 Task: Update the Trello board with detailed care instructions for each plant, including light, temperature, and fertilization requirements.
Action: Mouse moved to (302, 124)
Screenshot: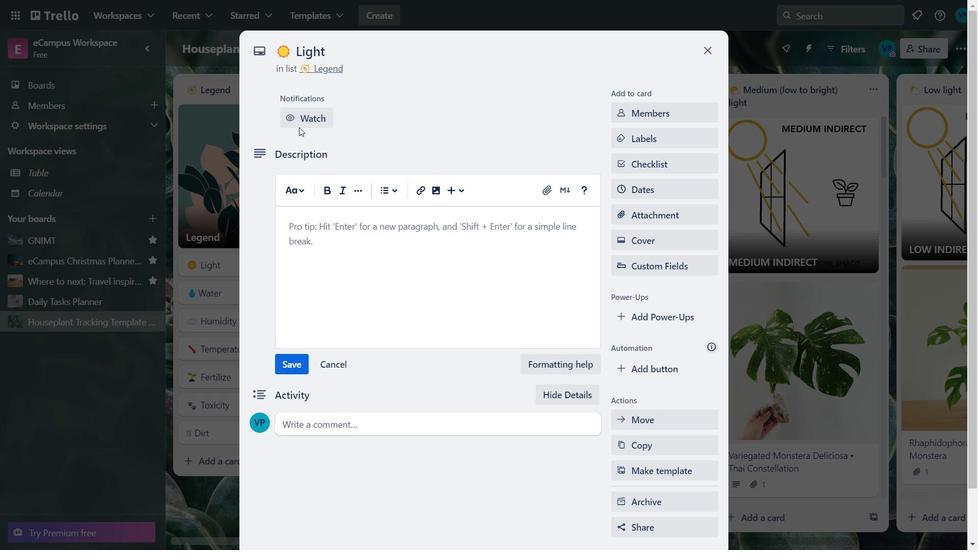 
Action: Mouse pressed left at (302, 124)
Screenshot: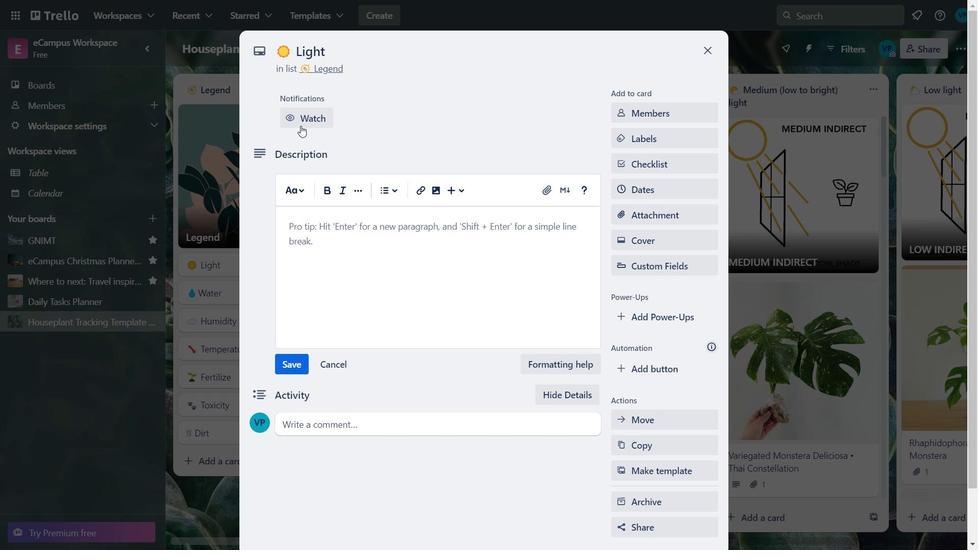 
Action: Mouse moved to (301, 124)
Screenshot: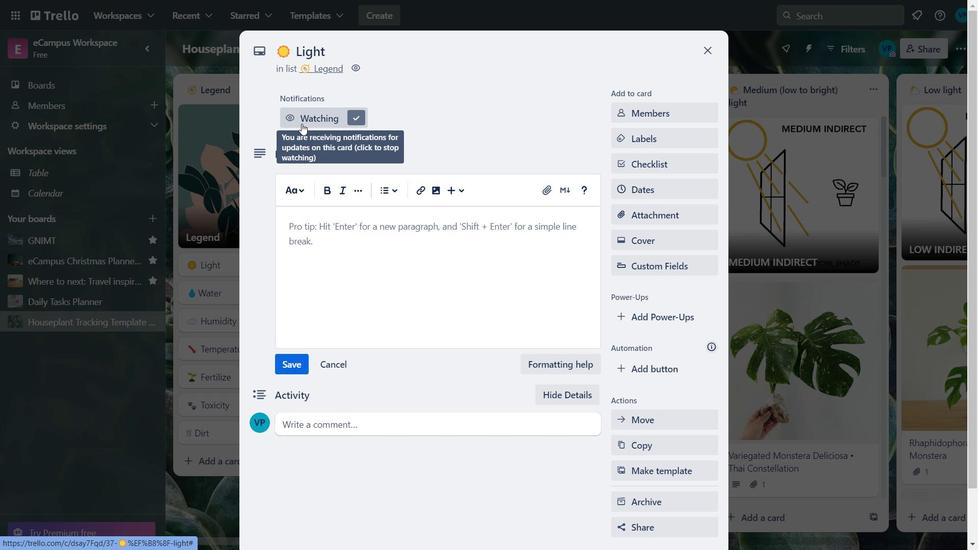 
Action: Mouse pressed left at (301, 124)
Screenshot: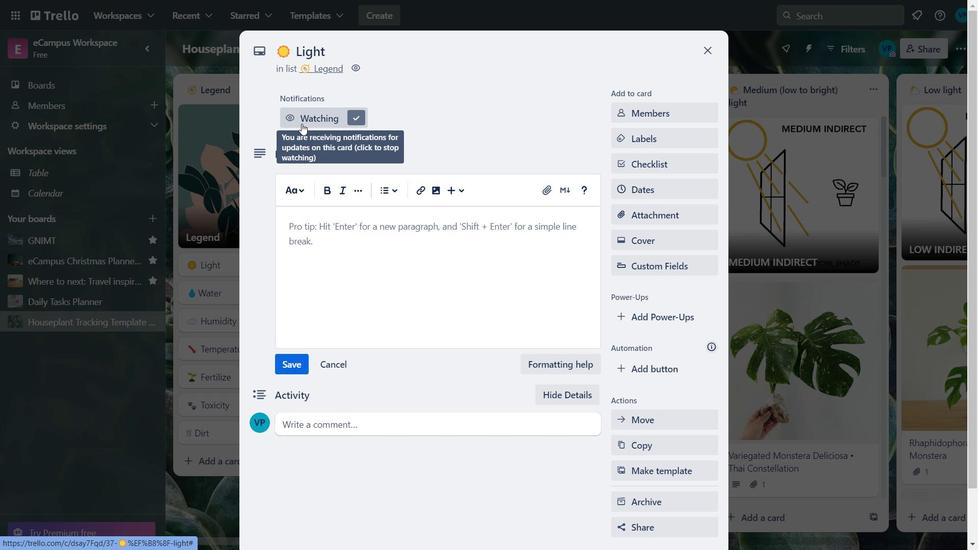 
Action: Mouse moved to (346, 243)
Screenshot: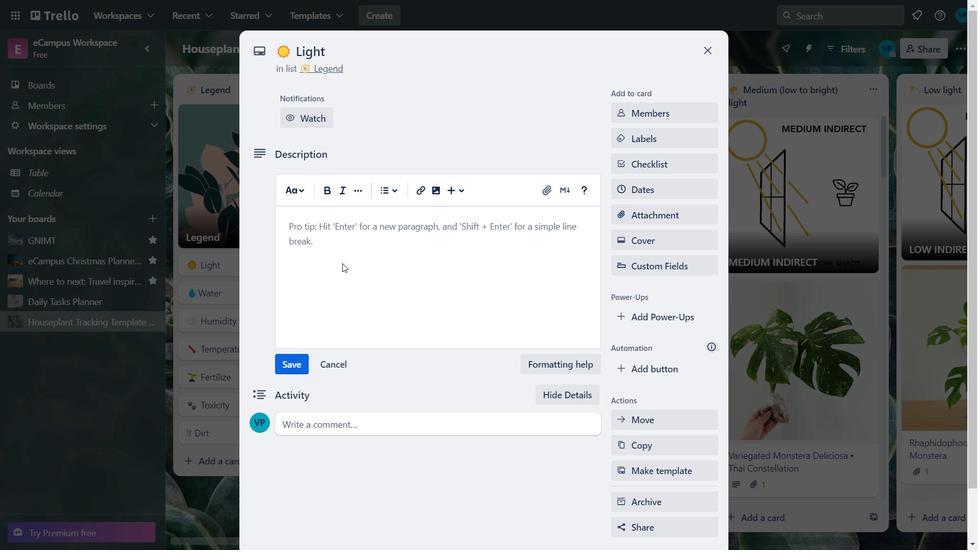 
Action: Mouse pressed left at (346, 243)
Screenshot: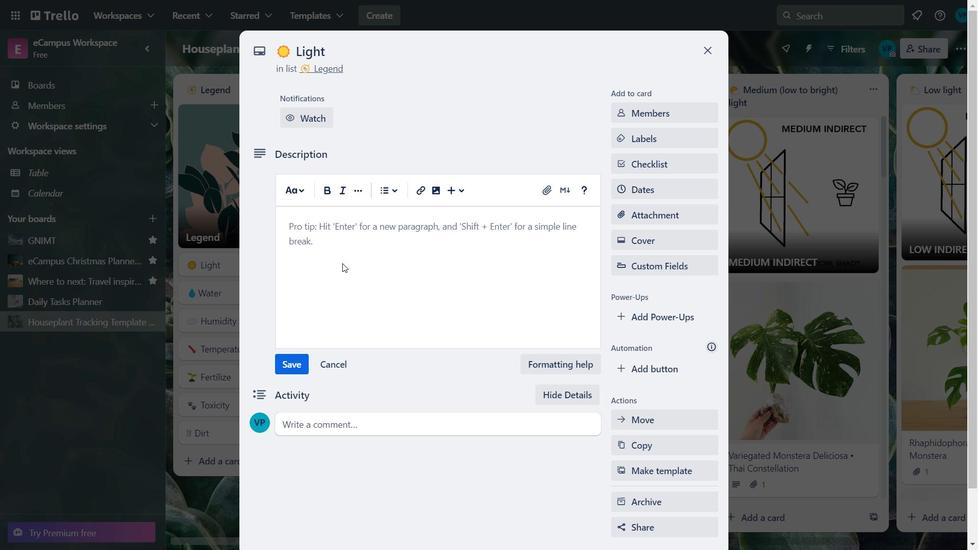 
Action: Mouse moved to (344, 242)
Screenshot: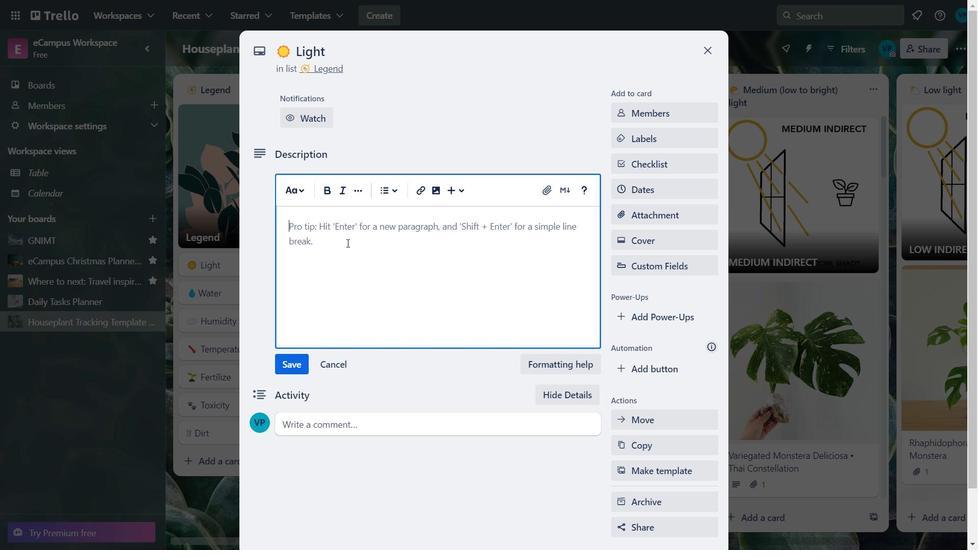 
Action: Key pressed <Key.caps_lock>P<Key.caps_lock>lants<Key.space>require<Key.space>some<Key.space>period<Key.space>of<Key.space>darkness<Key.enter>so<Key.space>should<Key.space>be<Key.space>exposed<Key.space>to<Key.space>light<Key.space>no<Key.space>more<Key.space>than<Key.space>16<Key.space>hours<Key.space>per<Key.space>day<Key.enter><Key.caps_lock>E<Key.caps_lock>xcessive<Key.space>light<Key.space>is<Key.space>harmful
Screenshot: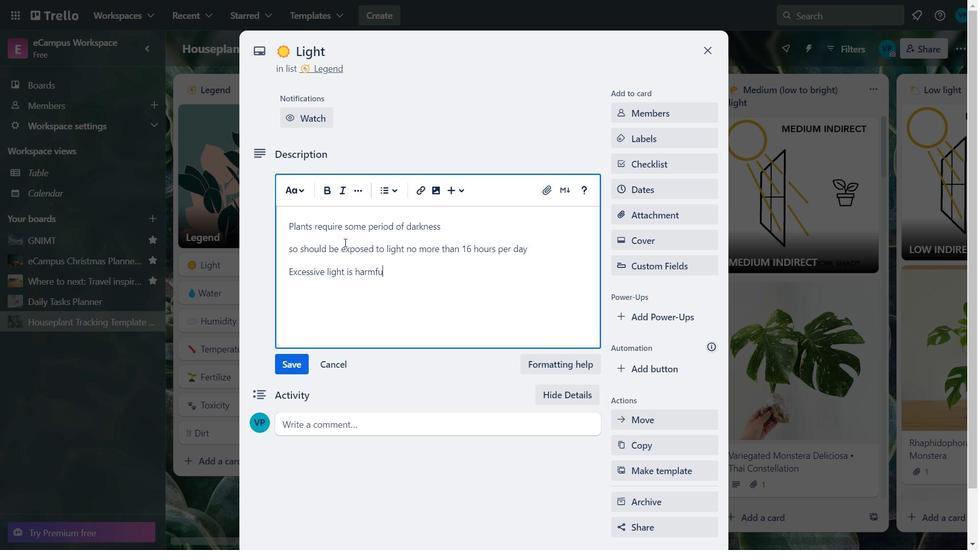
Action: Mouse moved to (335, 255)
Screenshot: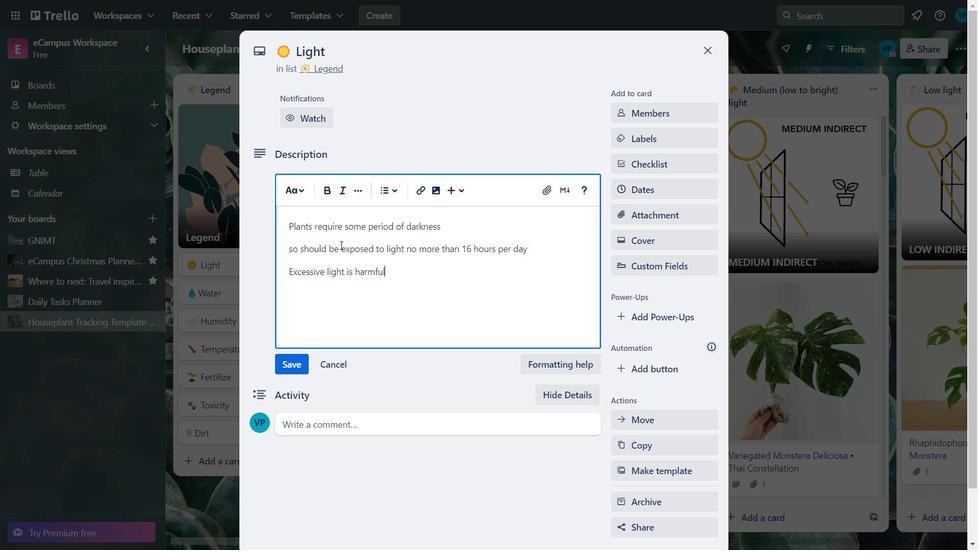 
Action: Mouse scrolled (335, 254) with delta (0, 0)
Screenshot: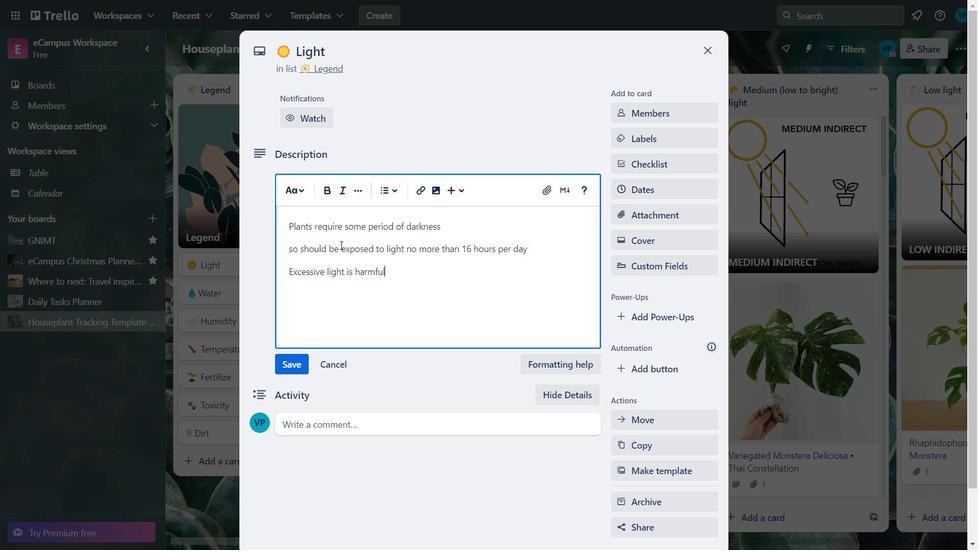 
Action: Mouse moved to (450, 251)
Screenshot: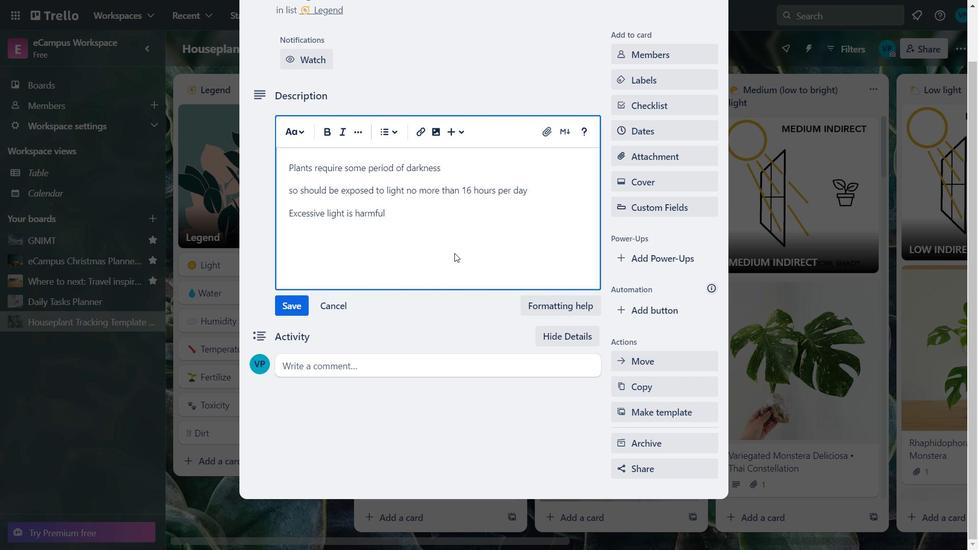 
Action: Key pressed <Key.enter><Key.caps_lock>W<Key.caps_lock>hen<Key.space>to<Key.space><Key.backspace><Key.backspace><Key.backspace>a<Key.space>pan<Key.space><Key.backspace>t<Key.space>gets<Key.space>a<Key.space>too<Key.space>much<Key.space>direct<Key.space>light<Key.space>.<Key.backspace>,<Key.space>the<Key.space>leaves<Key.space>become<Key.space>plane<Key.space><Key.backspace><Key.backspace><Key.backspace><Key.backspace><Key.backspace>ale<Key.space>,<Key.space>sometimes<Key.space>burn,<Key.space>turn<Key.space>brown<Key.space><Key.shift>&<Key.space>die<Key.enter><Key.backspace>.
Screenshot: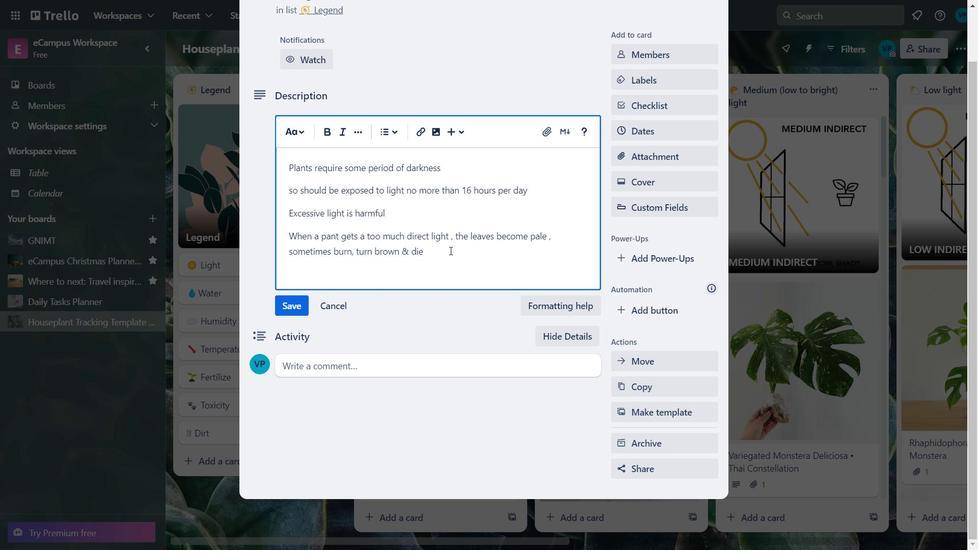
Action: Mouse moved to (390, 306)
Screenshot: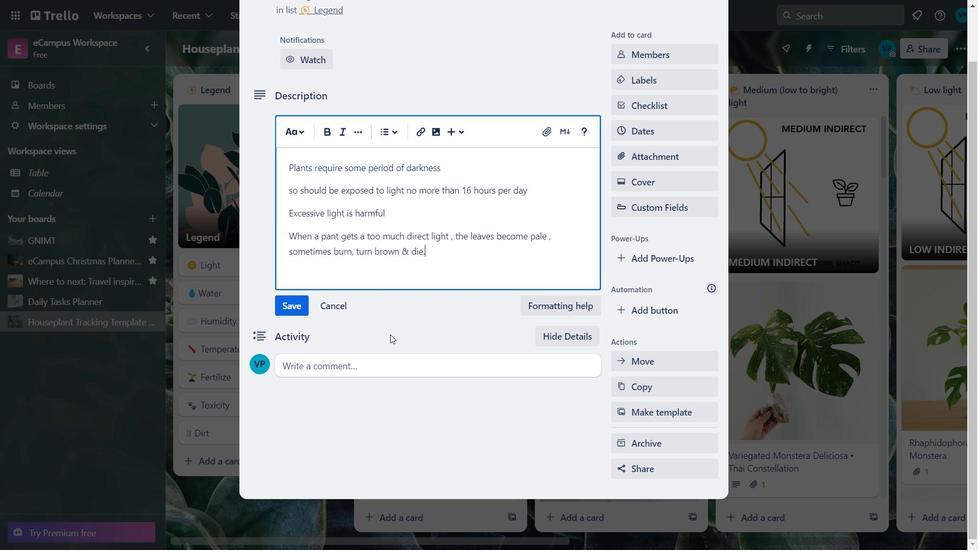 
Action: Mouse pressed left at (390, 306)
Screenshot: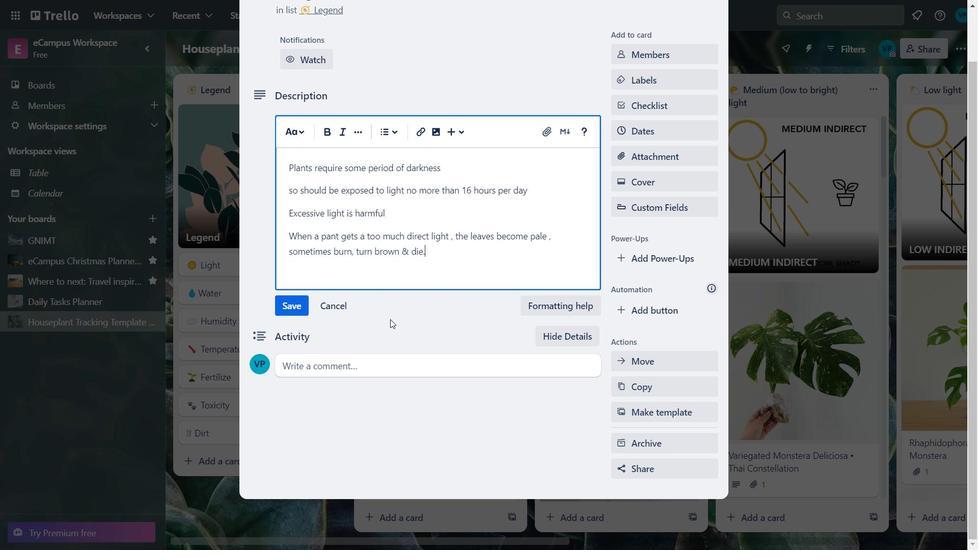 
Action: Mouse moved to (293, 311)
Screenshot: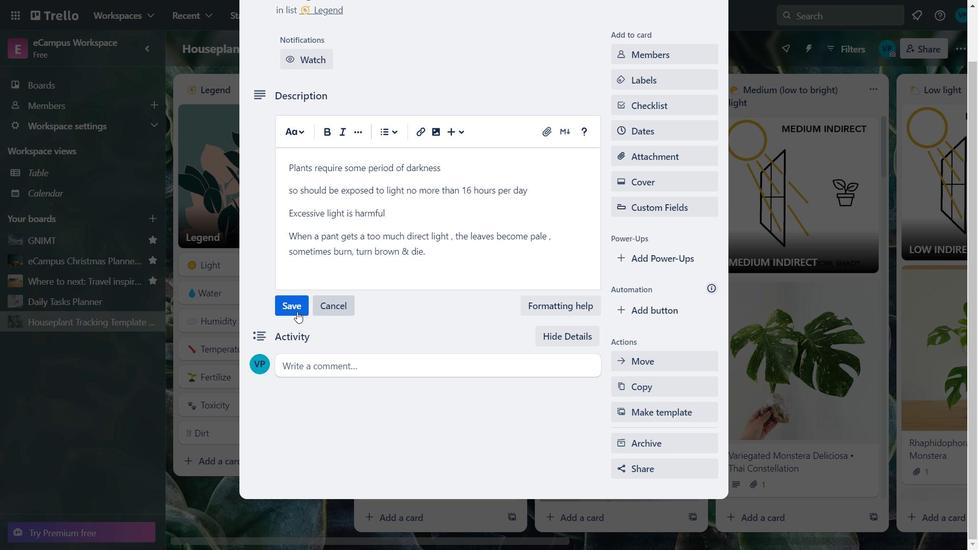
Action: Mouse pressed left at (293, 311)
Screenshot: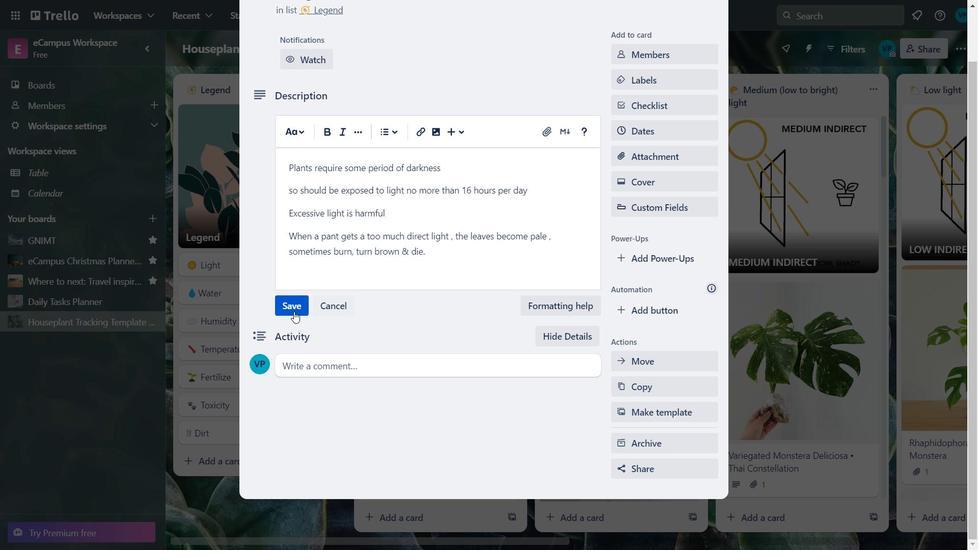 
Action: Mouse moved to (641, 101)
Screenshot: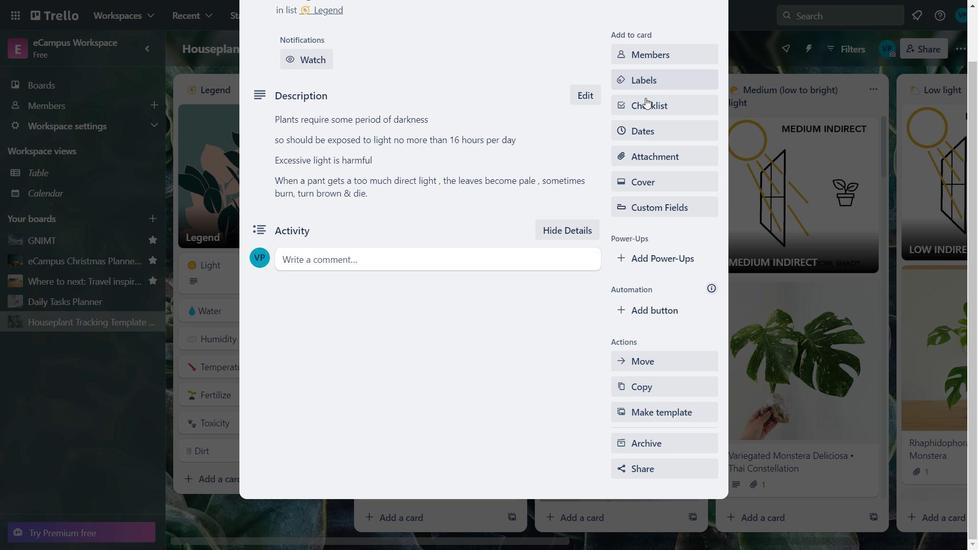 
Action: Mouse pressed left at (641, 101)
Screenshot: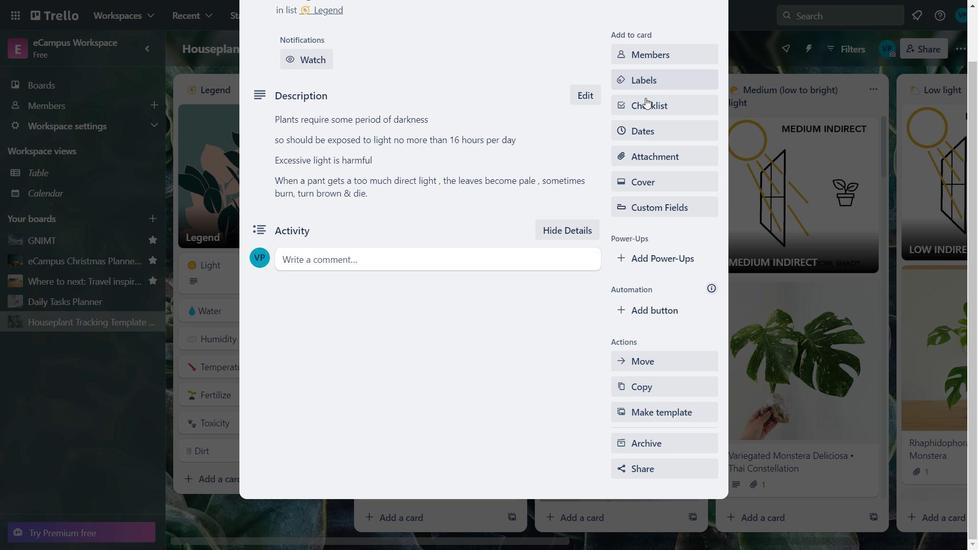 
Action: Mouse moved to (716, 173)
Screenshot: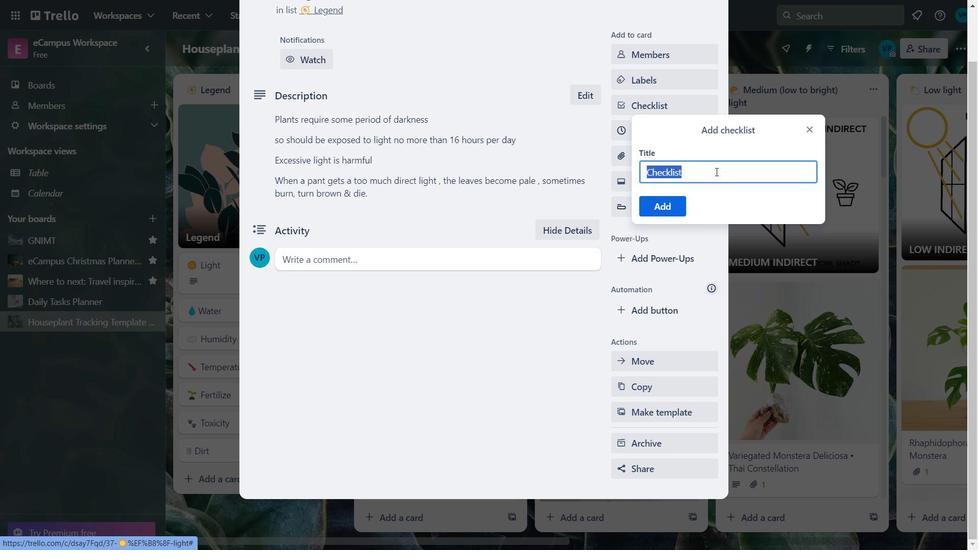 
Action: Mouse pressed left at (716, 173)
Screenshot: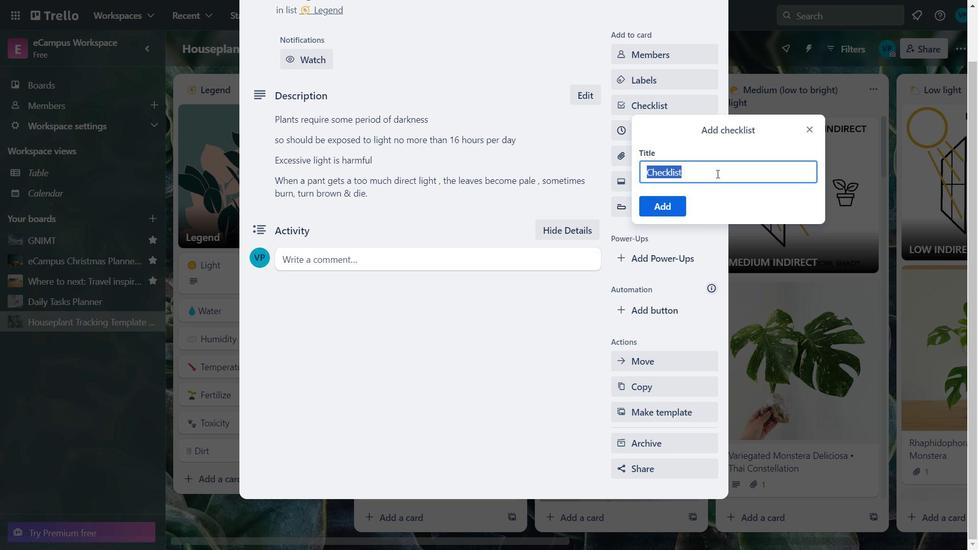 
Action: Mouse moved to (715, 172)
Screenshot: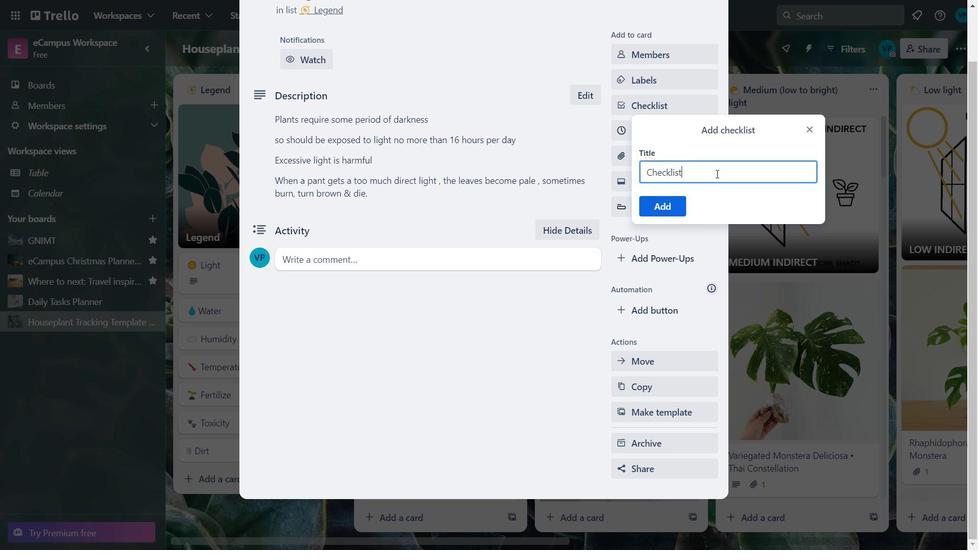 
Action: Key pressed <Key.backspace>
Screenshot: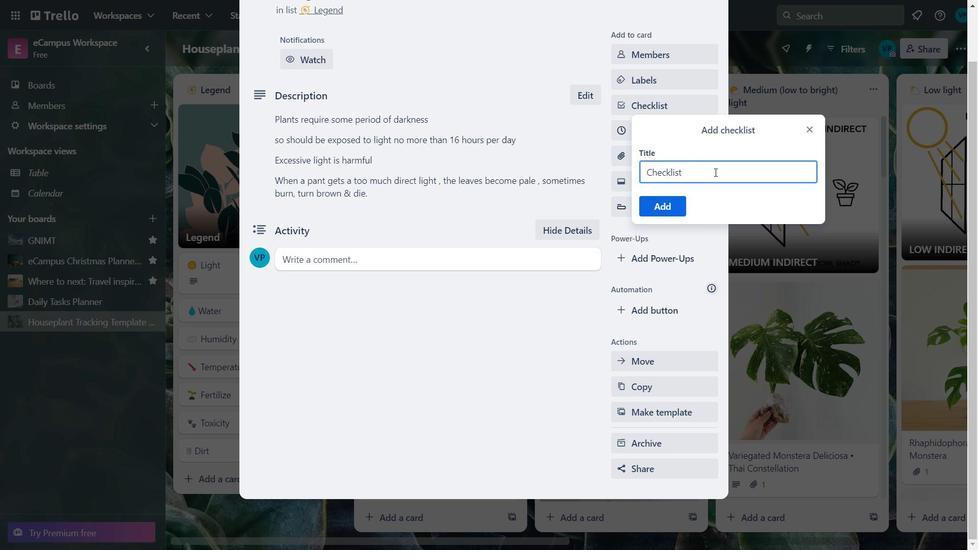 
Action: Mouse moved to (713, 171)
Screenshot: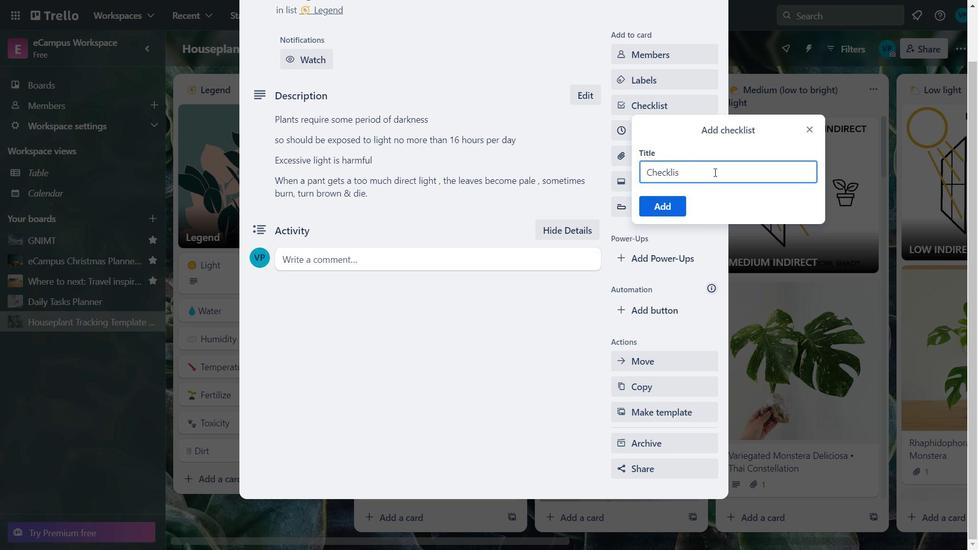 
Action: Key pressed <Key.backspace><Key.backspace><Key.backspace><Key.backspace><Key.backspace><Key.backspace><Key.backspace><Key.backspace><Key.backspace><Key.backspace><Key.backspace><Key.backspace><Key.backspace><Key.backspace><Key.backspace><Key.backspace><Key.backspace><Key.caps_lock>L<Key.caps_lock>ight<Key.space>need<Key.enter>
Screenshot: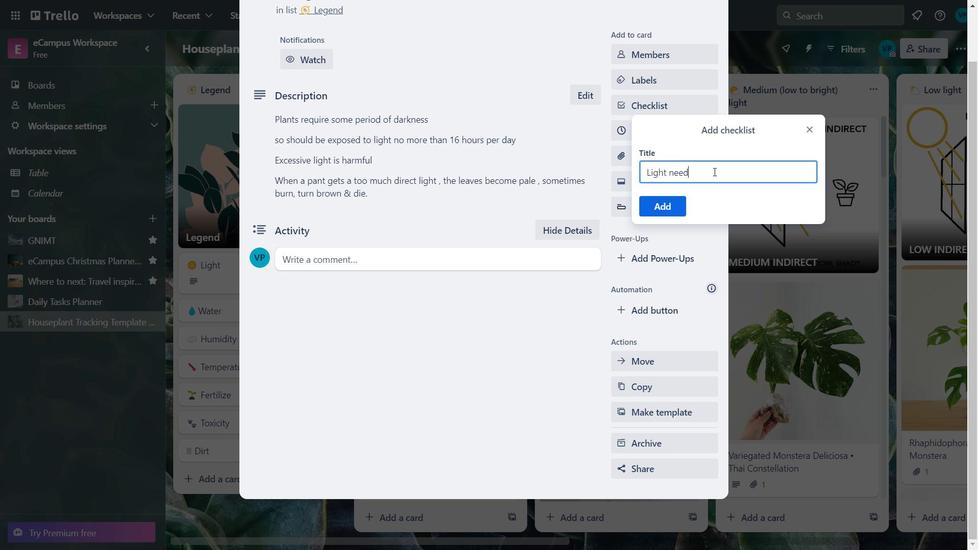
Action: Mouse moved to (381, 263)
Screenshot: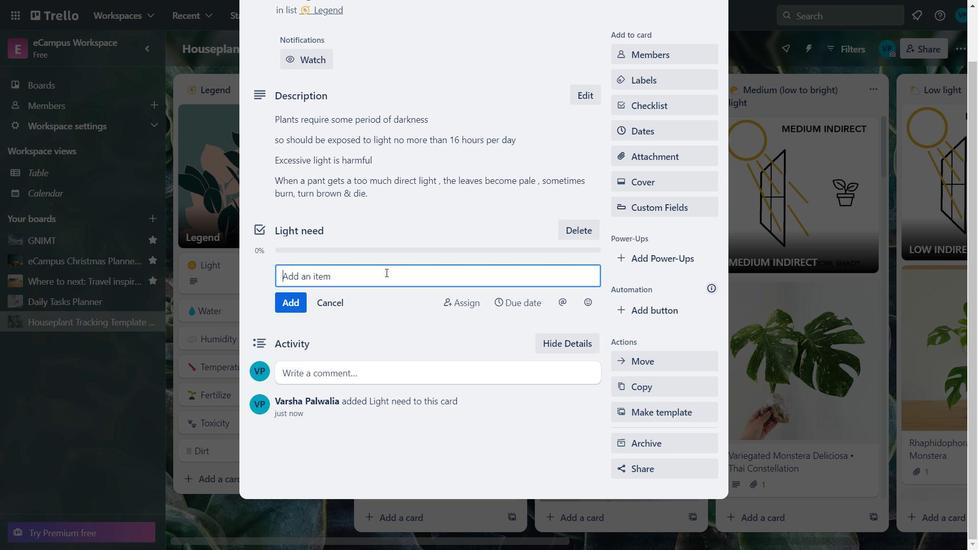 
Action: Key pressed <Key.caps_lock>N<Key.caps_lock>o<Key.space>more<Key.space>than<Key.space>16<Key.space>hours<Key.space>per<Key.space>day
Screenshot: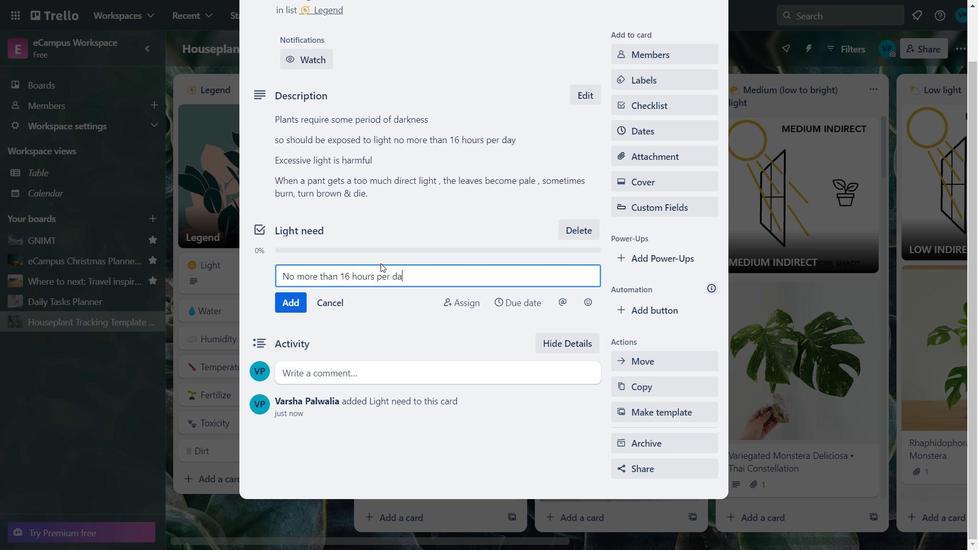 
Action: Mouse moved to (288, 297)
Screenshot: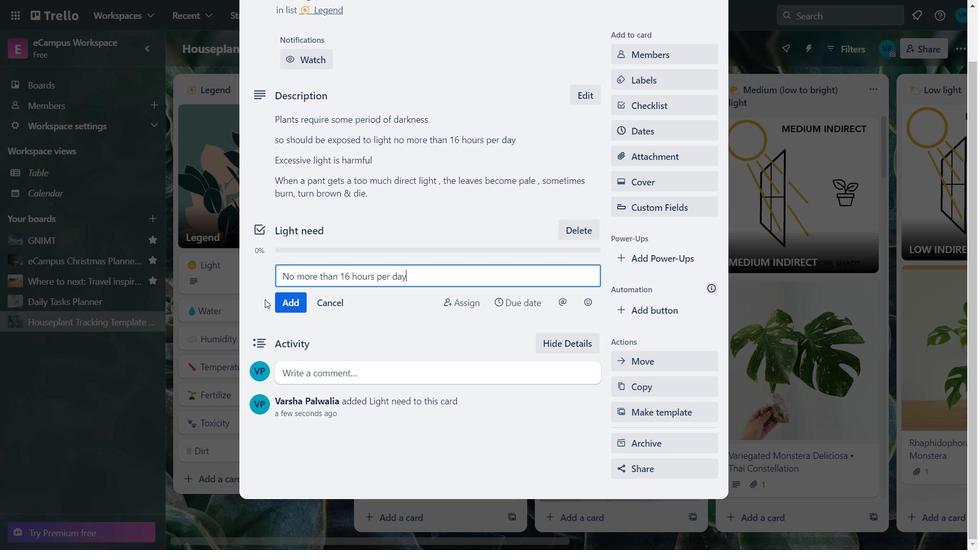 
Action: Mouse pressed left at (288, 297)
Screenshot: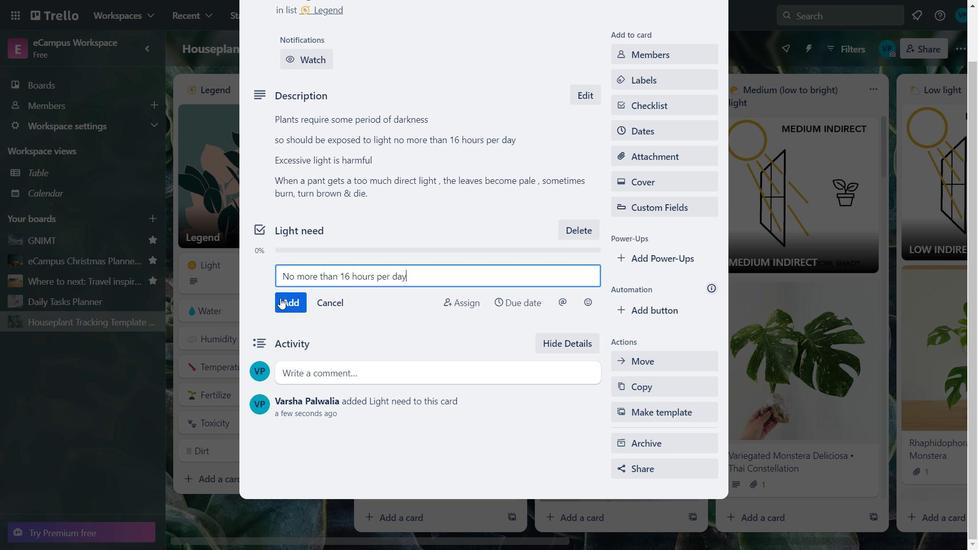 
Action: Mouse moved to (749, 0)
Screenshot: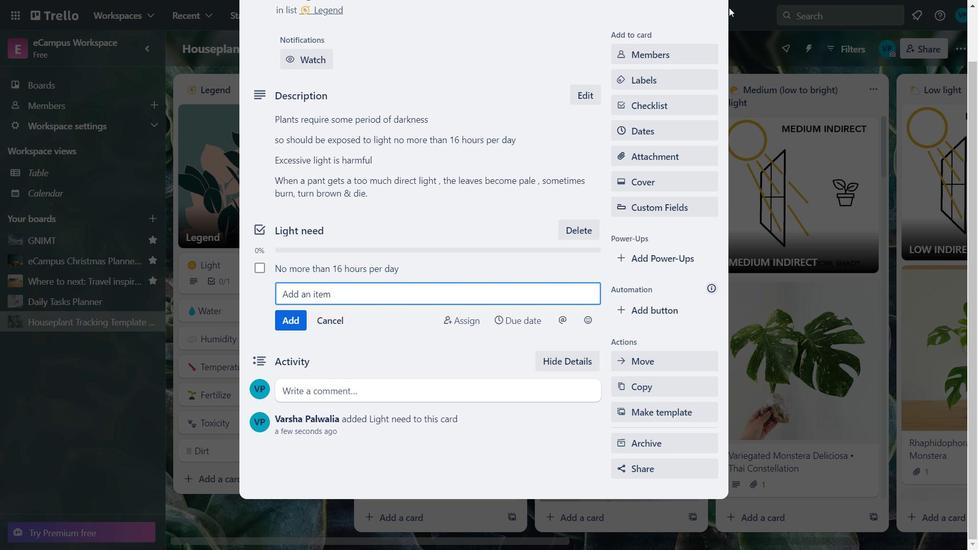 
Action: Mouse pressed left at (749, 0)
Screenshot: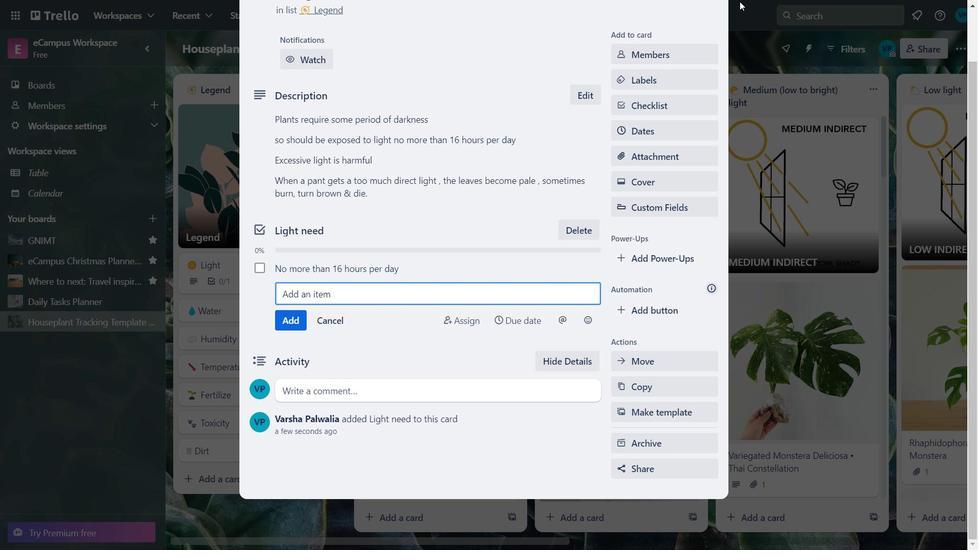 
Action: Mouse moved to (808, 16)
Screenshot: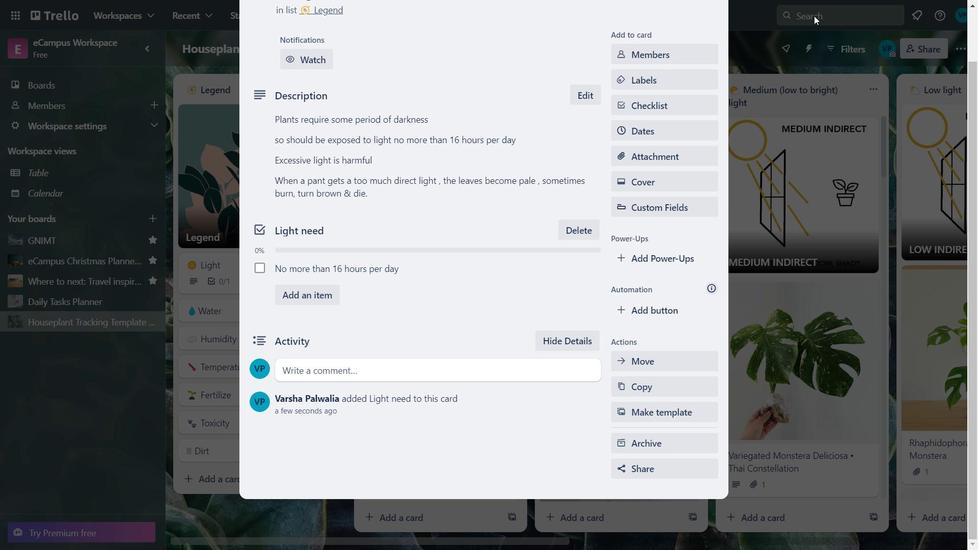 
Action: Mouse pressed left at (808, 16)
Screenshot: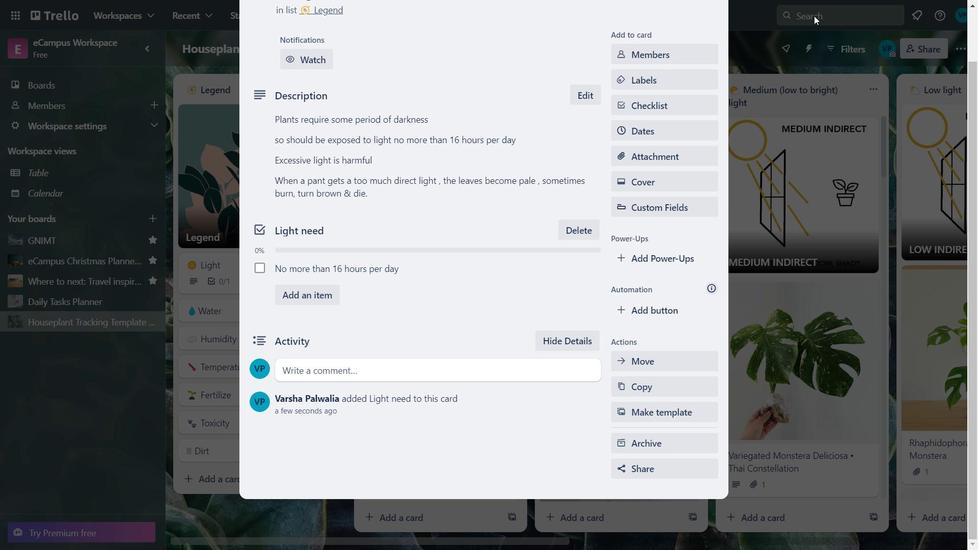 
Action: Mouse moved to (259, 313)
Screenshot: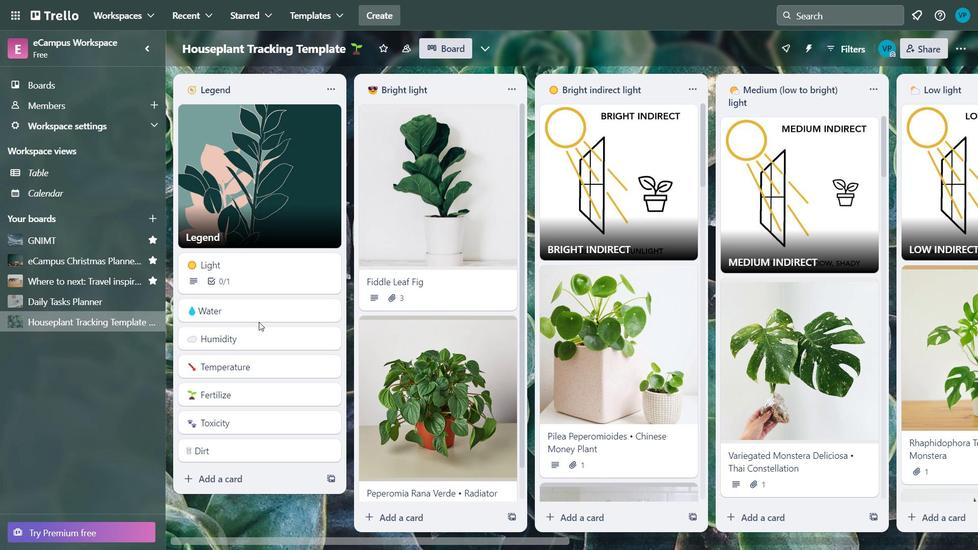 
Action: Mouse pressed left at (259, 313)
Screenshot: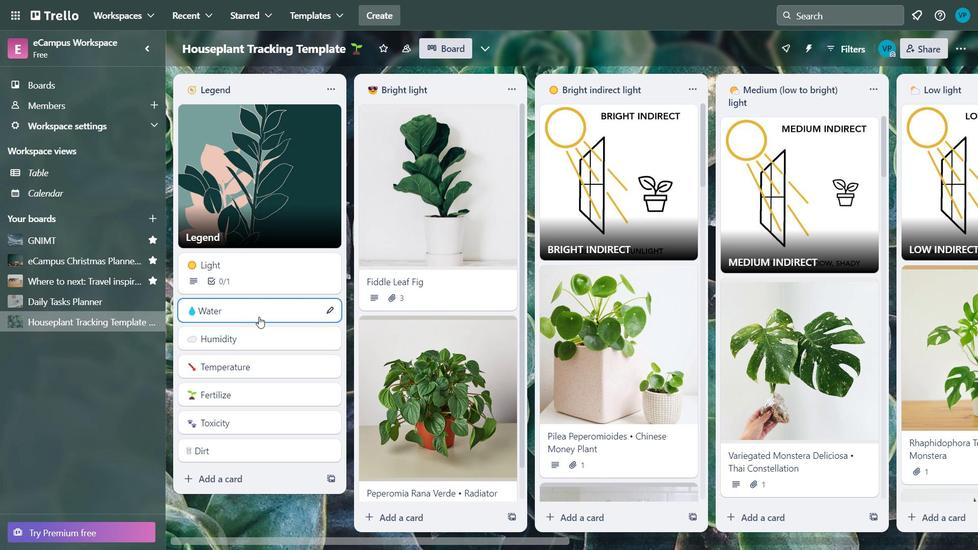 
Action: Mouse moved to (335, 189)
Screenshot: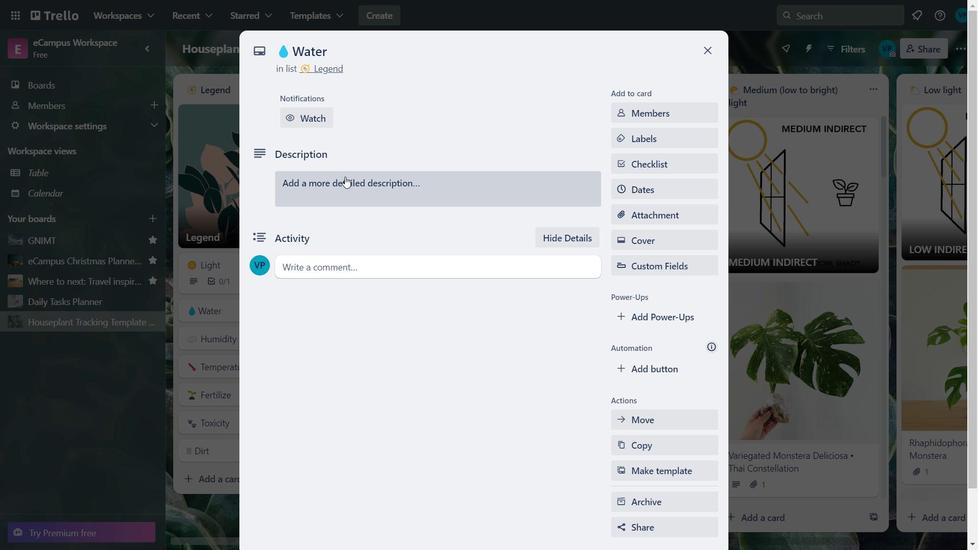 
Action: Mouse pressed left at (335, 189)
Screenshot: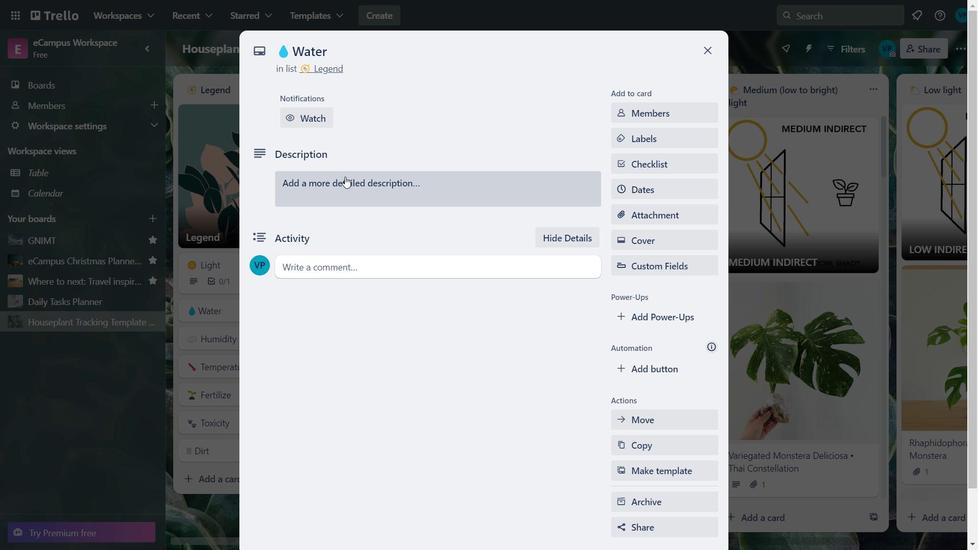 
Action: Mouse moved to (327, 236)
Screenshot: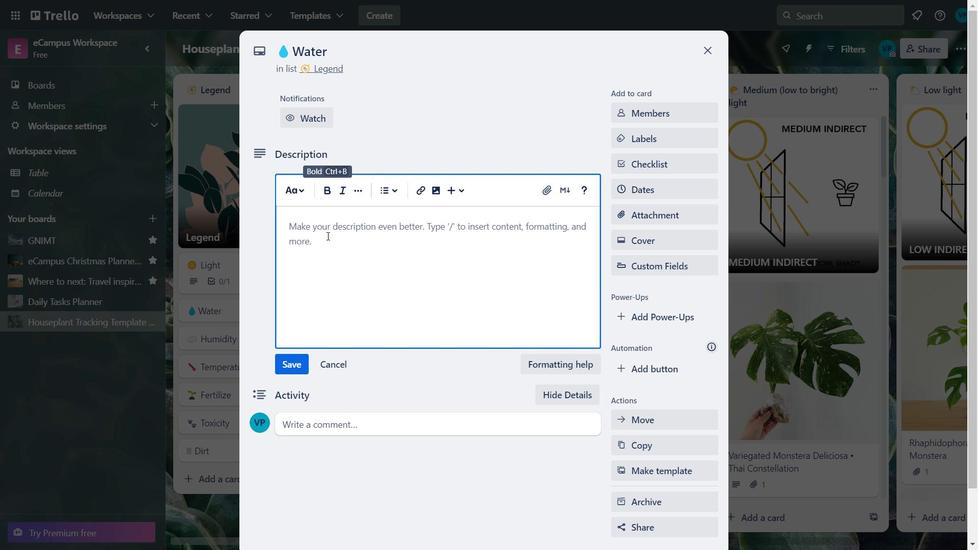 
Action: Key pressed <Key.caps_lock>P<Key.caps_lock>lan<Key.space>needs<Key.space>eb<Key.backspace>nought<Key.space>water<Key.space>
Screenshot: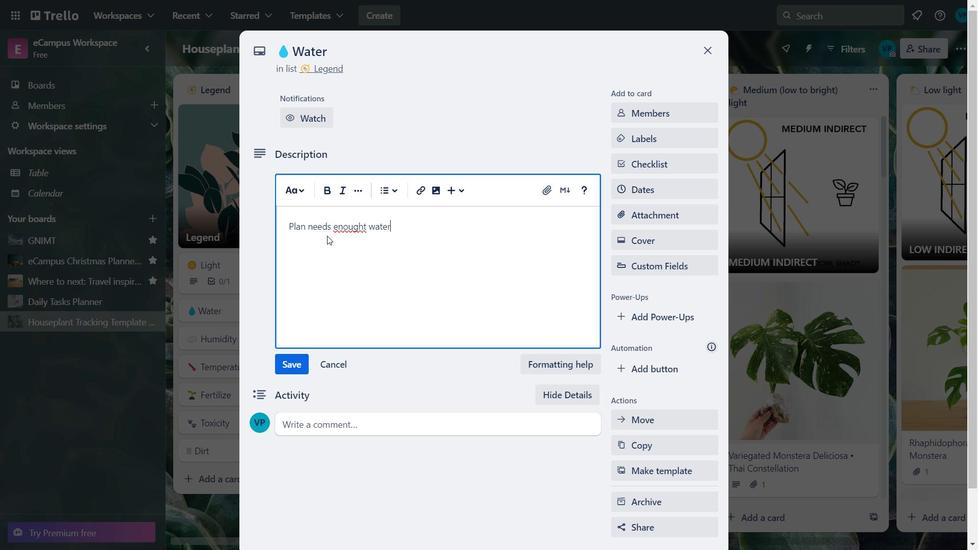 
Action: Mouse moved to (366, 226)
Screenshot: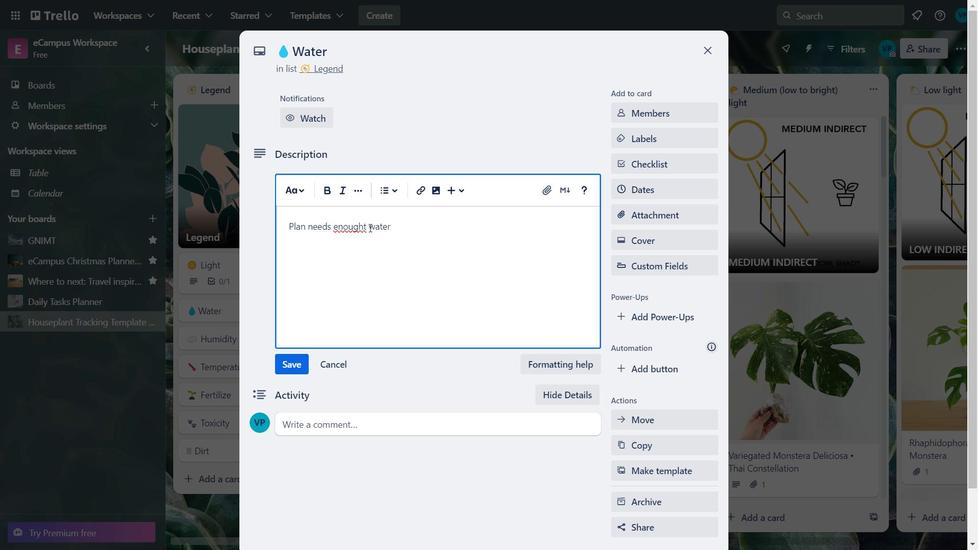 
Action: Mouse pressed left at (366, 226)
Screenshot: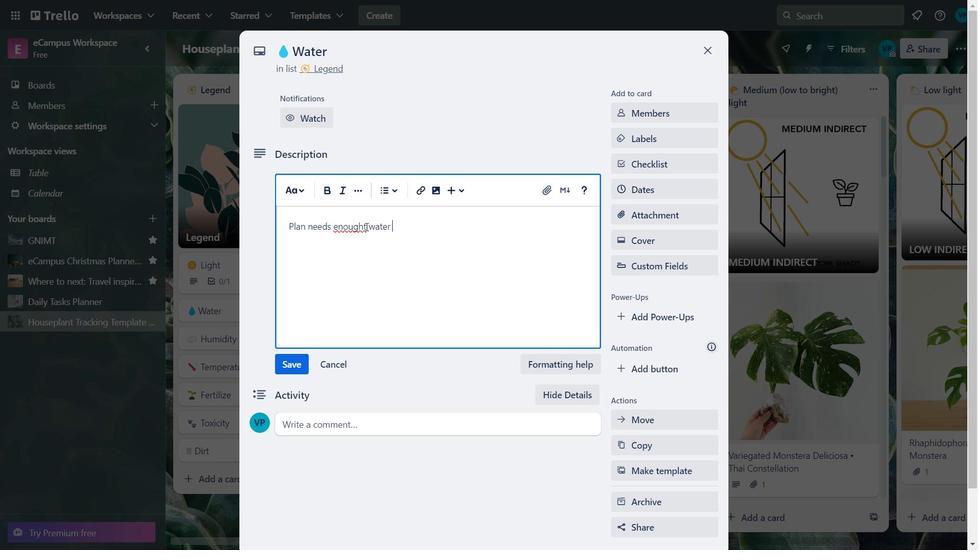 
Action: Key pressed <Key.backspace>
Screenshot: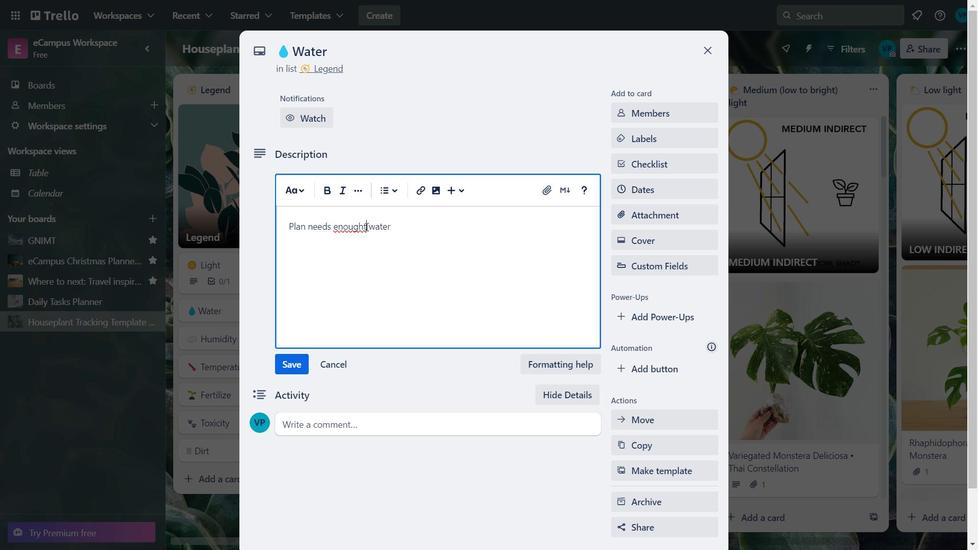 
Action: Mouse moved to (404, 226)
Screenshot: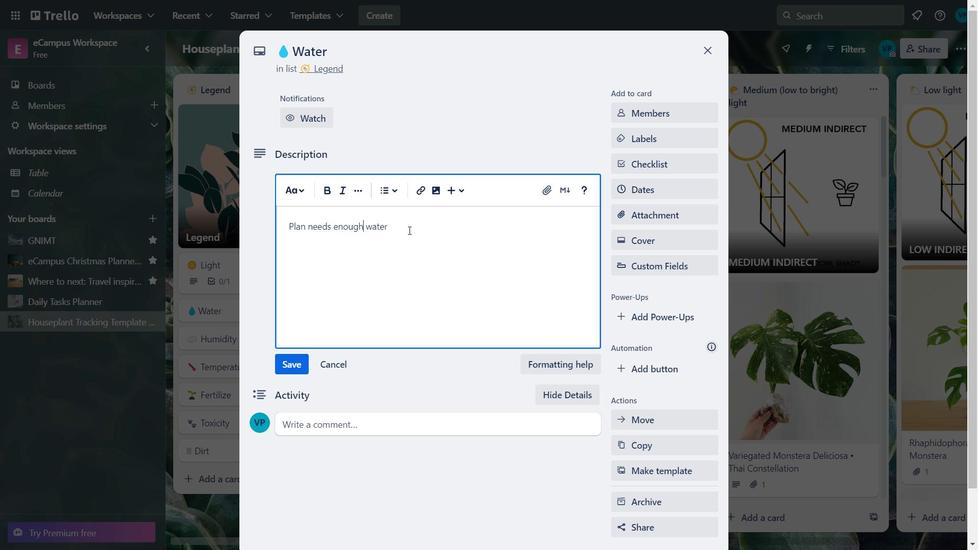 
Action: Mouse pressed left at (404, 226)
Screenshot: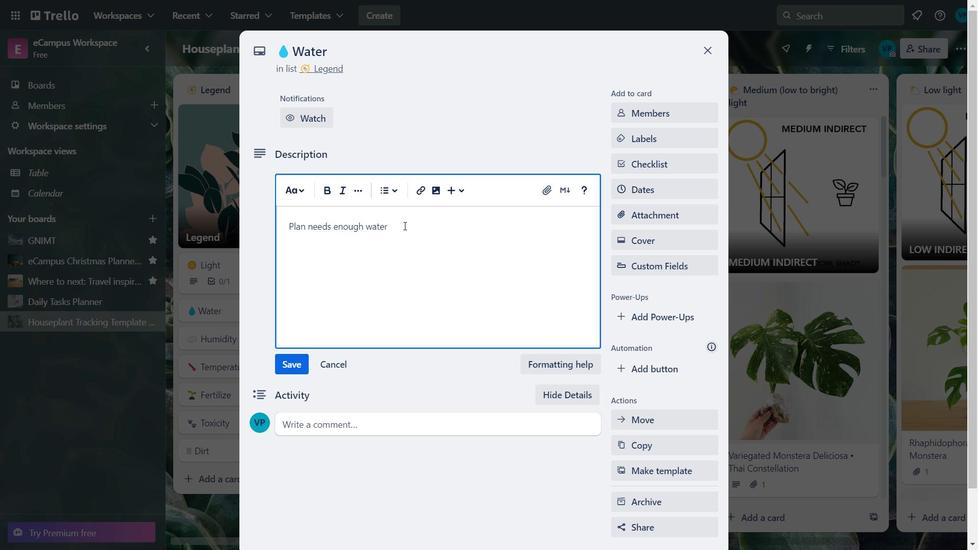 
Action: Key pressed <Key.space>to<Key.space>keep<Key.space>the<Key.space>soil<Key.space>moist<Key.enter>
Screenshot: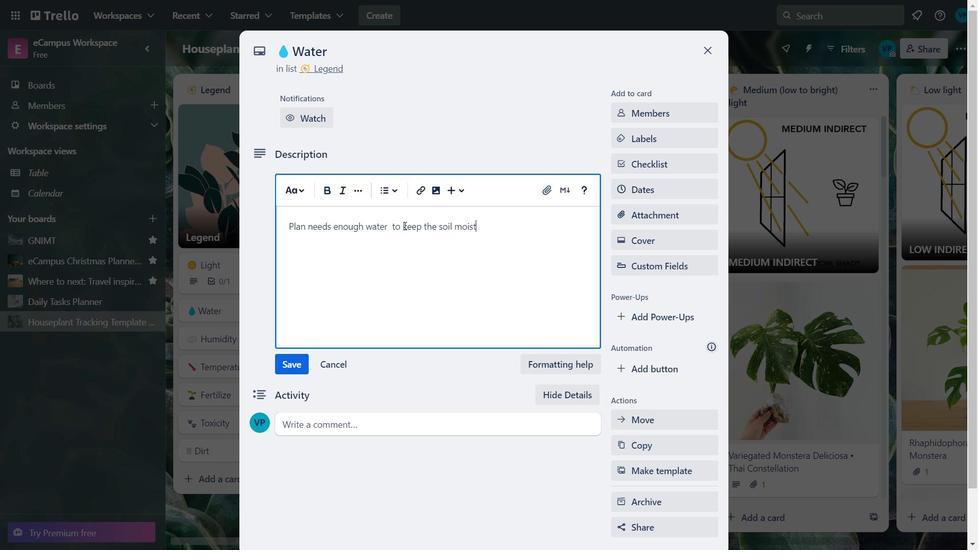 
Action: Mouse moved to (648, 153)
Screenshot: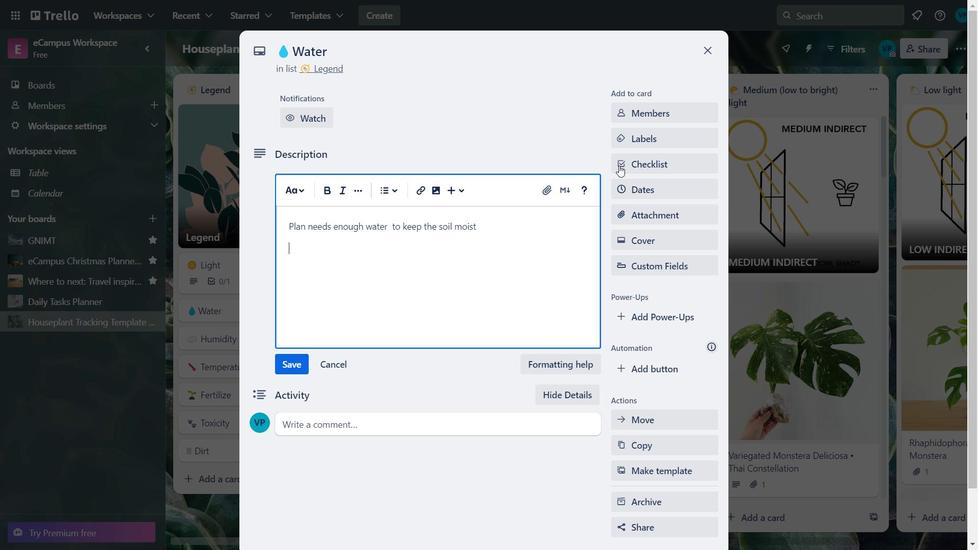 
Action: Mouse pressed left at (648, 153)
Screenshot: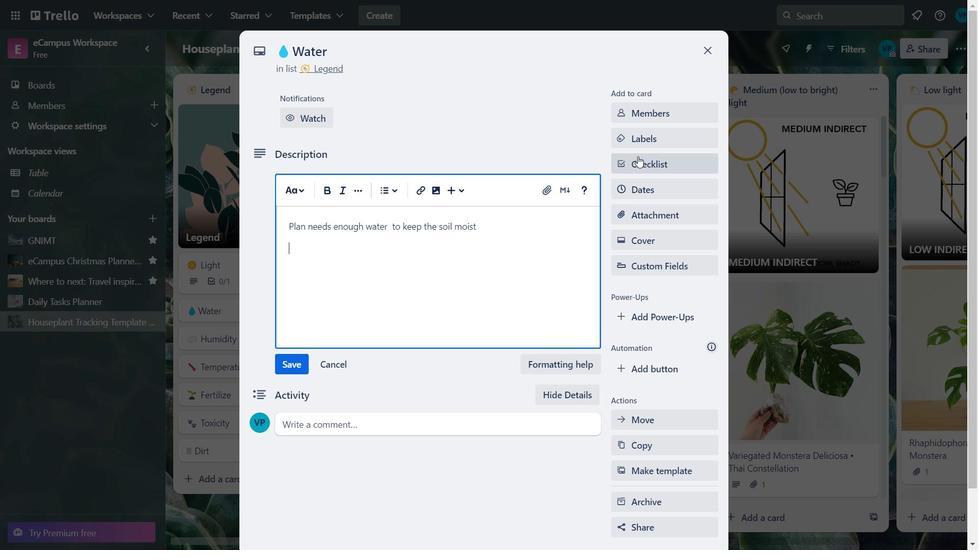 
Action: Mouse moved to (653, 214)
Screenshot: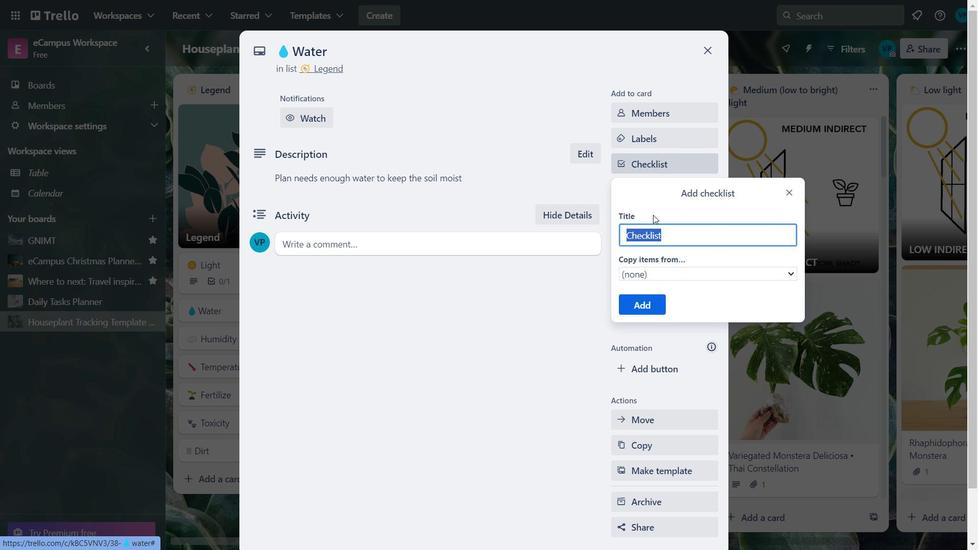 
Action: Key pressed <Key.backspace><Key.backspace><Key.backspace><Key.backspace><Key.backspace><Key.backspace><Key.backspace><Key.backspace><Key.backspace><Key.backspace><Key.backspace><Key.backspace><Key.backspace><Key.backspace><Key.backspace><Key.backspace><Key.backspace>
Screenshot: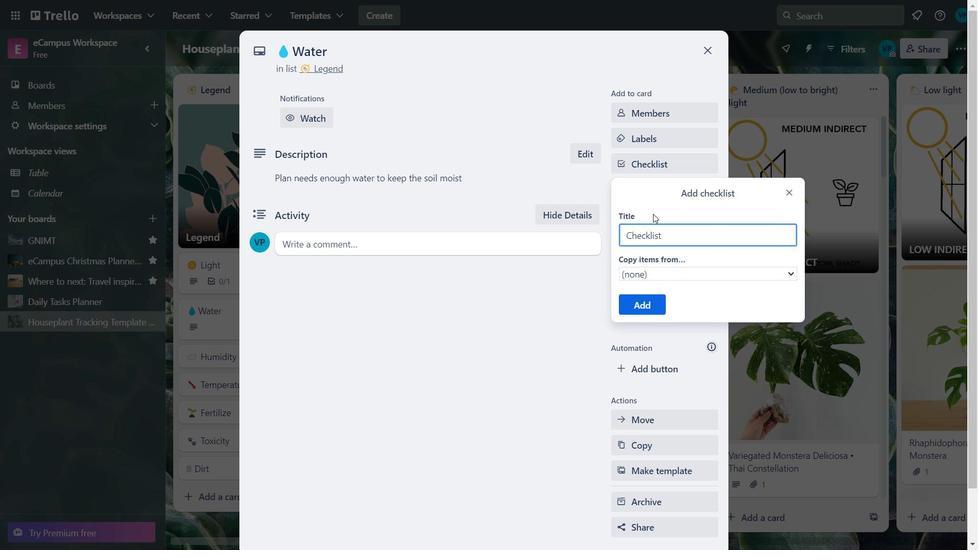 
Action: Mouse moved to (663, 246)
Screenshot: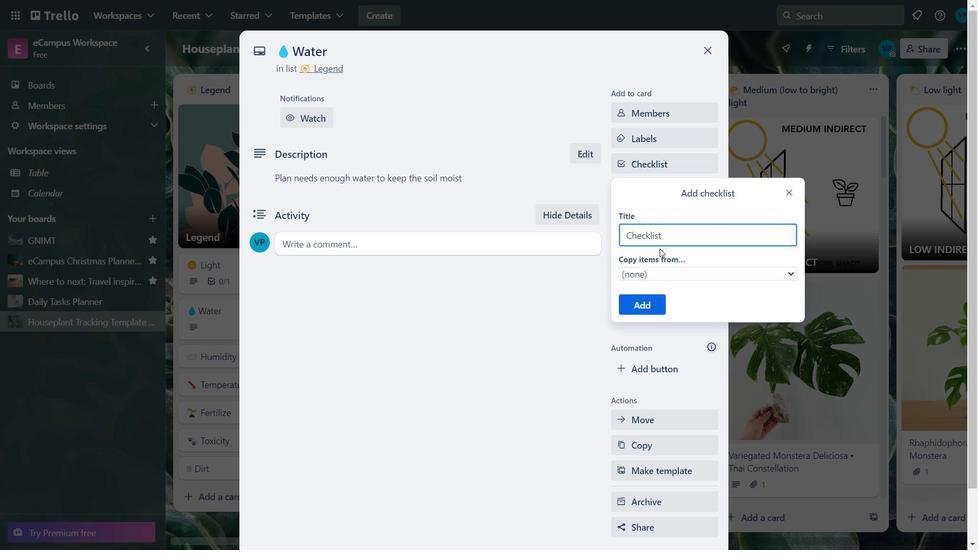 
Action: Mouse pressed left at (663, 246)
Screenshot: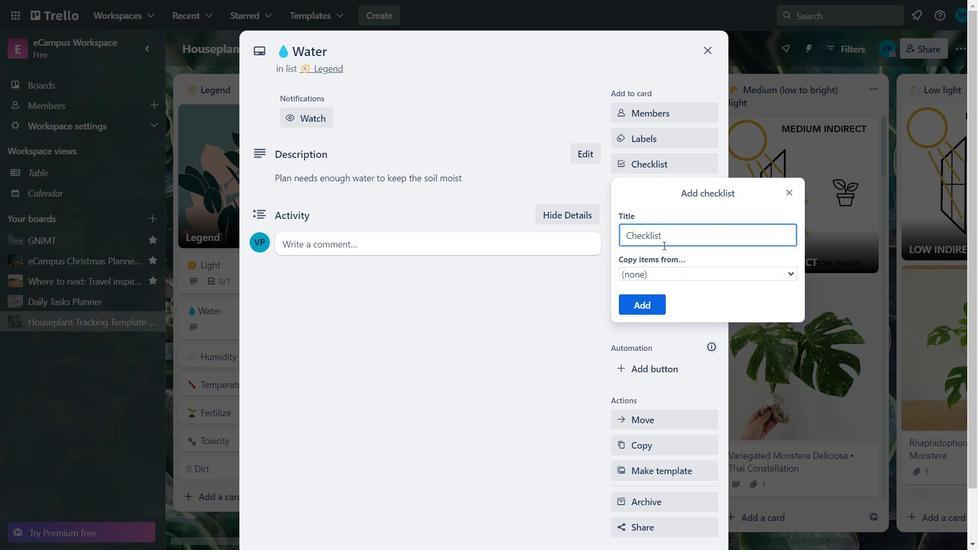 
Action: Key pressed <Key.backspace><Key.backspace><Key.backspace><Key.backspace><Key.backspace><Key.backspace><Key.backspace><Key.backspace><Key.backspace><Key.backspace><Key.backspace><Key.backspace><Key.backspace><Key.backspace><Key.backspace><Key.backspace><Key.backspace><Key.caps_lock>W<Key.caps_lock>ater<Key.space>per<Key.space>day<Key.enter>
Screenshot: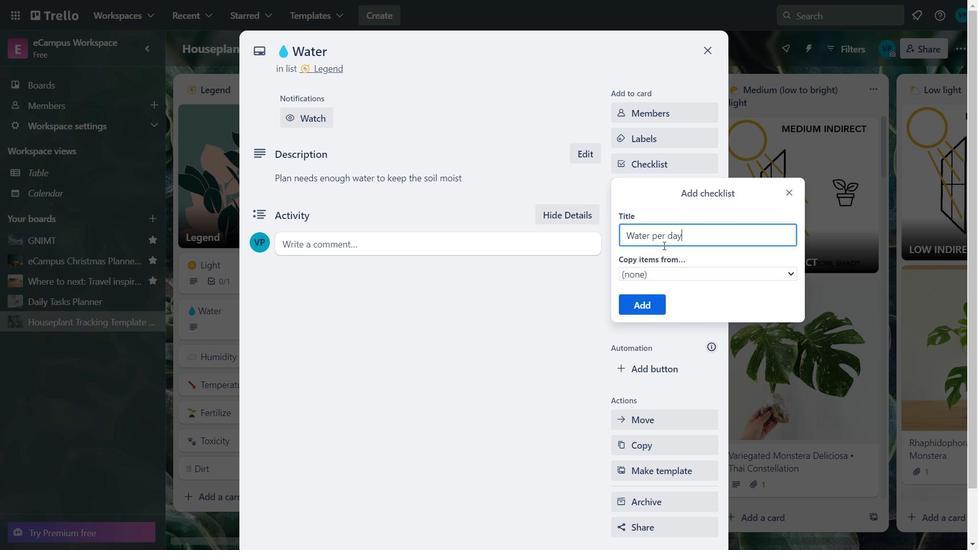 
Action: Mouse moved to (660, 245)
Screenshot: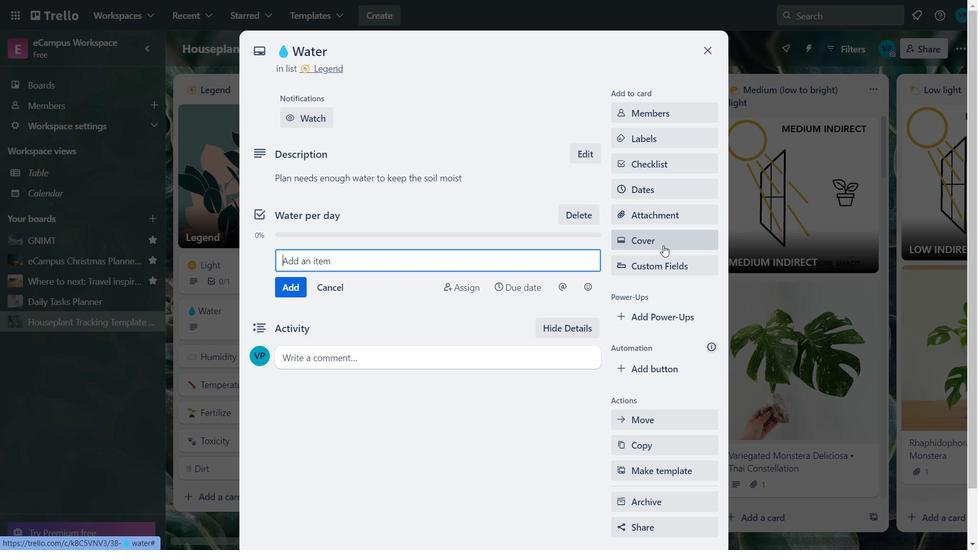 
Action: Key pressed <Key.caps_lock>A<Key.caps_lock>bout<Key.space>3<Key.space>ours<Key.space><Key.backspace><Key.backspace><Key.backspace><Key.backspace><Key.backspace>or<Key.space>4<Key.space>inches<Key.space>deep<Key.space>around<Key.space>the<Key.space>plant<Key.space>stem.<Key.enter>
Screenshot: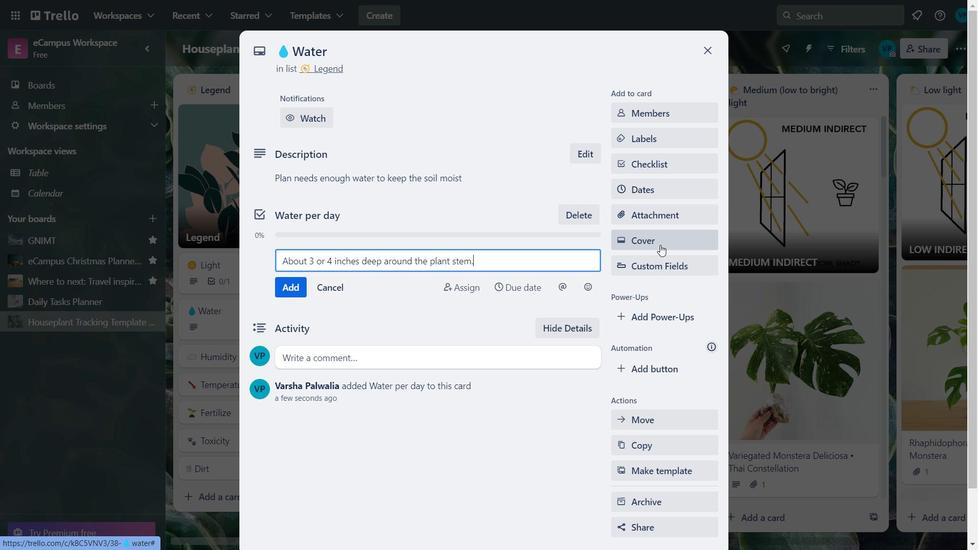 
Action: Mouse moved to (712, 56)
Screenshot: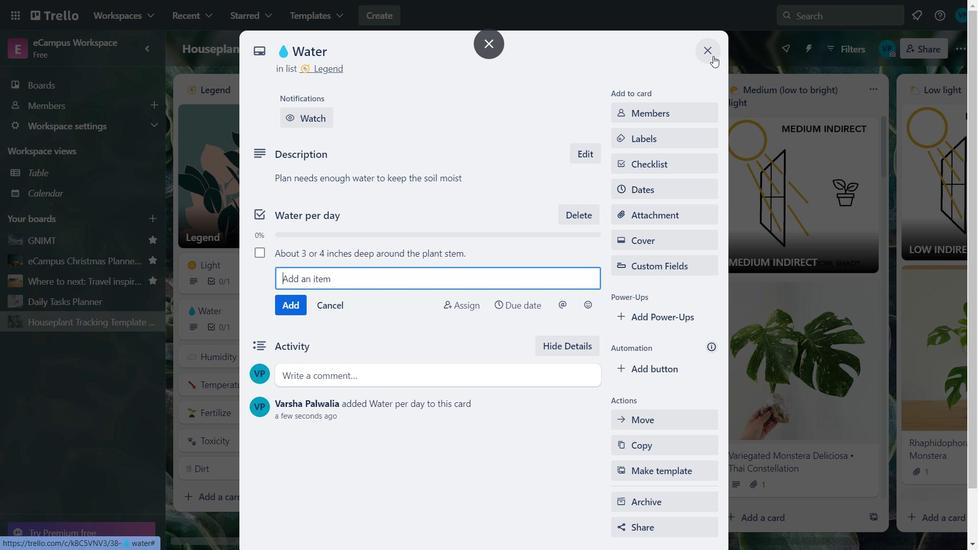 
Action: Mouse pressed left at (712, 56)
Screenshot: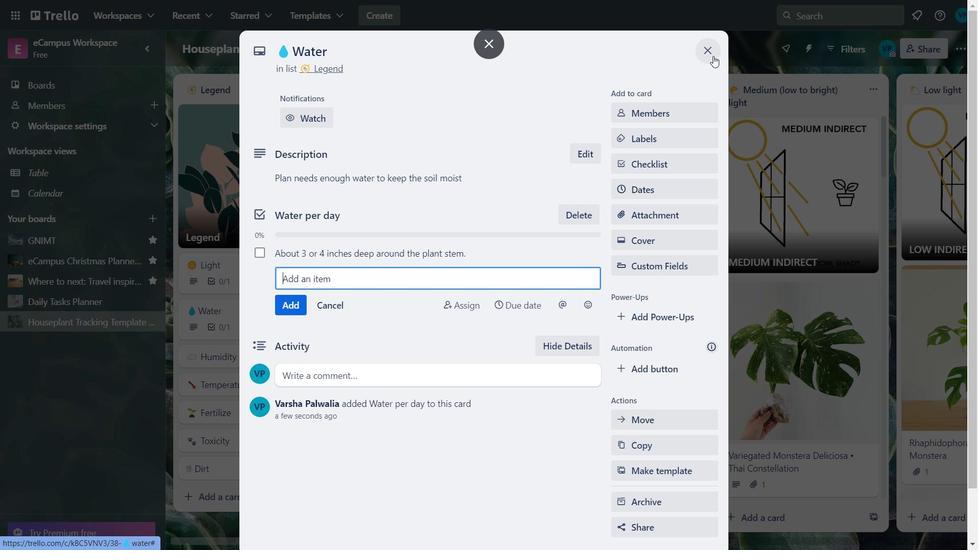 
Action: Mouse moved to (248, 275)
Screenshot: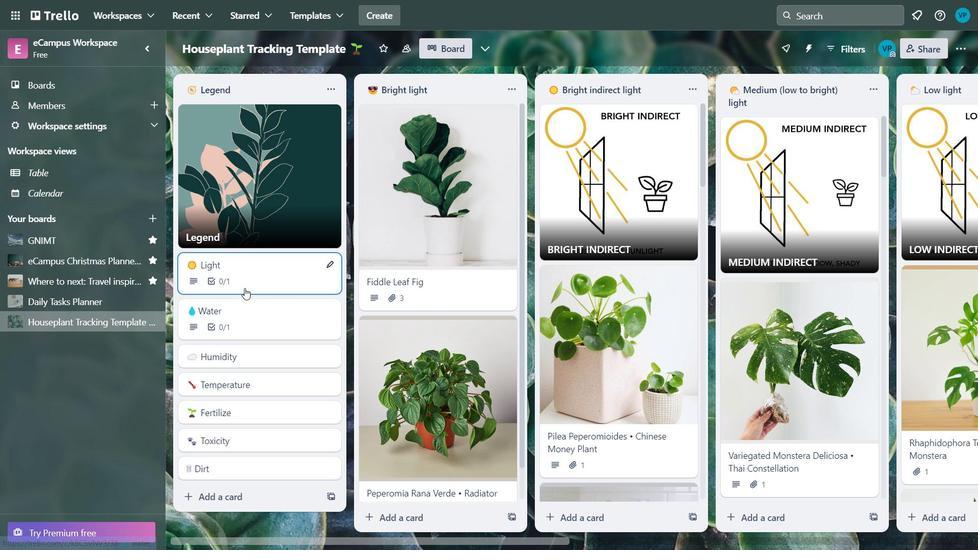 
Action: Mouse pressed left at (248, 275)
Screenshot: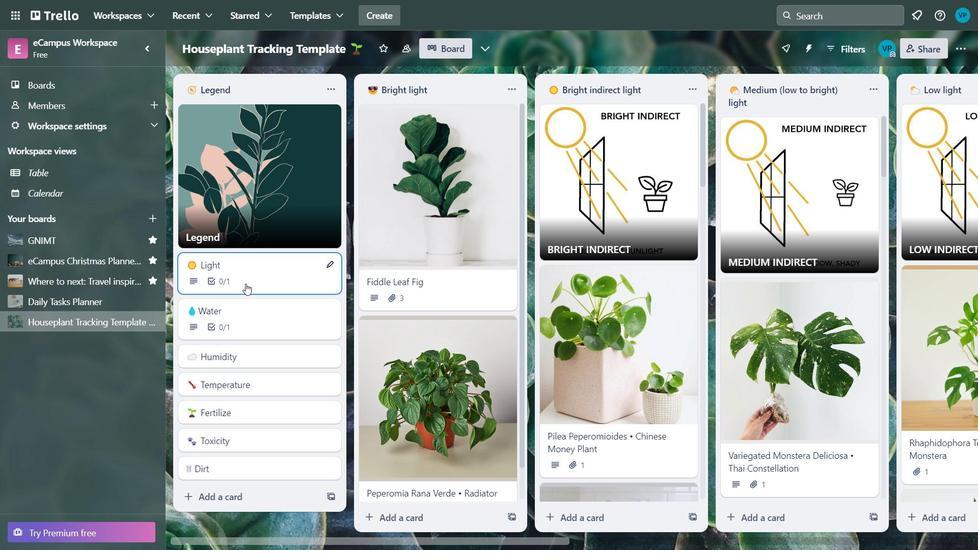 
Action: Mouse moved to (655, 237)
Screenshot: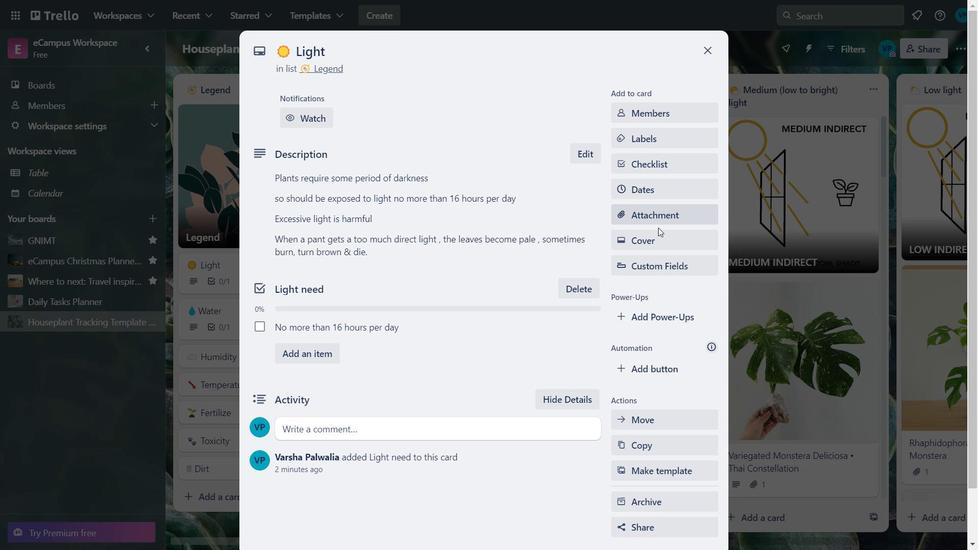 
Action: Mouse pressed left at (655, 237)
Screenshot: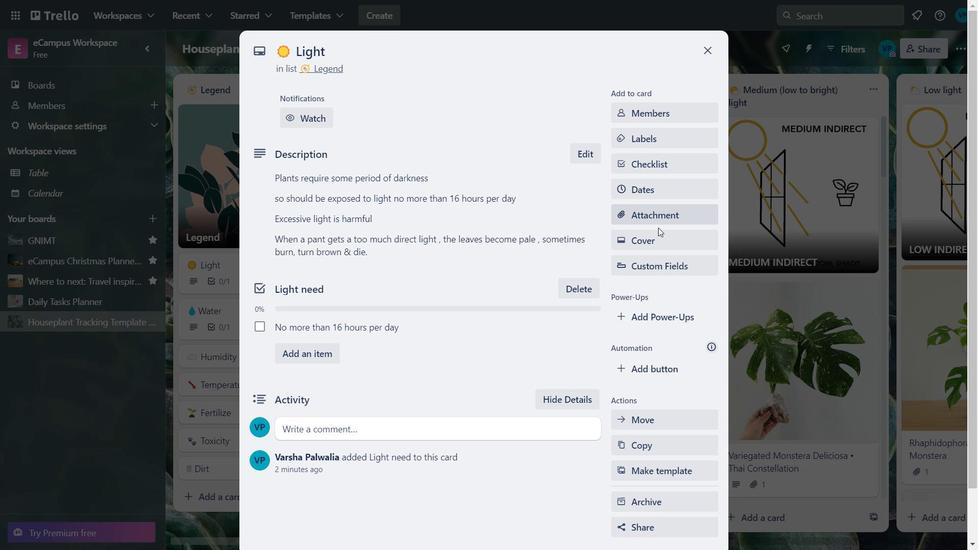 
Action: Mouse moved to (732, 509)
Screenshot: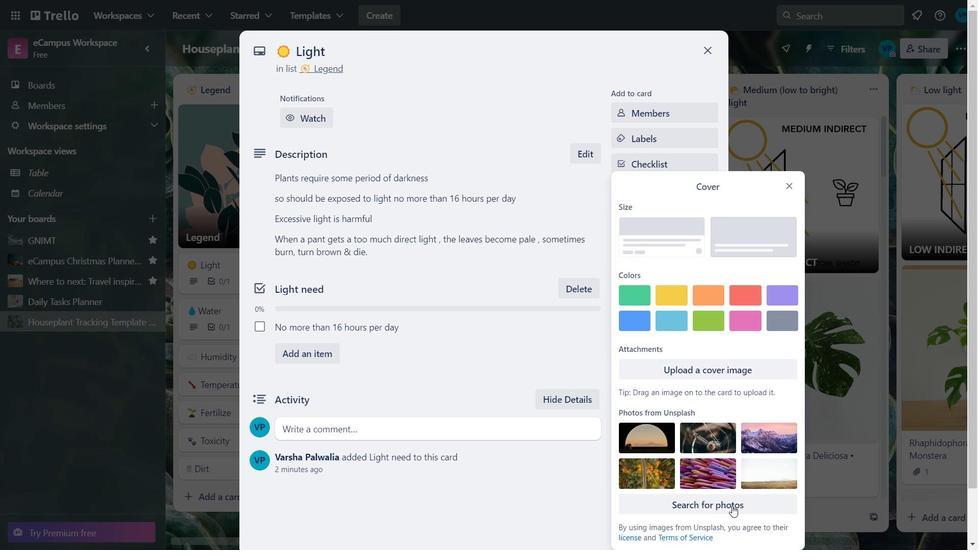 
Action: Mouse pressed left at (732, 509)
Screenshot: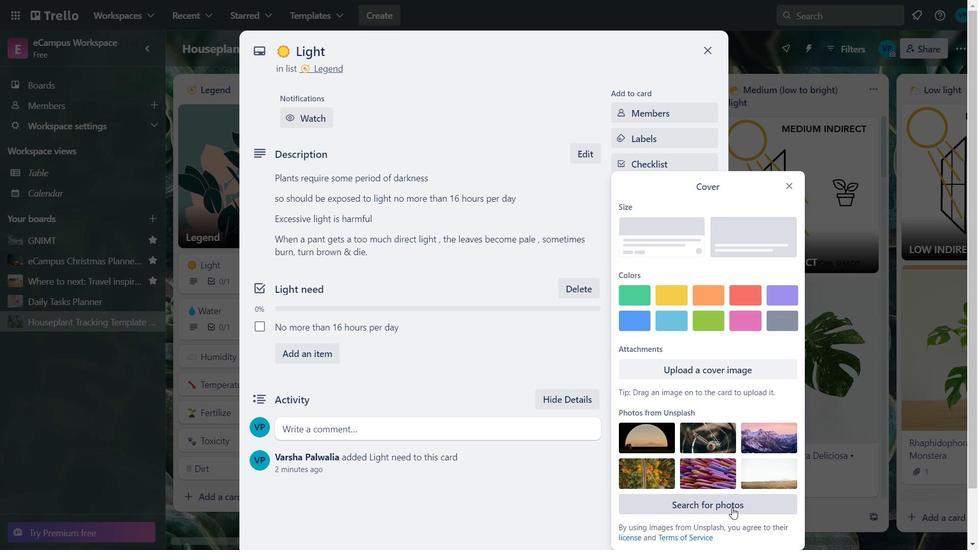 
Action: Mouse moved to (643, 217)
Screenshot: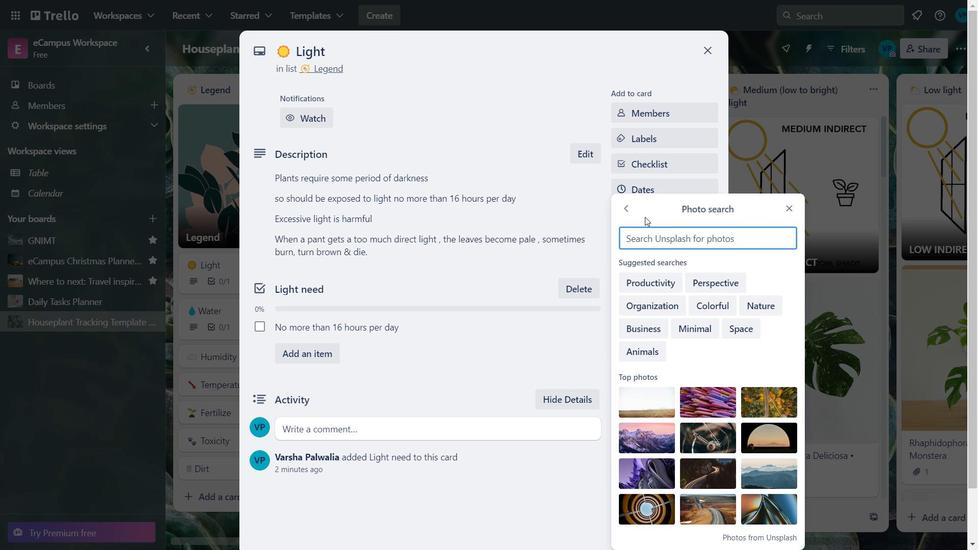 
Action: Key pressed sun
Screenshot: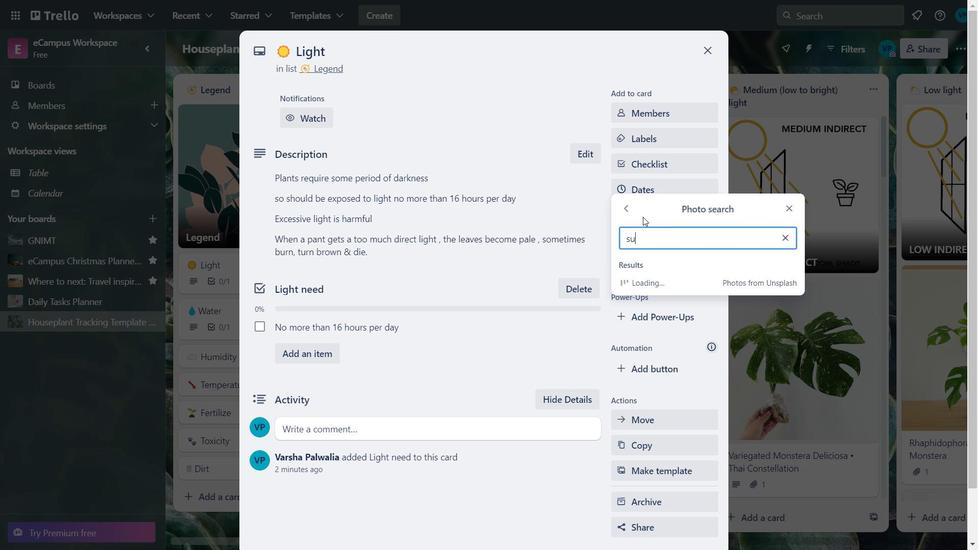 
Action: Mouse moved to (643, 216)
Screenshot: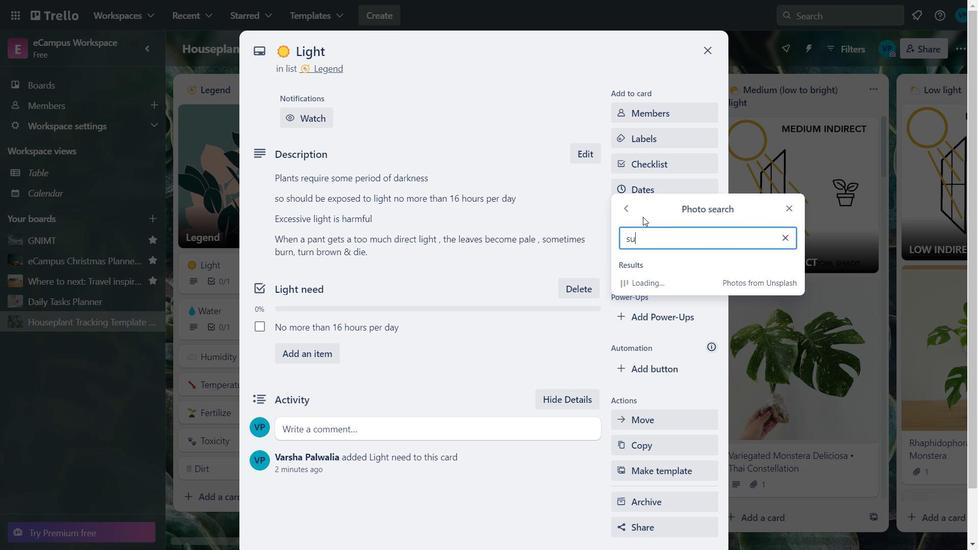 
Action: Key pressed <Key.enter>
Screenshot: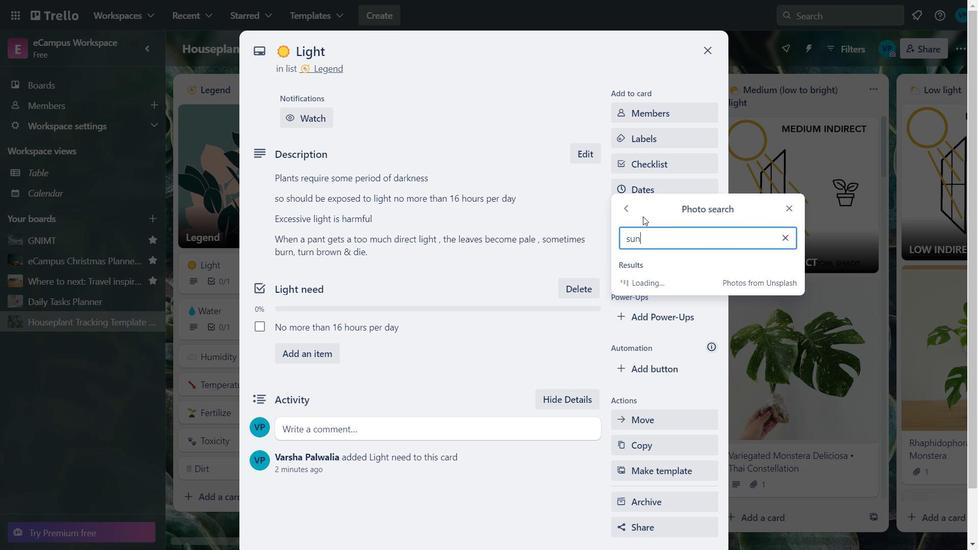 
Action: Mouse moved to (765, 232)
Screenshot: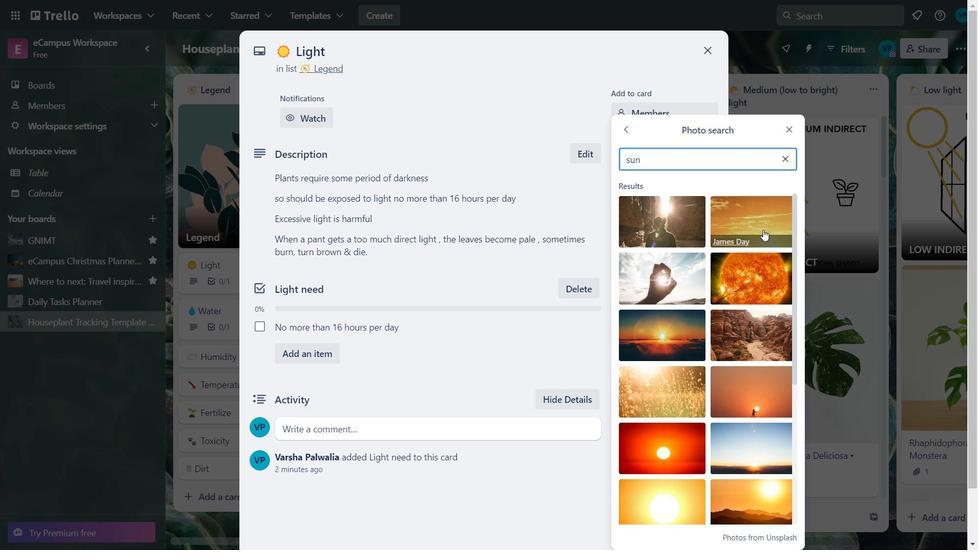 
Action: Mouse scrolled (765, 231) with delta (0, 0)
Screenshot: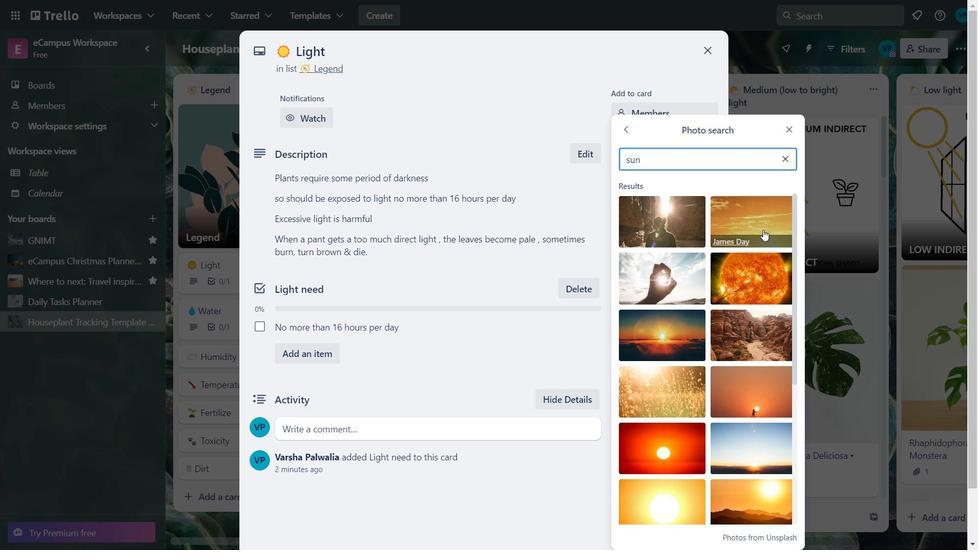 
Action: Mouse moved to (766, 234)
Screenshot: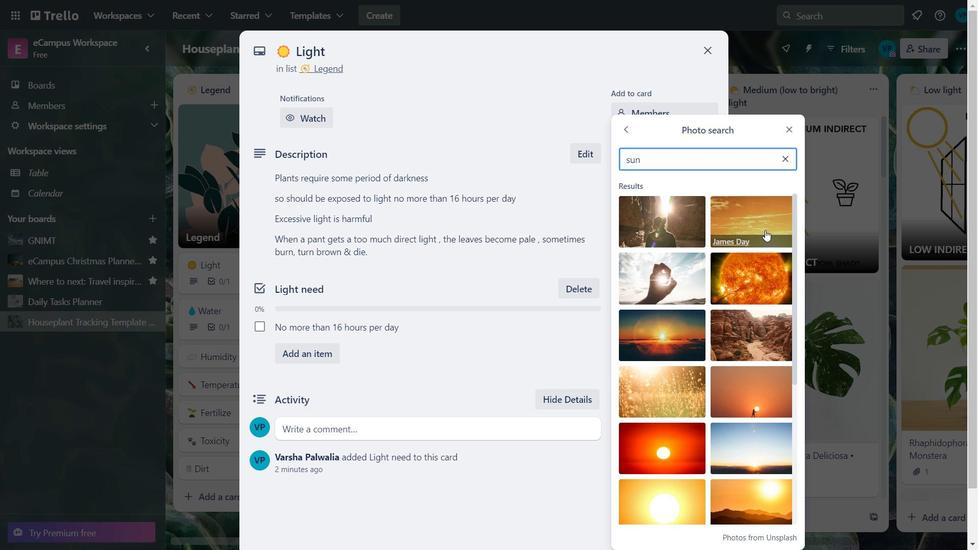 
Action: Mouse scrolled (766, 233) with delta (0, 0)
Screenshot: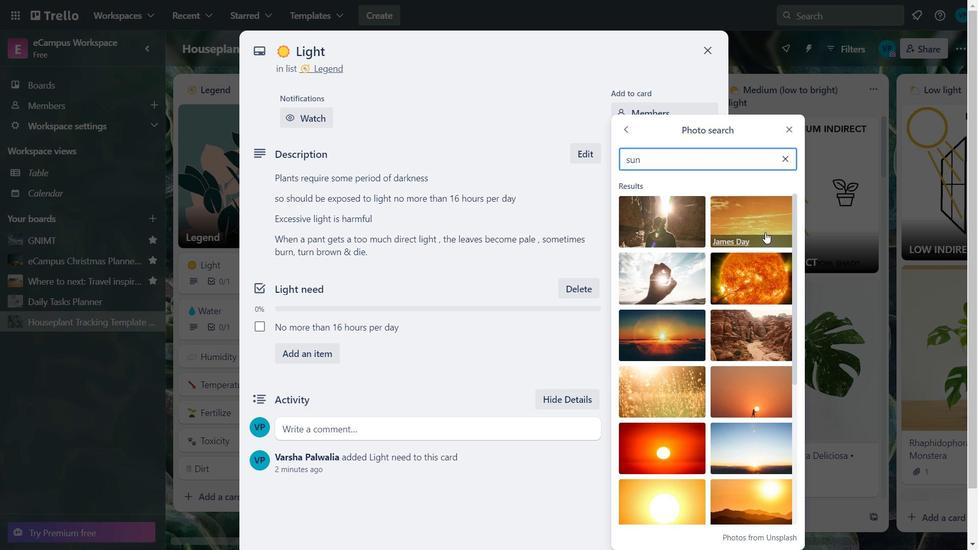 
Action: Mouse moved to (692, 389)
Screenshot: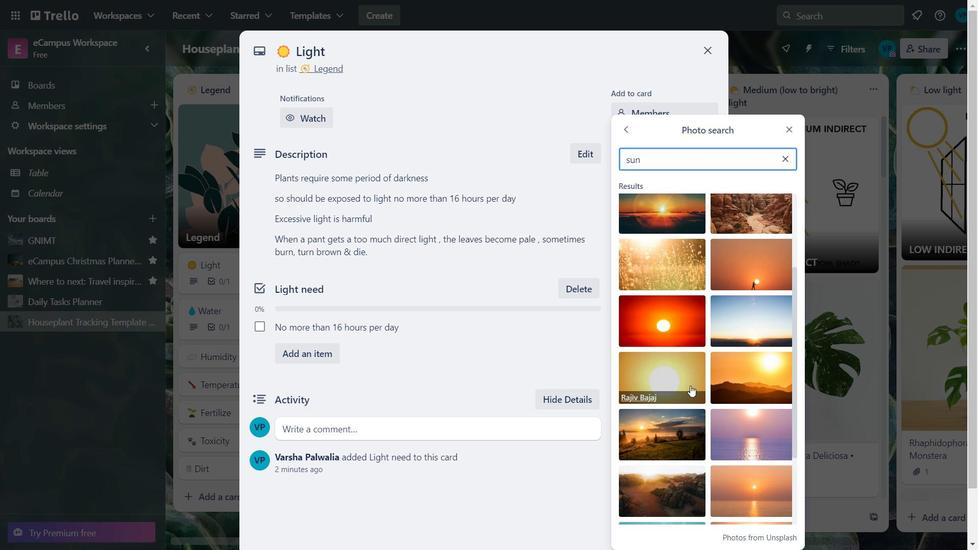 
Action: Mouse scrolled (692, 389) with delta (0, 0)
Screenshot: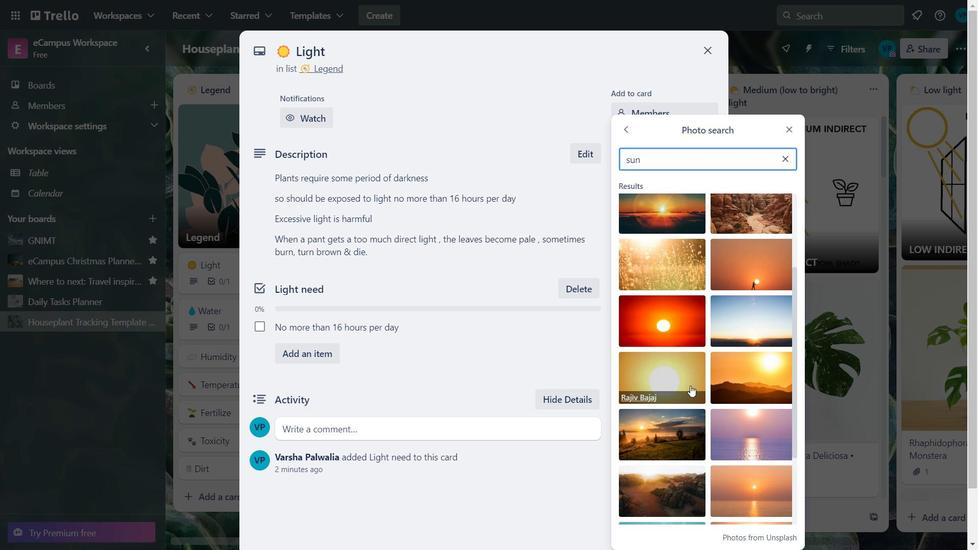
Action: Mouse moved to (725, 403)
Screenshot: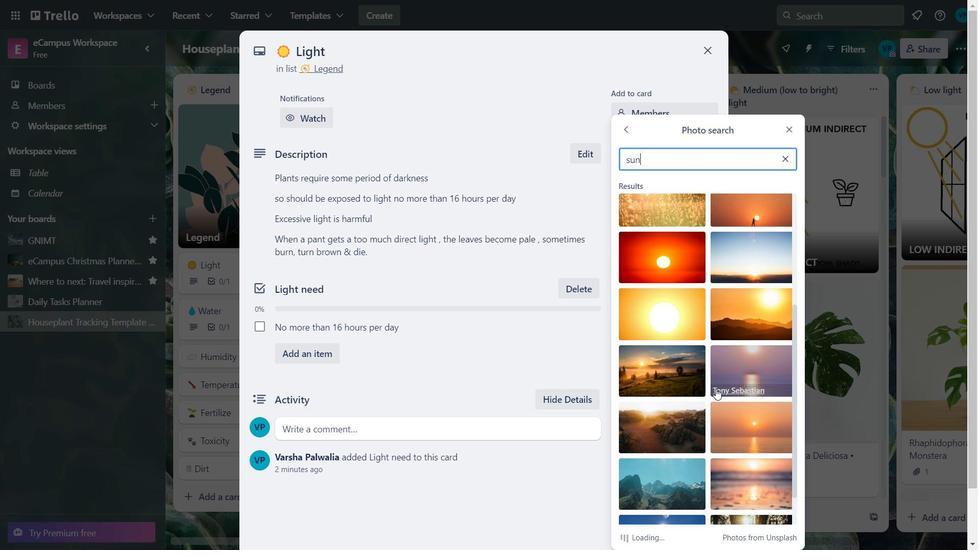 
Action: Mouse scrolled (725, 403) with delta (0, 0)
Screenshot: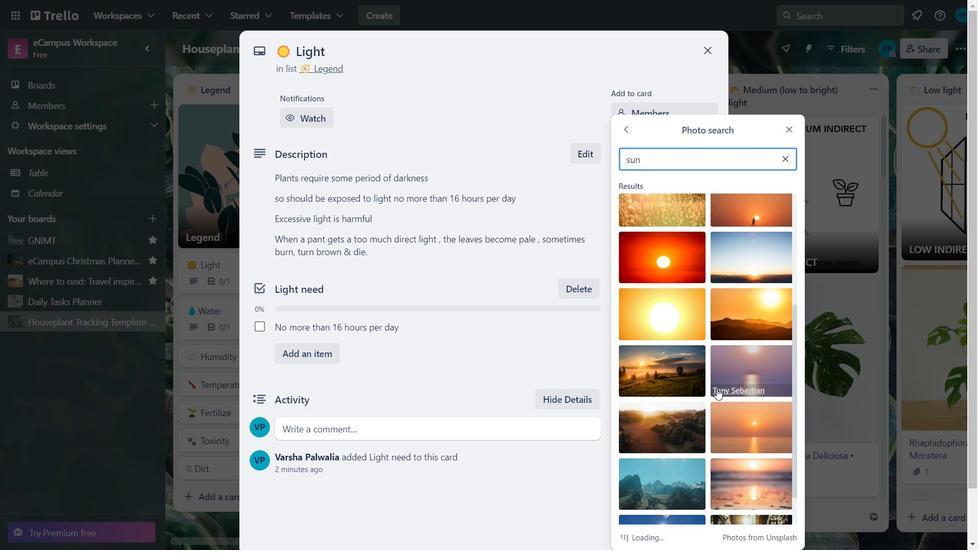 
Action: Mouse moved to (716, 377)
Screenshot: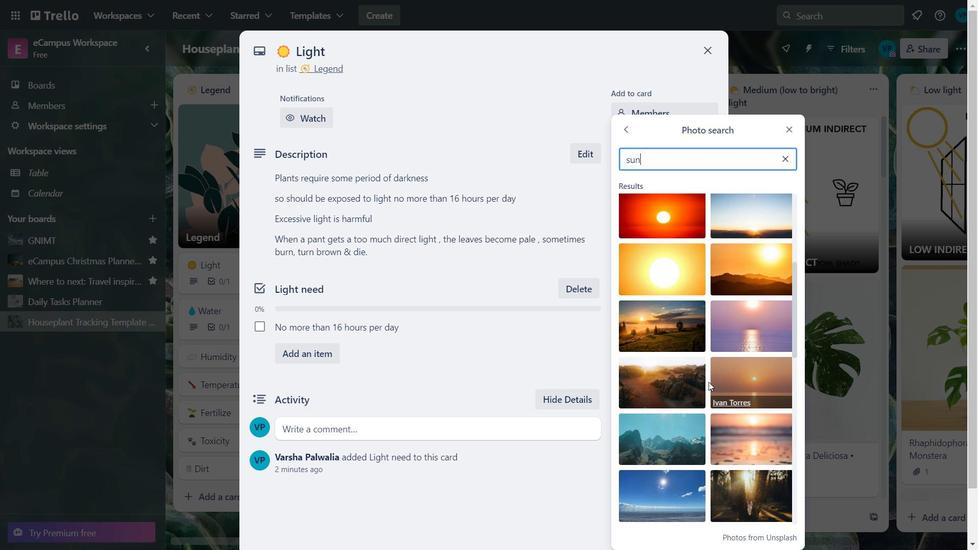 
Action: Mouse scrolled (716, 377) with delta (0, 0)
Screenshot: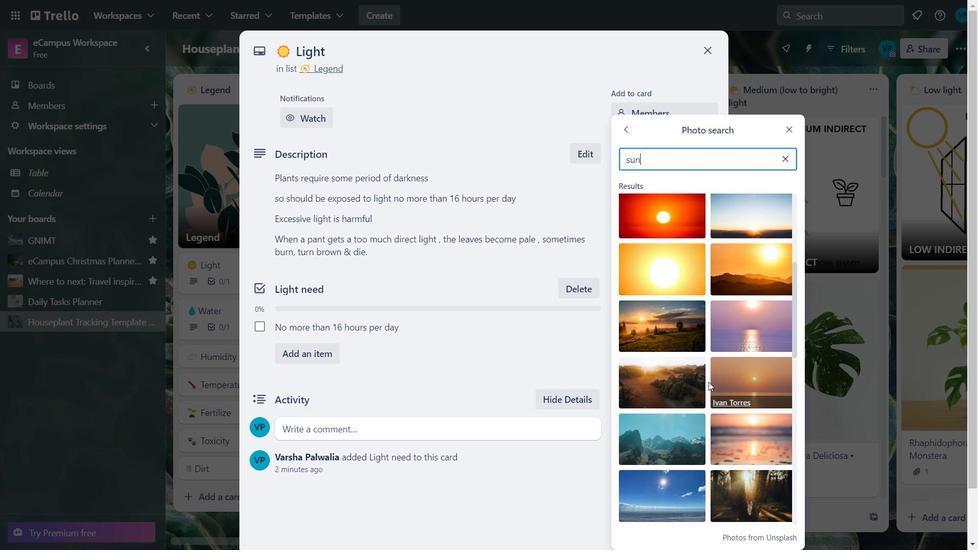 
Action: Mouse moved to (718, 382)
Screenshot: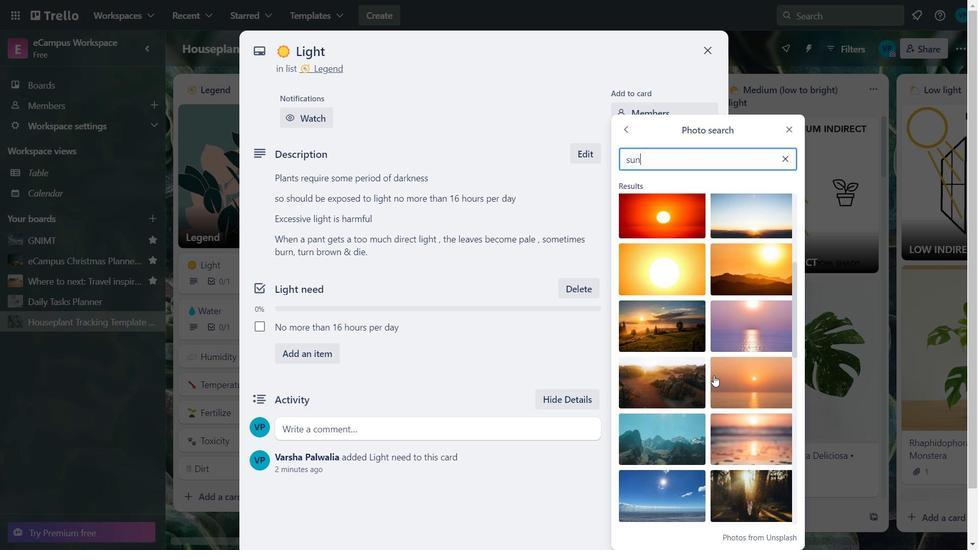 
Action: Mouse scrolled (718, 382) with delta (0, 0)
Screenshot: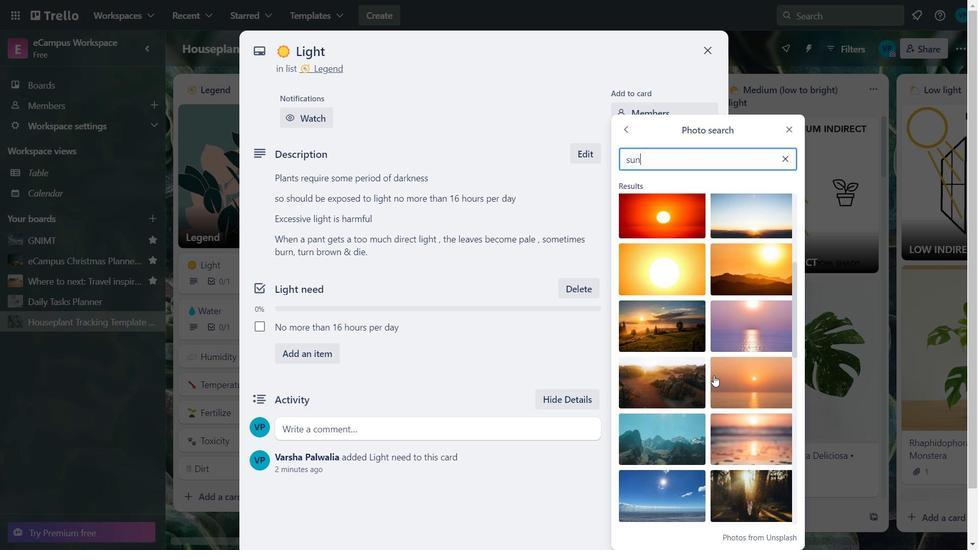 
Action: Mouse moved to (719, 384)
Screenshot: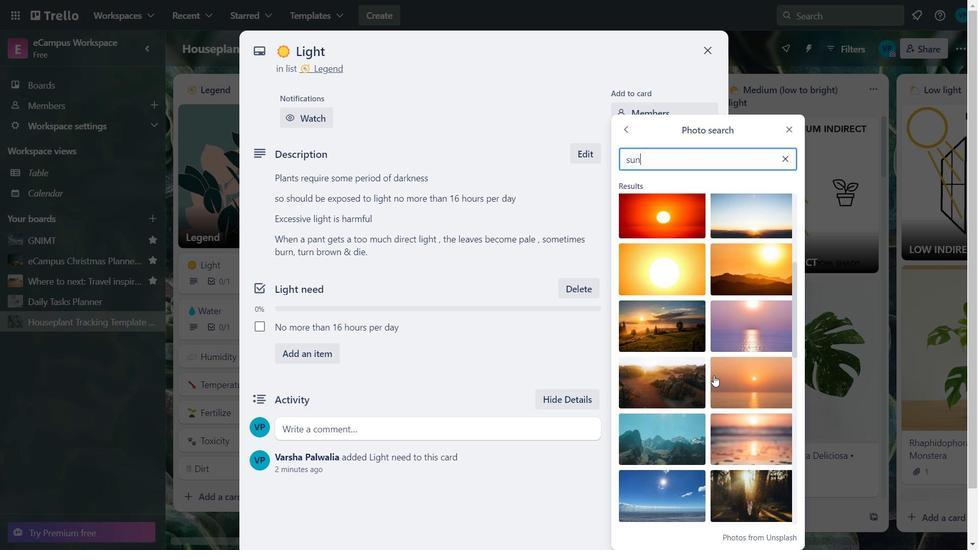
Action: Mouse scrolled (719, 383) with delta (0, 0)
Screenshot: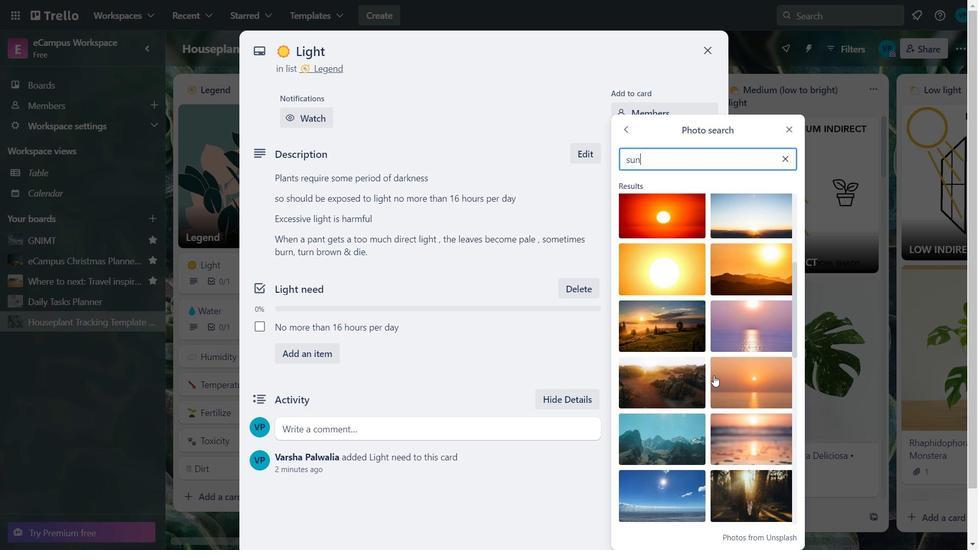 
Action: Mouse moved to (705, 395)
Screenshot: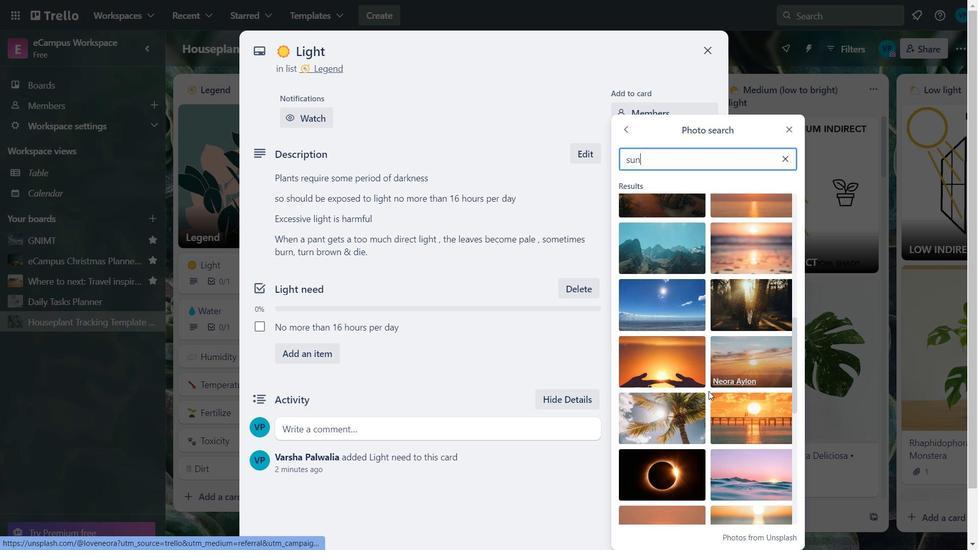 
Action: Mouse scrolled (705, 395) with delta (0, 0)
Screenshot: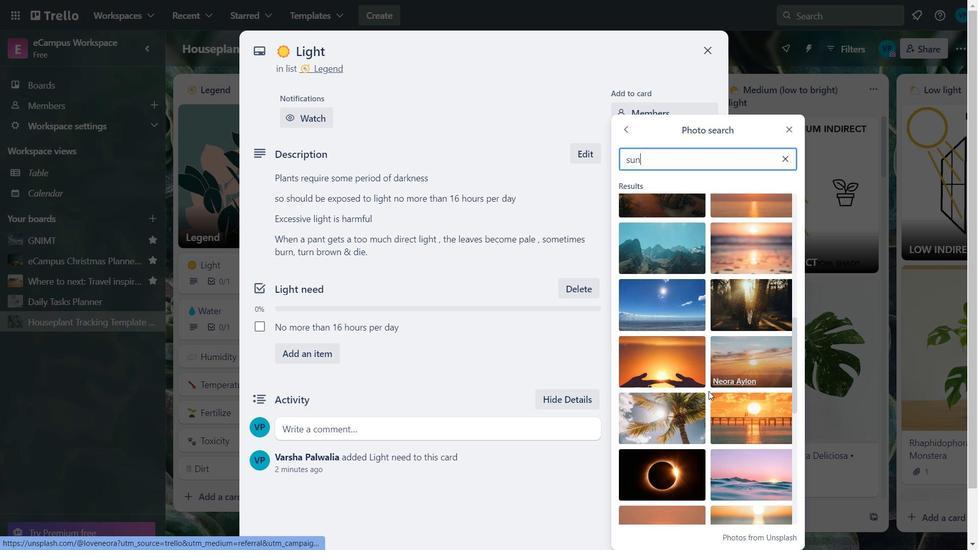 
Action: Mouse moved to (705, 397)
Screenshot: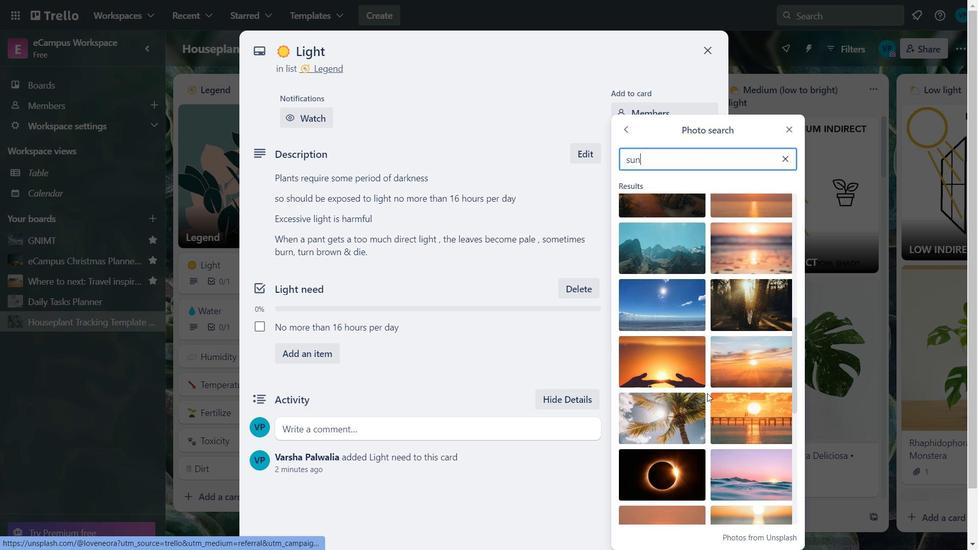 
Action: Mouse scrolled (705, 396) with delta (0, 0)
Screenshot: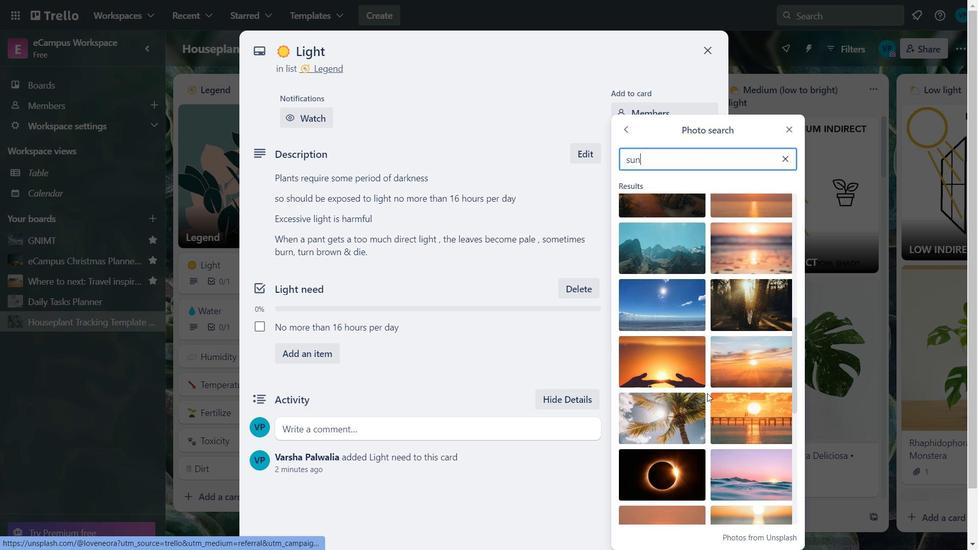 
Action: Mouse scrolled (705, 396) with delta (0, 0)
Screenshot: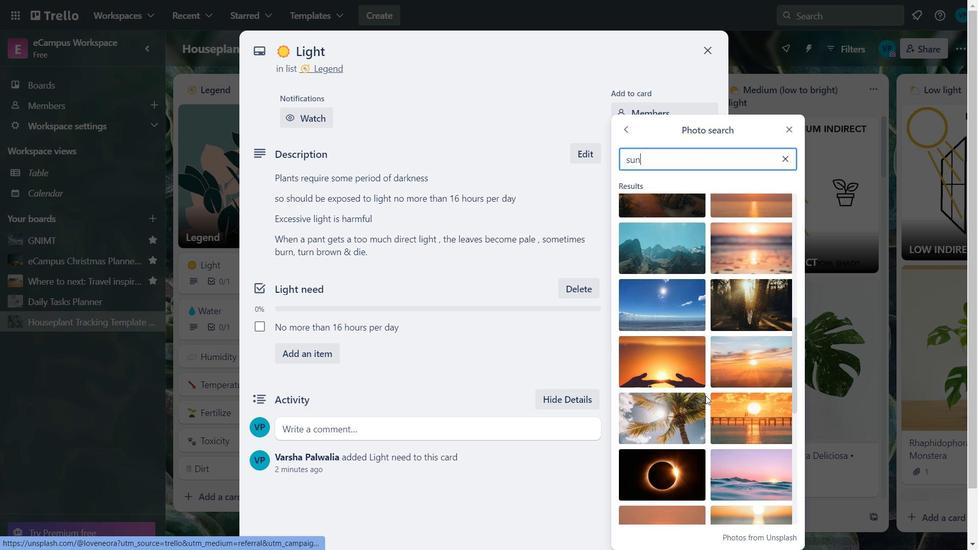 
Action: Mouse moved to (689, 386)
Screenshot: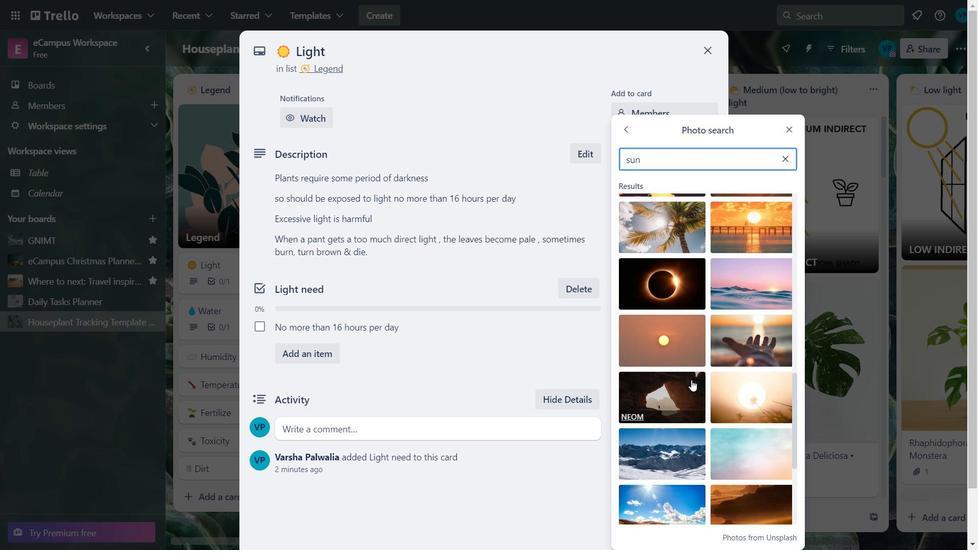 
Action: Mouse scrolled (689, 385) with delta (0, 0)
Screenshot: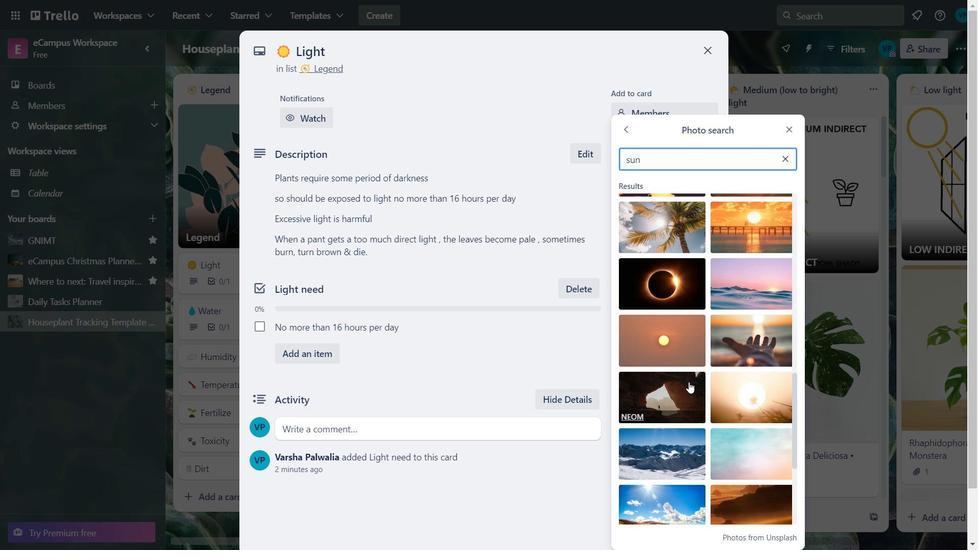 
Action: Mouse moved to (690, 388)
Screenshot: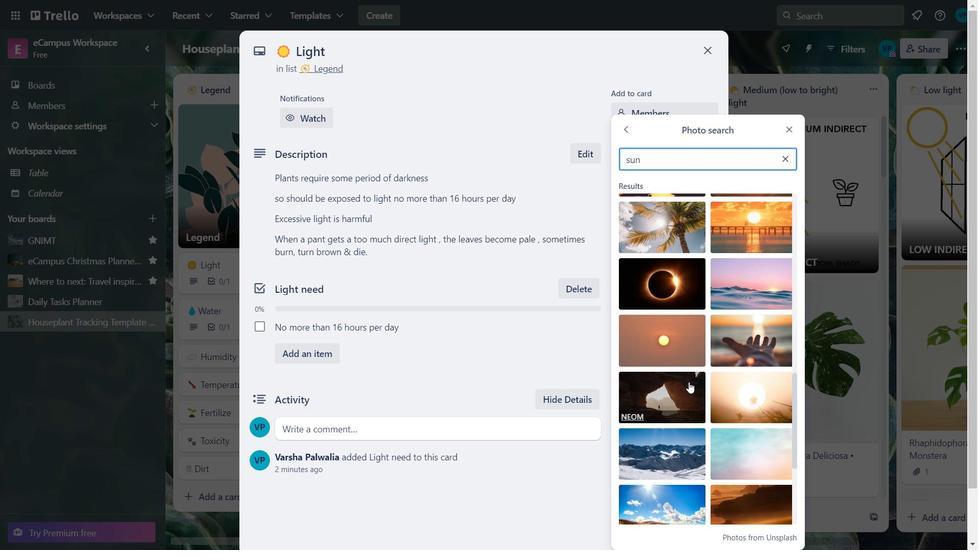 
Action: Mouse scrolled (690, 387) with delta (0, 0)
Screenshot: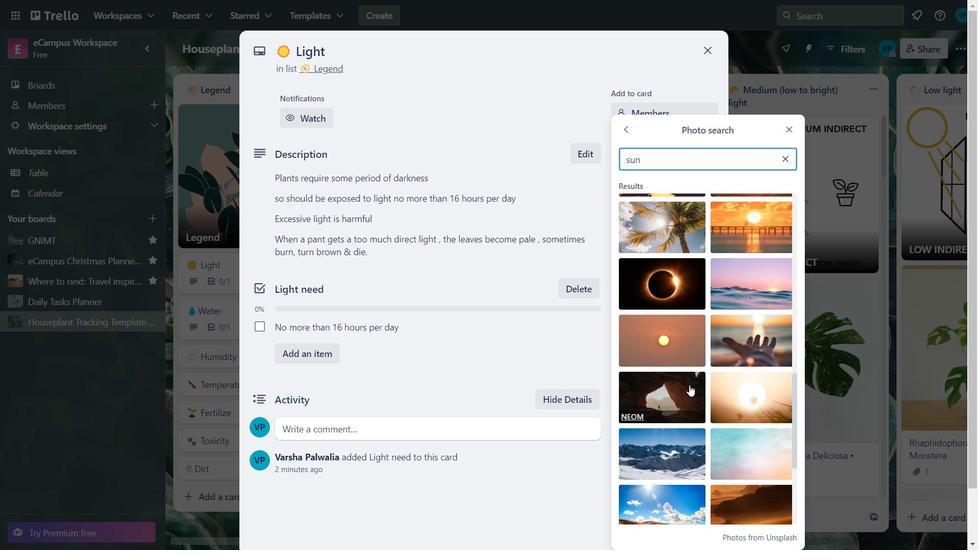 
Action: Mouse moved to (765, 413)
Screenshot: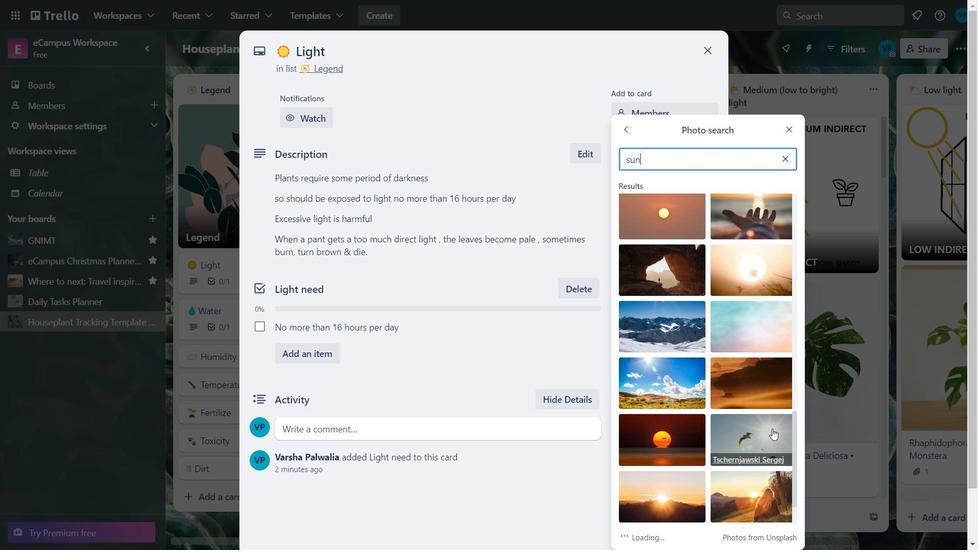 
Action: Mouse scrolled (765, 412) with delta (0, 0)
Screenshot: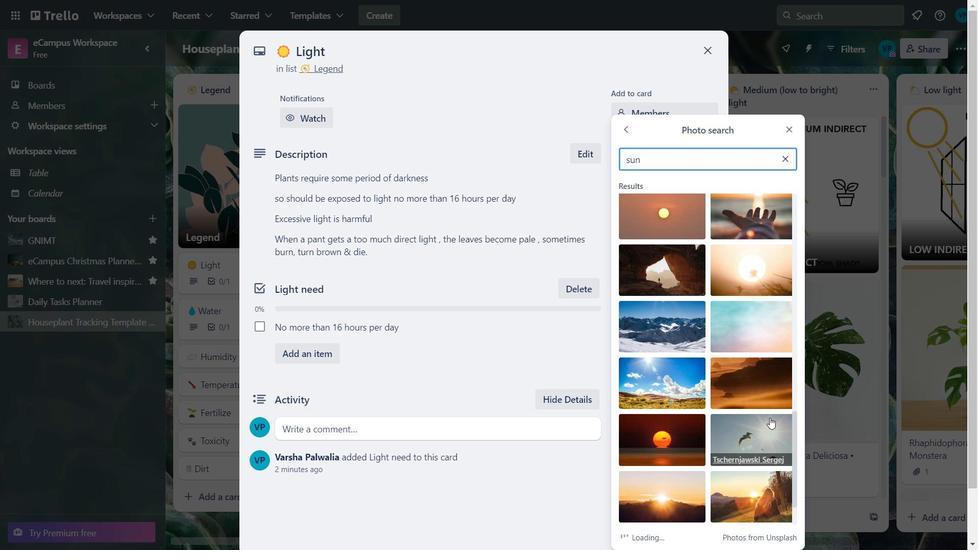 
Action: Mouse moved to (764, 414)
Screenshot: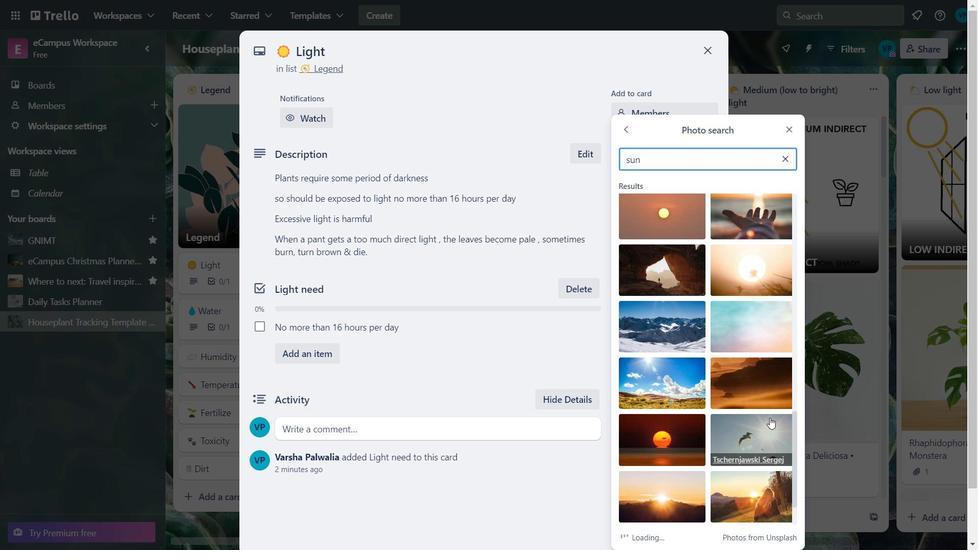 
Action: Mouse scrolled (764, 414) with delta (0, 0)
Screenshot: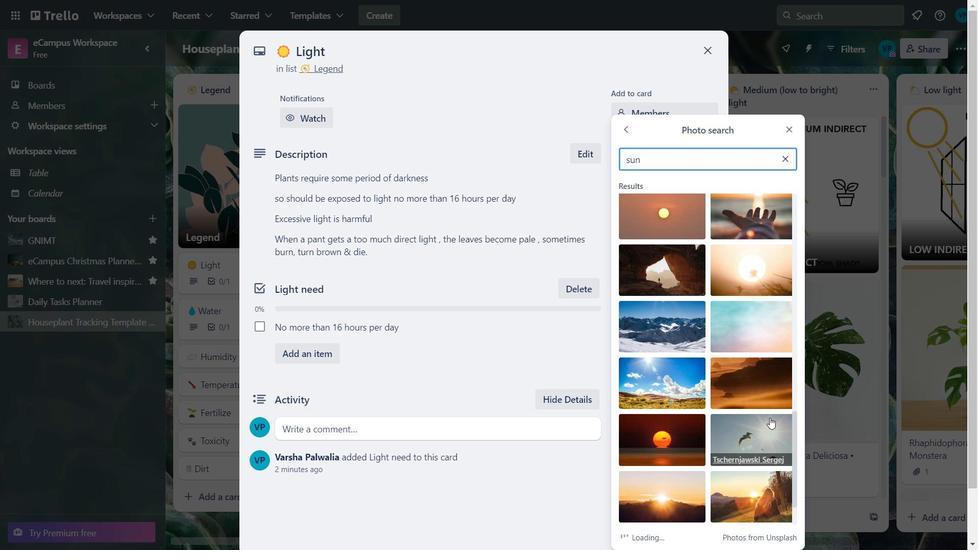 
Action: Mouse moved to (764, 415)
Screenshot: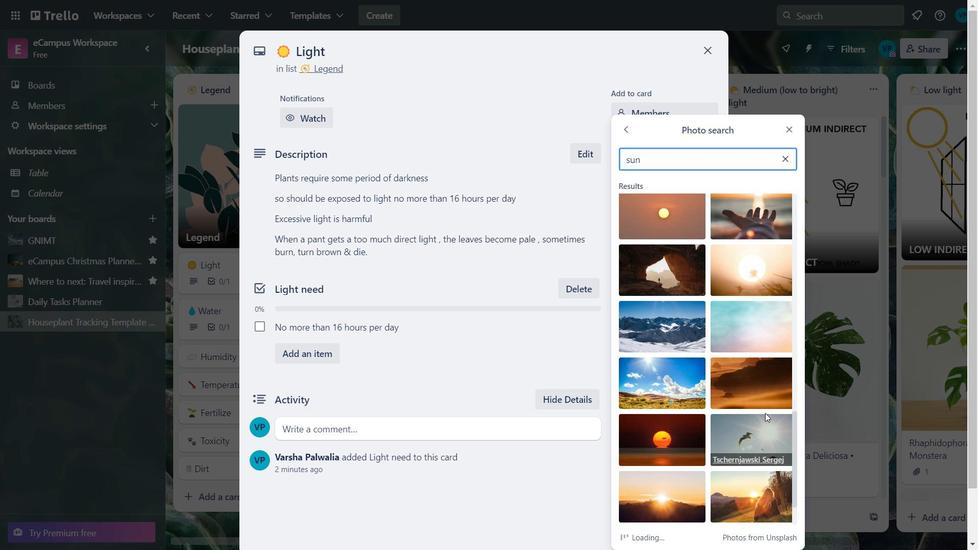 
Action: Mouse scrolled (764, 414) with delta (0, 0)
Screenshot: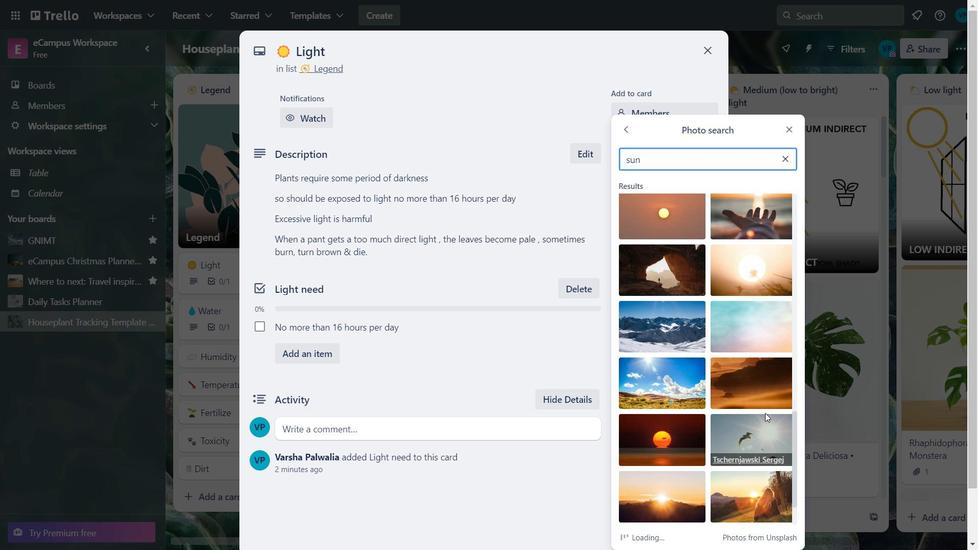 
Action: Mouse moved to (755, 435)
Screenshot: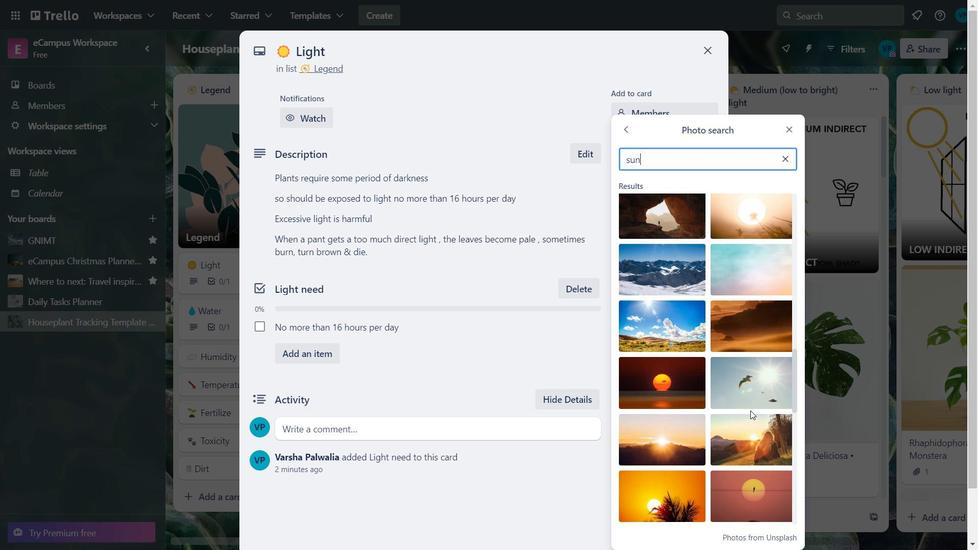 
Action: Mouse scrolled (755, 434) with delta (0, 0)
Screenshot: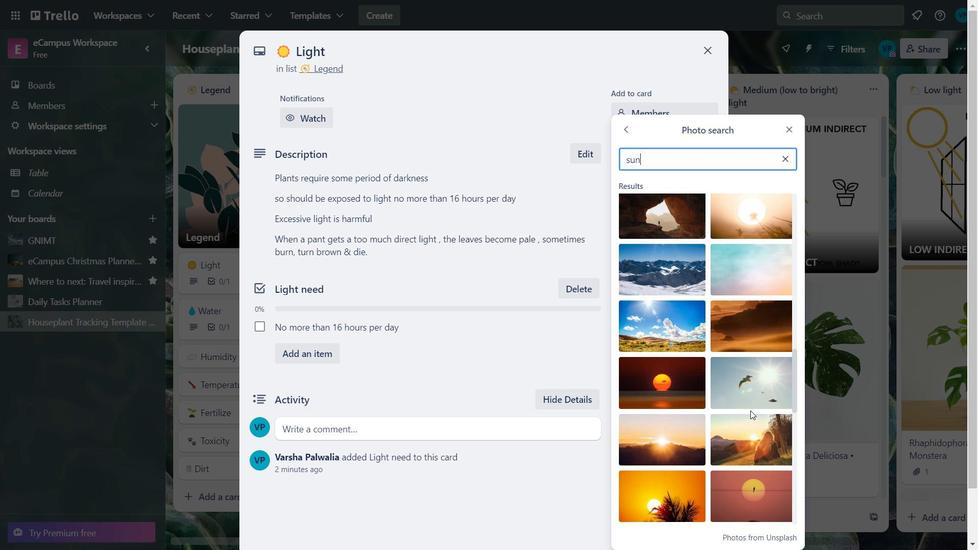 
Action: Mouse moved to (755, 450)
Screenshot: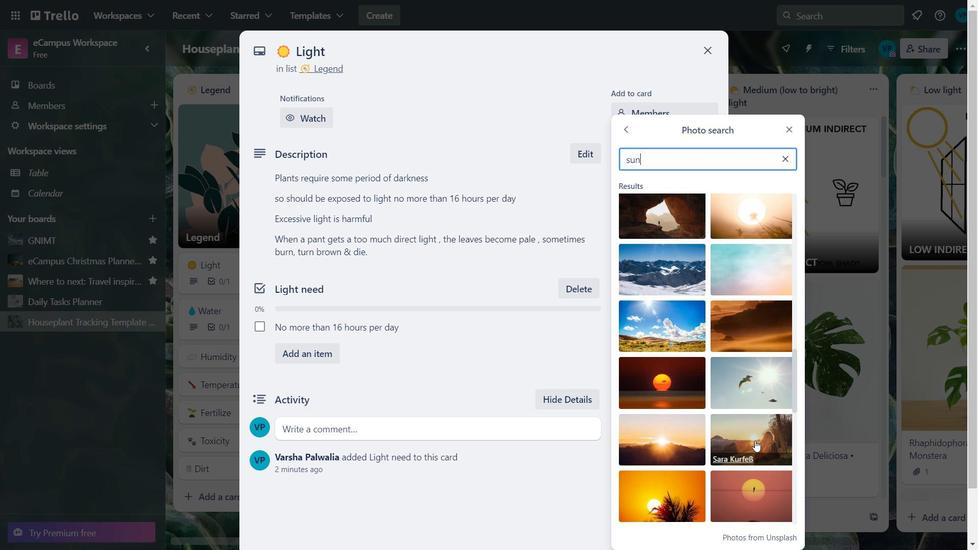 
Action: Mouse scrolled (755, 450) with delta (0, 0)
Screenshot: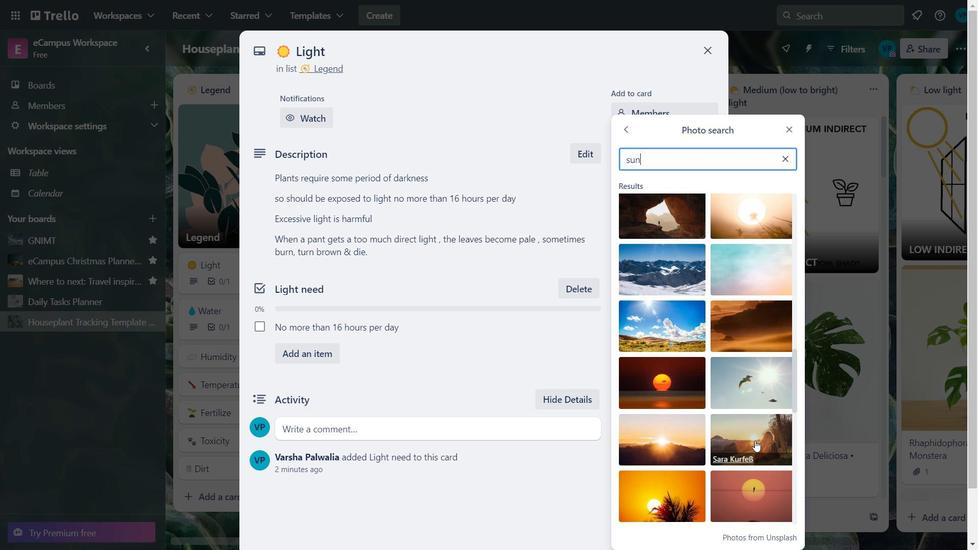 
Action: Mouse moved to (667, 363)
Screenshot: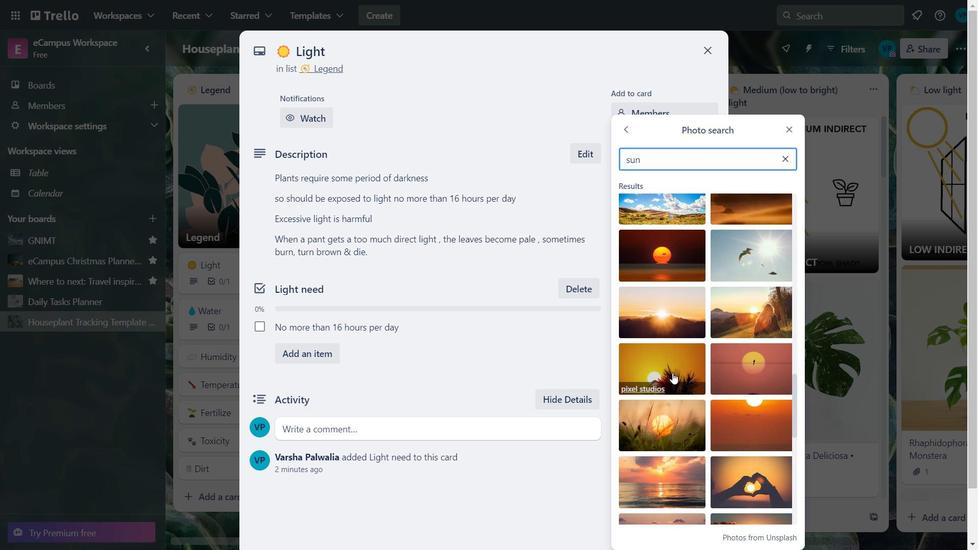 
Action: Mouse pressed left at (667, 363)
Screenshot: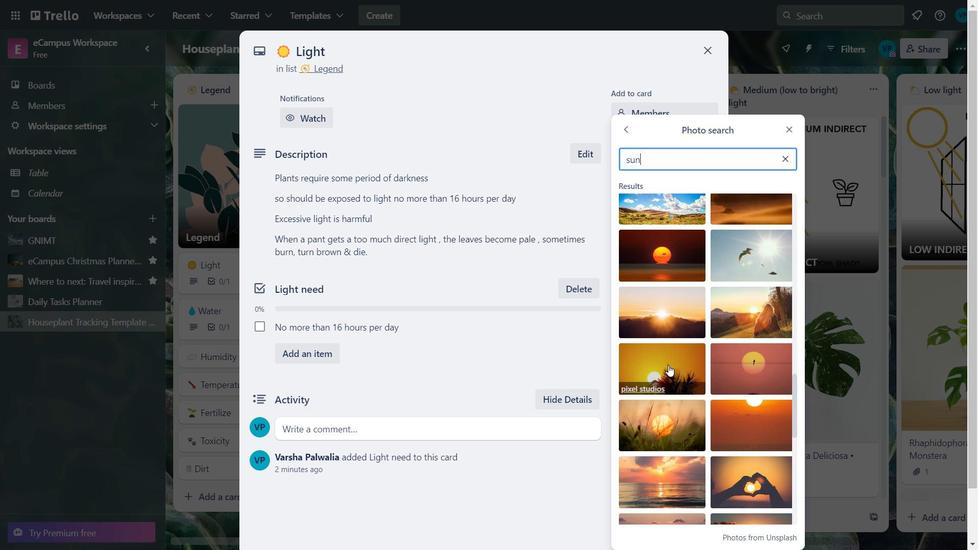 
Action: Mouse moved to (726, 93)
Screenshot: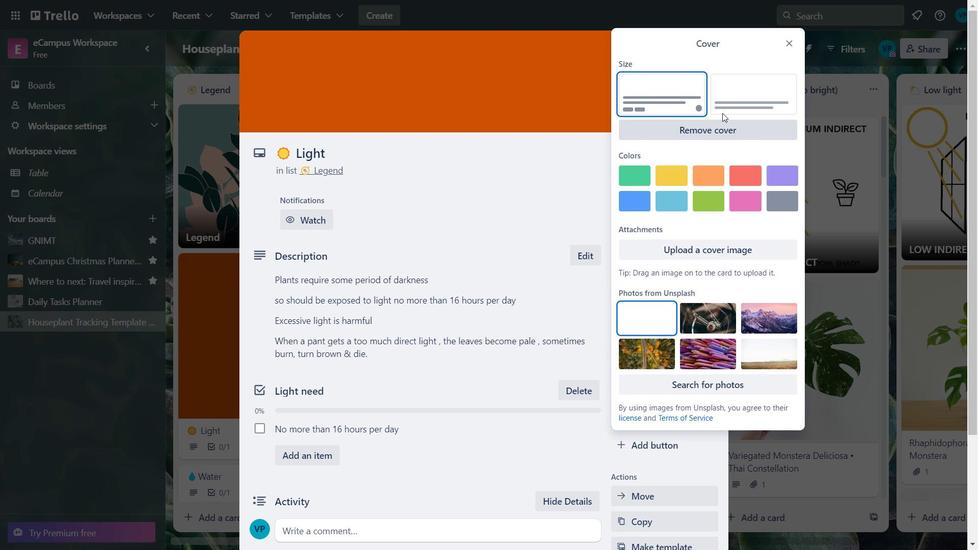 
Action: Mouse pressed left at (726, 93)
Screenshot: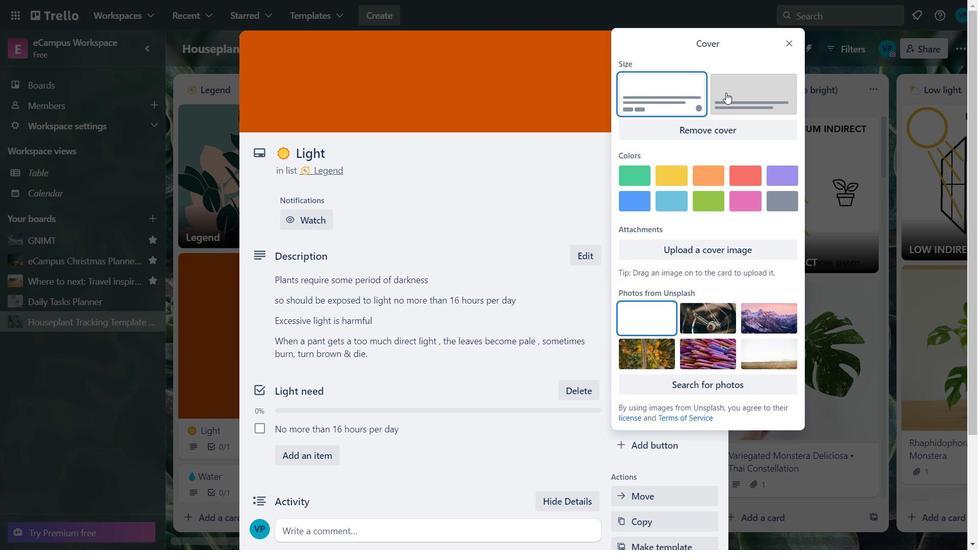 
Action: Mouse moved to (783, 41)
Screenshot: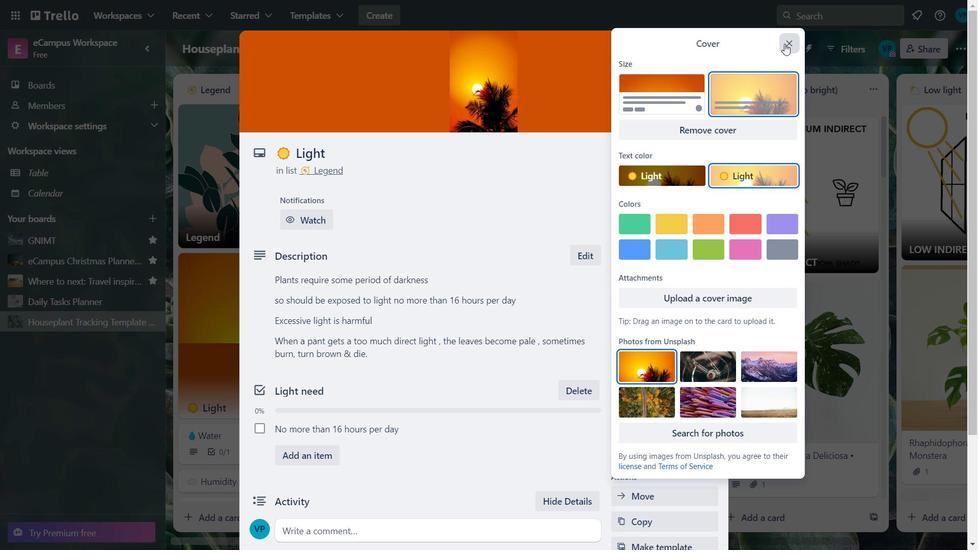 
Action: Mouse pressed left at (783, 41)
Screenshot: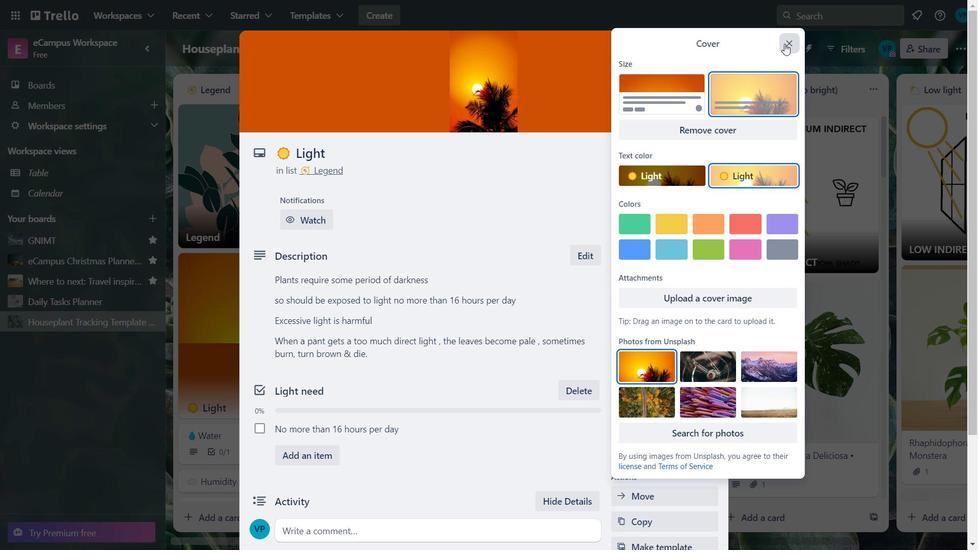 
Action: Mouse moved to (708, 57)
Screenshot: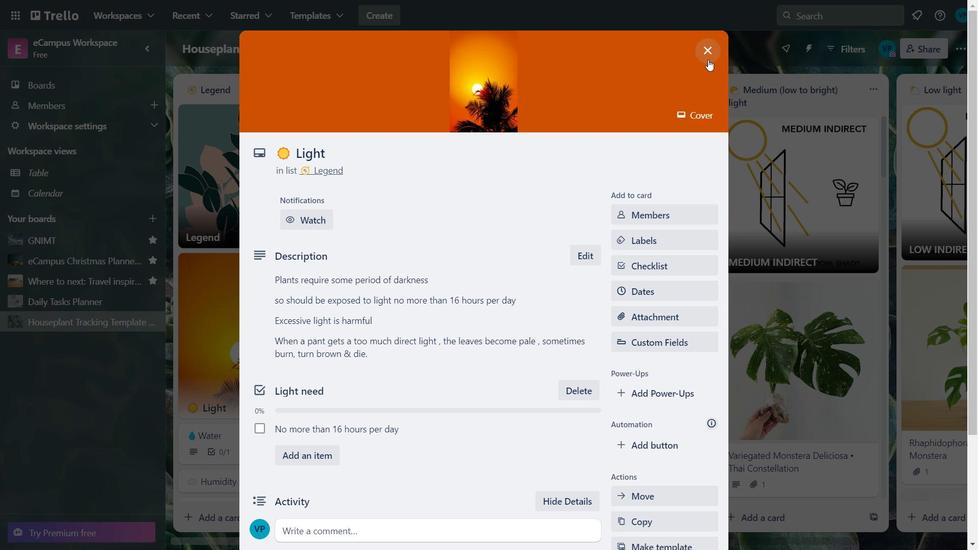 
Action: Mouse pressed left at (708, 57)
Screenshot: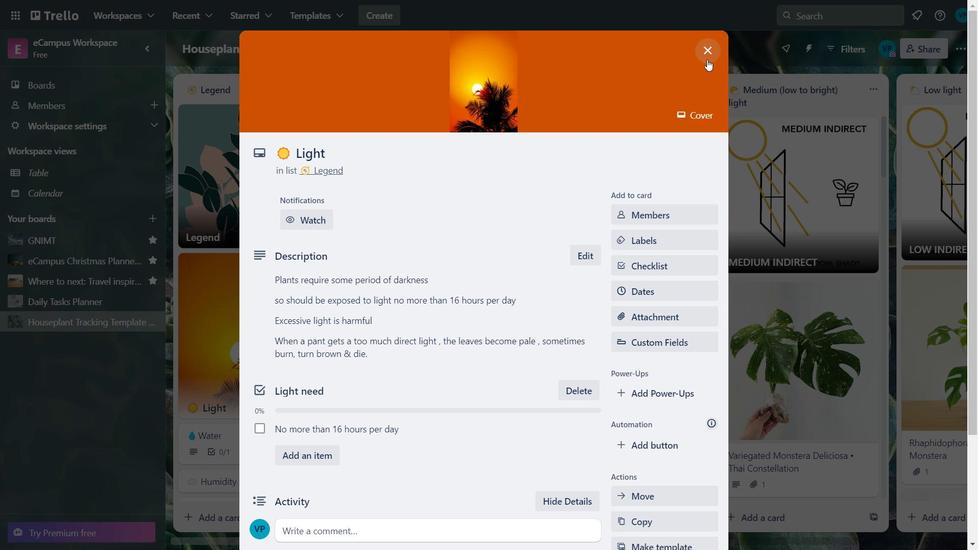 
Action: Mouse moved to (328, 356)
Screenshot: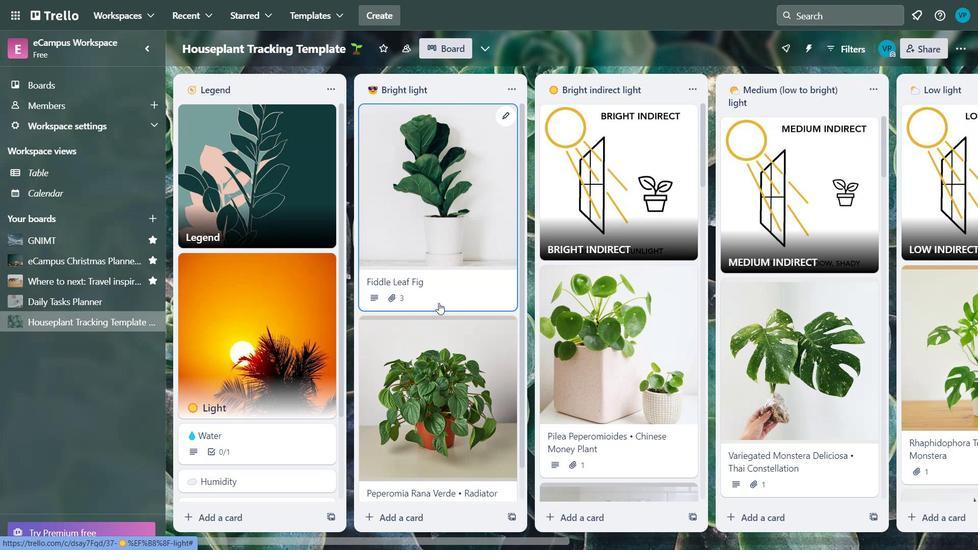 
Action: Mouse scrolled (328, 355) with delta (0, 0)
Screenshot: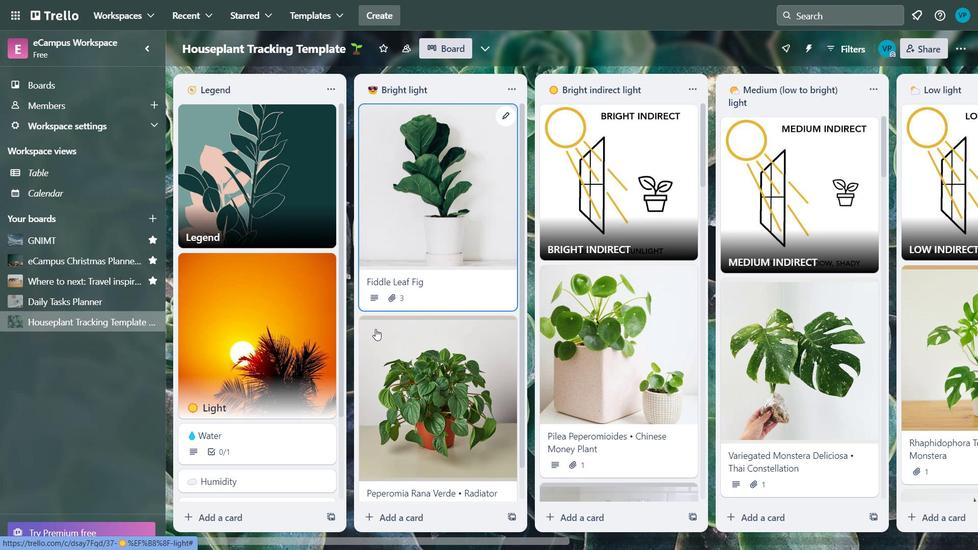 
Action: Mouse scrolled (328, 355) with delta (0, 0)
Screenshot: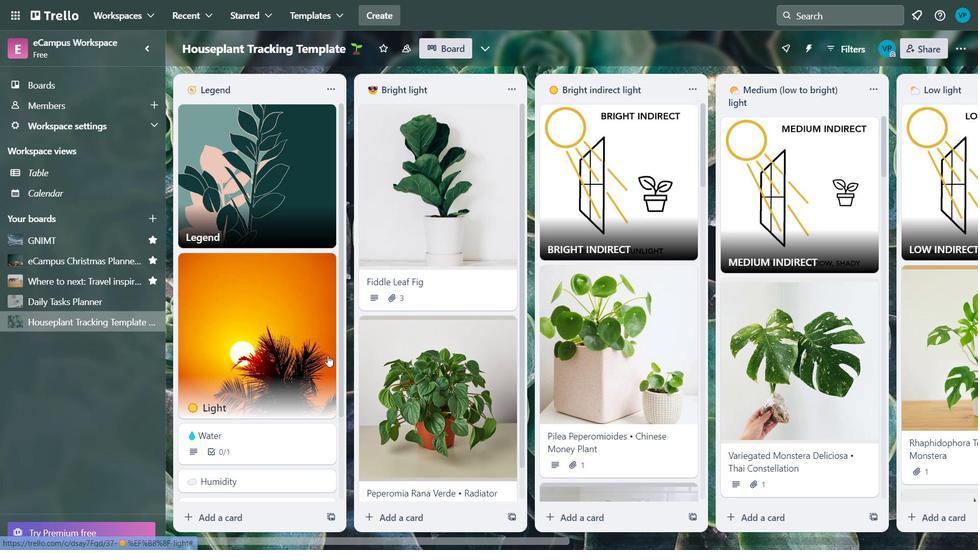 
Action: Mouse moved to (328, 358)
Screenshot: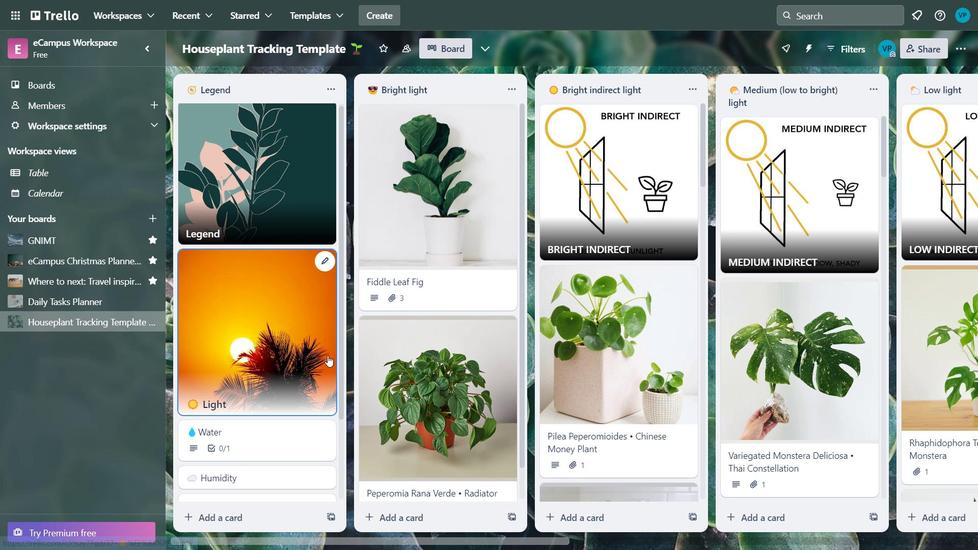 
Action: Mouse scrolled (328, 357) with delta (0, 0)
Screenshot: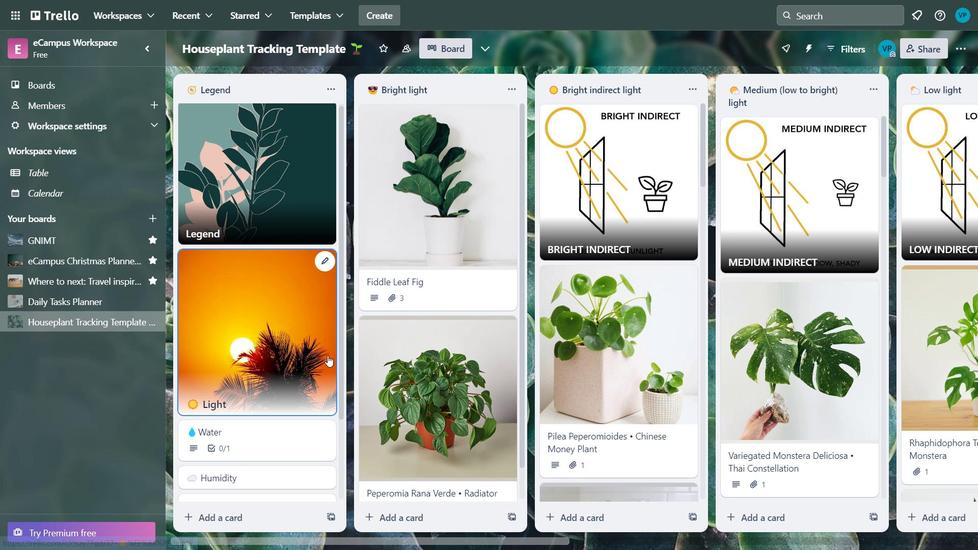
Action: Mouse moved to (275, 329)
Screenshot: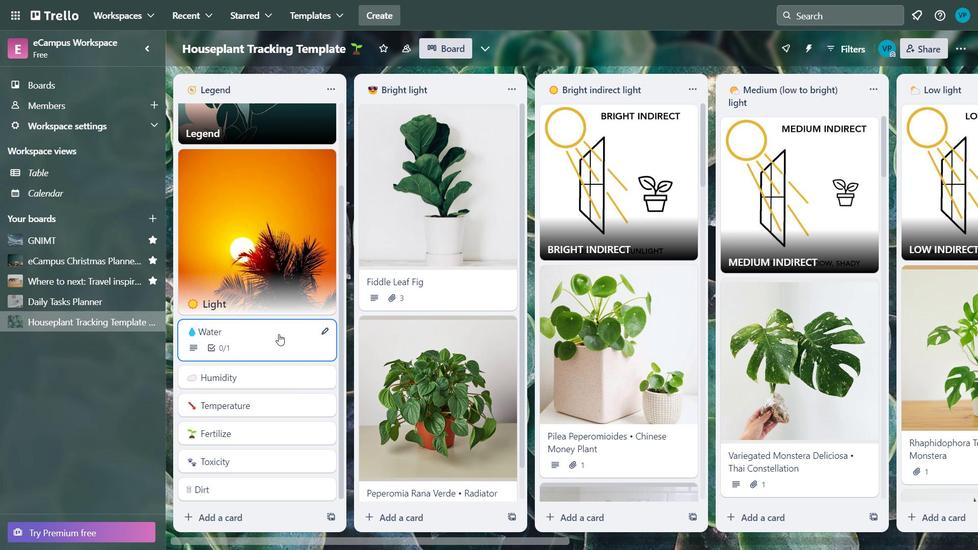 
Action: Mouse pressed left at (275, 329)
Screenshot: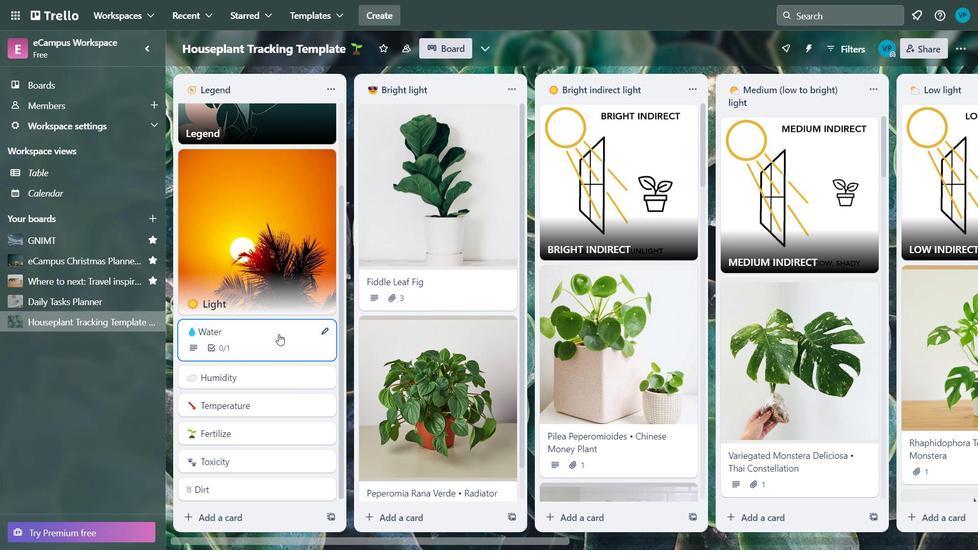 
Action: Mouse moved to (270, 336)
Screenshot: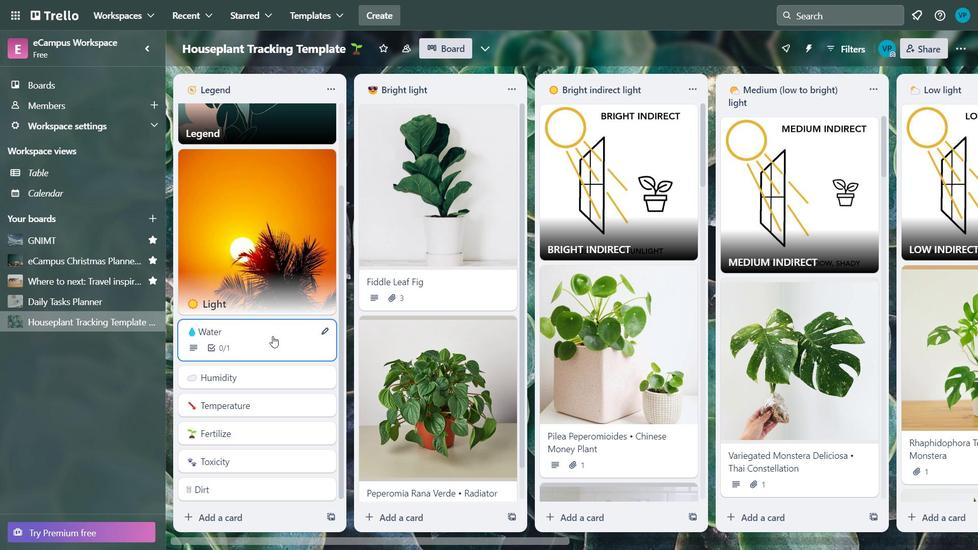 
Action: Mouse pressed left at (270, 336)
Screenshot: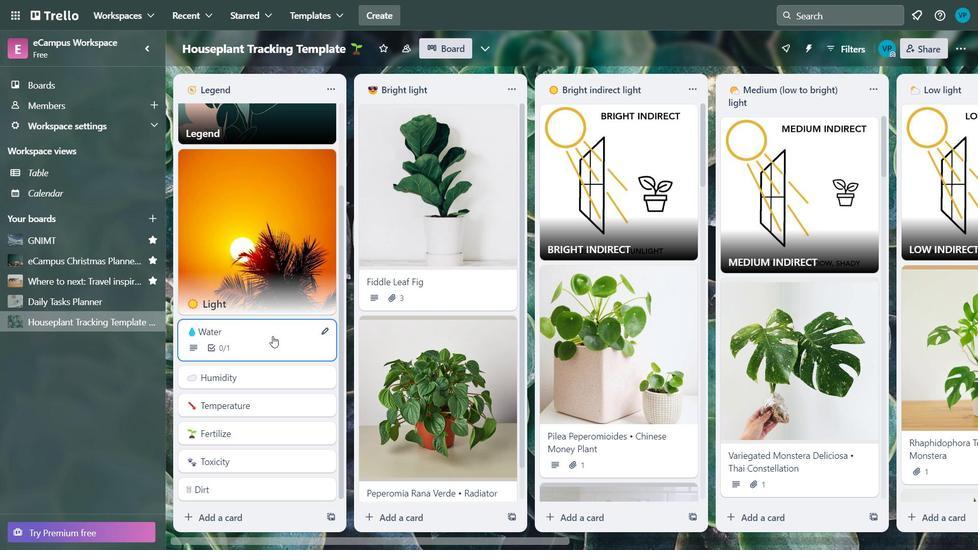 
Action: Mouse moved to (641, 236)
Screenshot: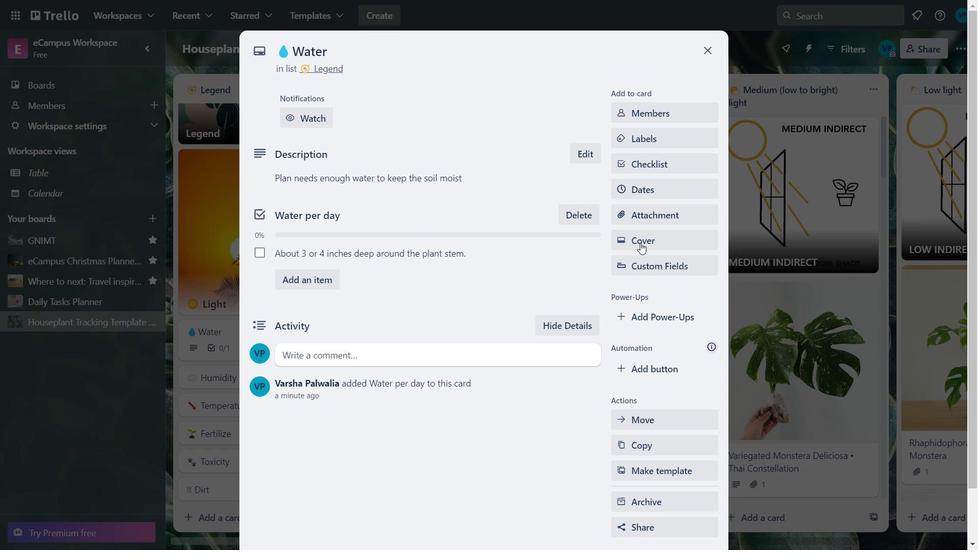 
Action: Mouse pressed left at (641, 236)
Screenshot: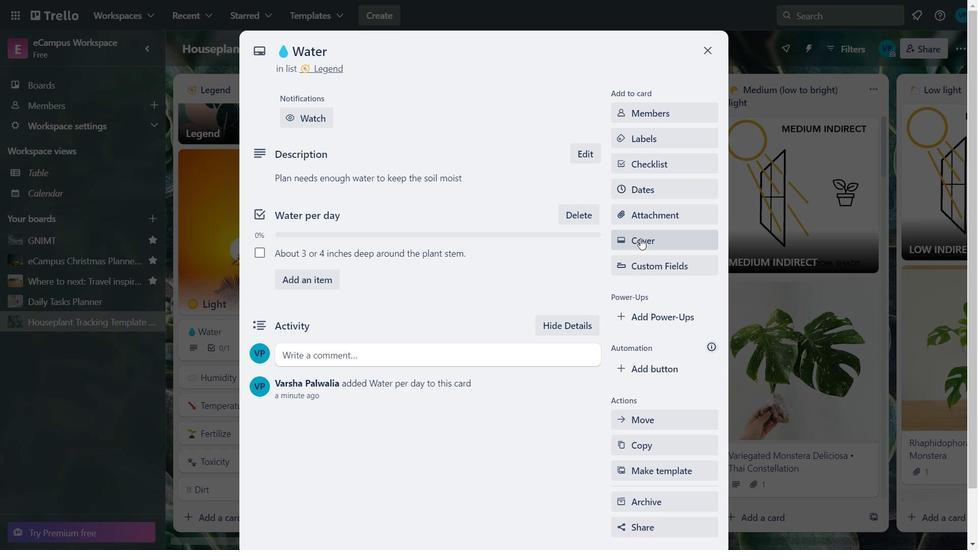 
Action: Mouse moved to (711, 355)
Screenshot: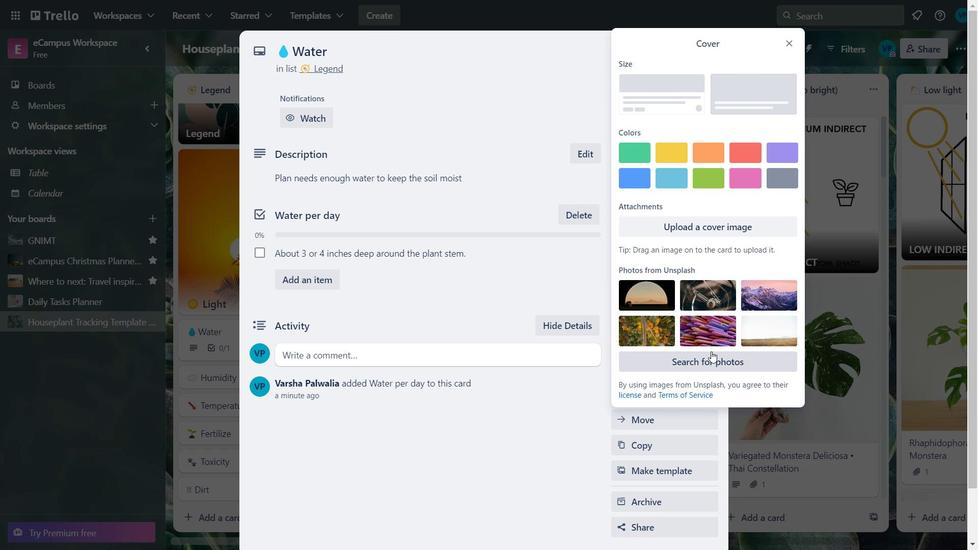 
Action: Mouse pressed left at (711, 355)
Screenshot: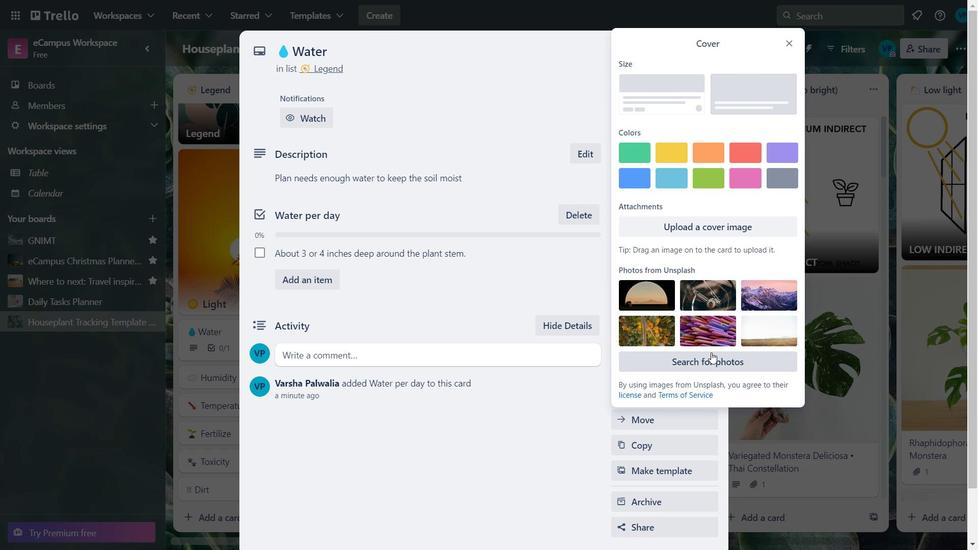 
Action: Mouse moved to (672, 75)
Screenshot: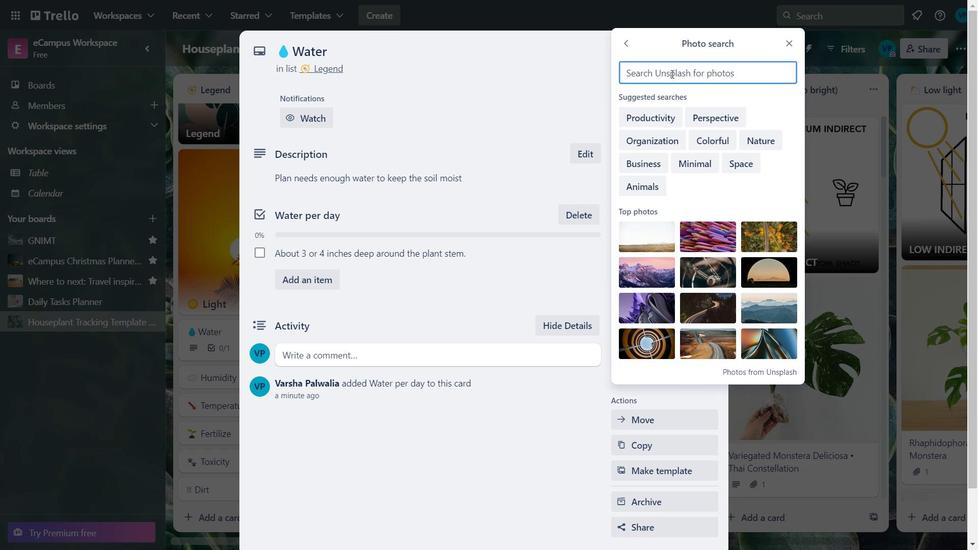 
Action: Key pressed water
Screenshot: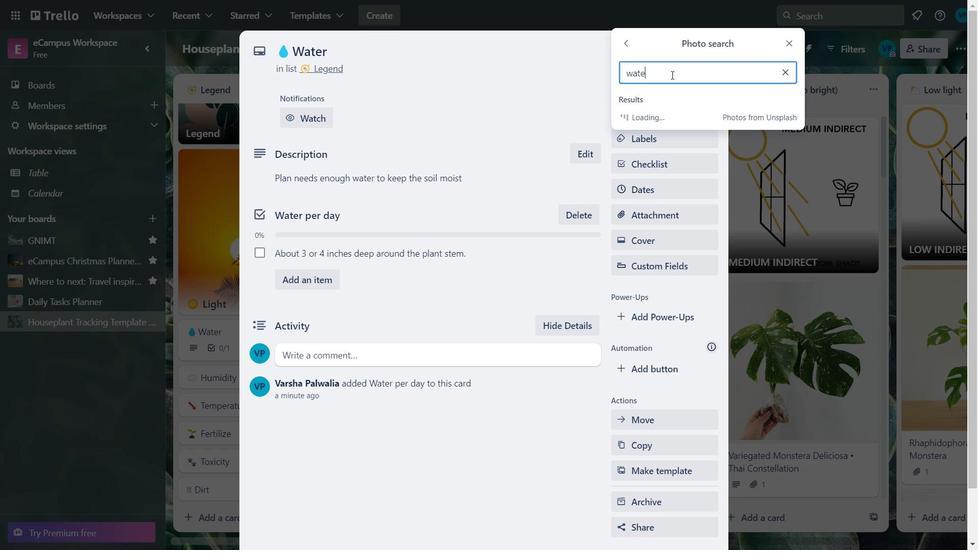 
Action: Mouse moved to (744, 190)
Screenshot: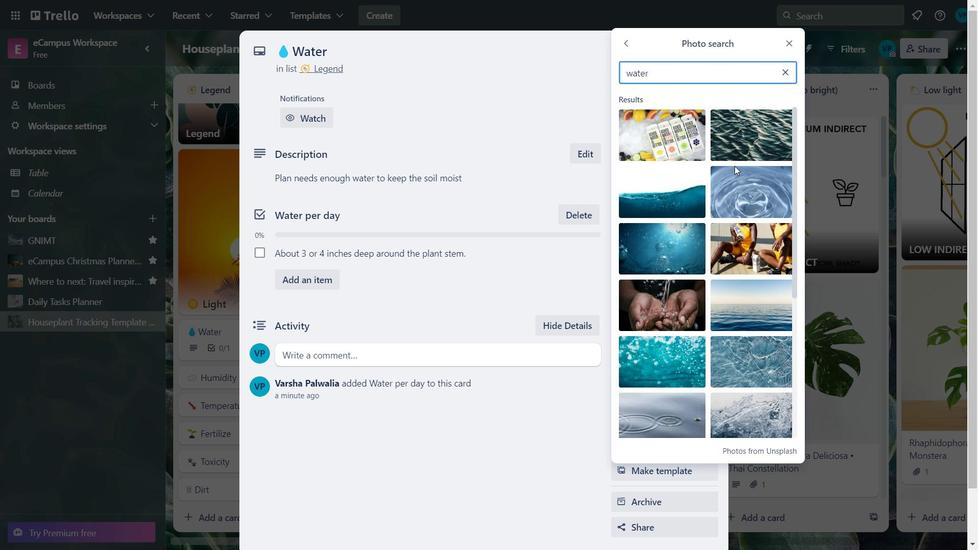 
Action: Mouse scrolled (744, 189) with delta (0, 0)
Screenshot: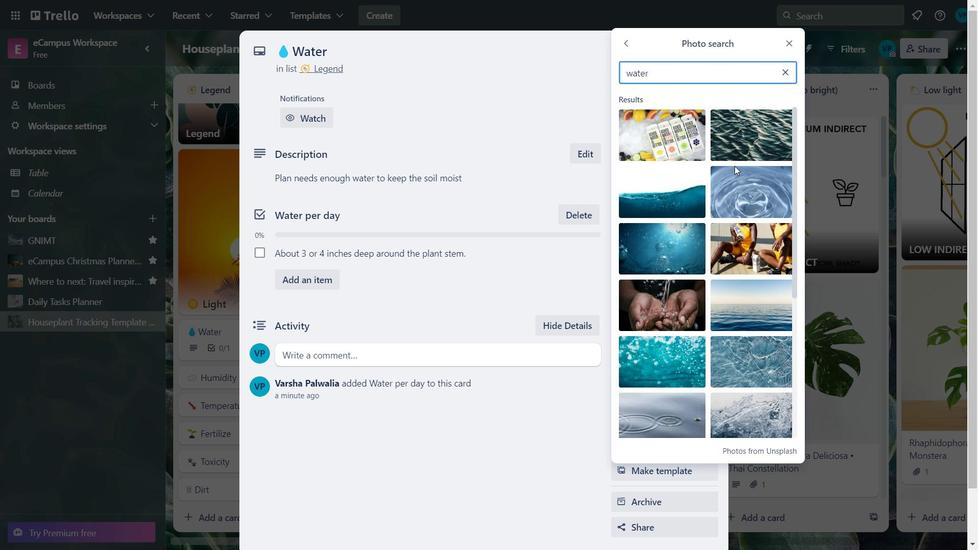 
Action: Mouse moved to (743, 199)
Screenshot: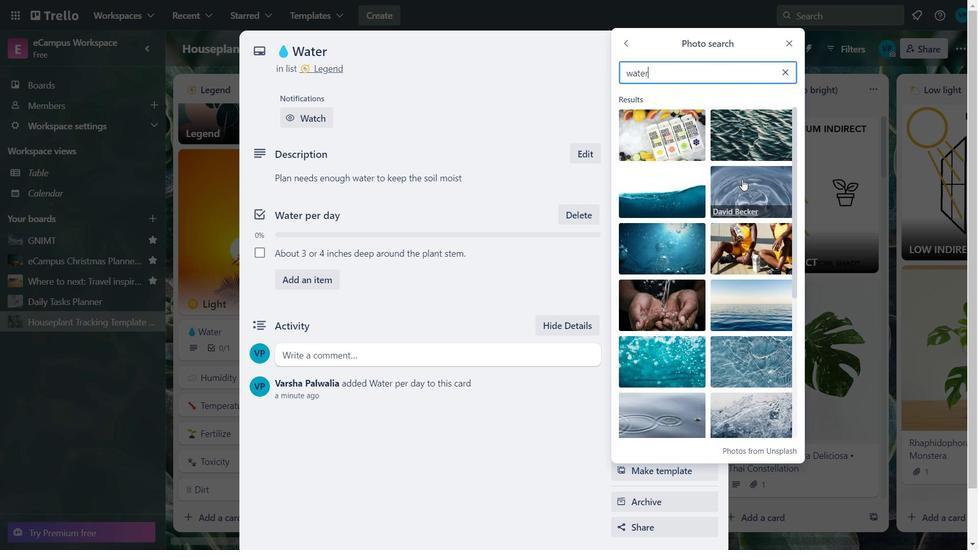 
Action: Mouse scrolled (743, 199) with delta (0, 0)
Screenshot: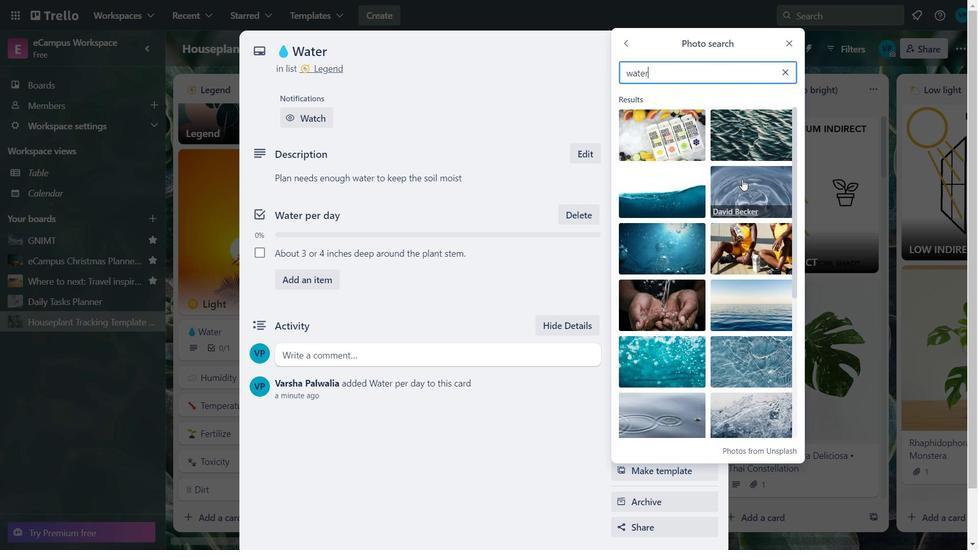 
Action: Mouse moved to (743, 210)
Screenshot: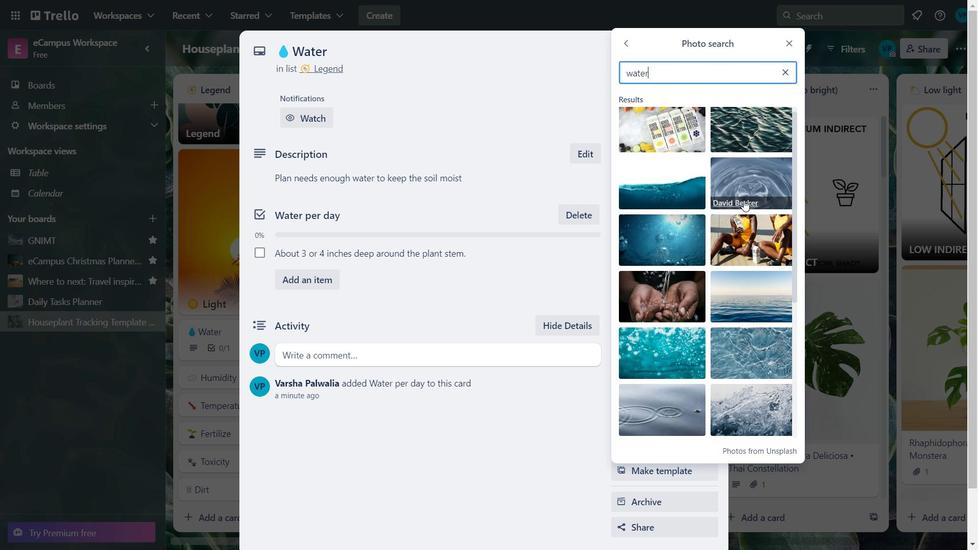 
Action: Mouse scrolled (743, 210) with delta (0, 0)
Screenshot: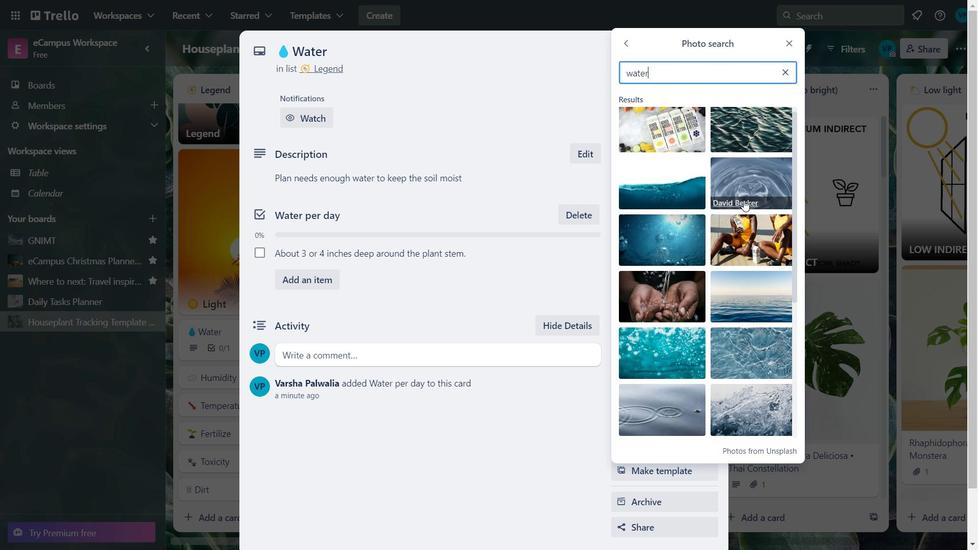 
Action: Mouse moved to (747, 255)
Screenshot: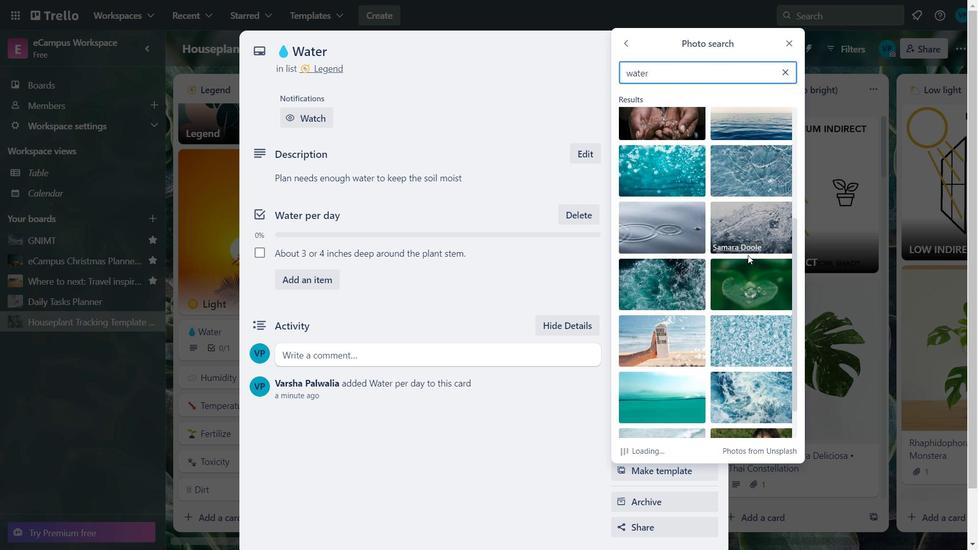 
Action: Mouse scrolled (747, 255) with delta (0, 0)
Screenshot: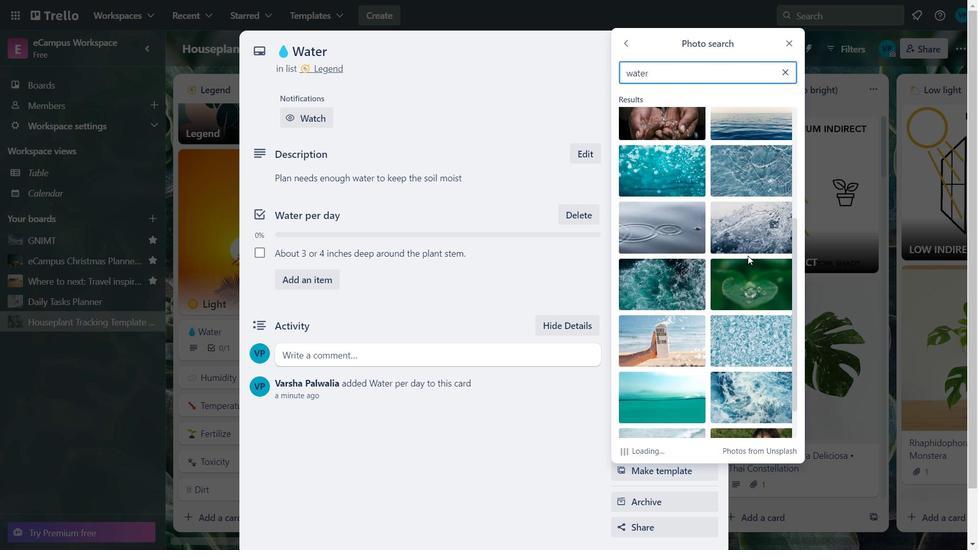 
Action: Mouse moved to (746, 255)
Screenshot: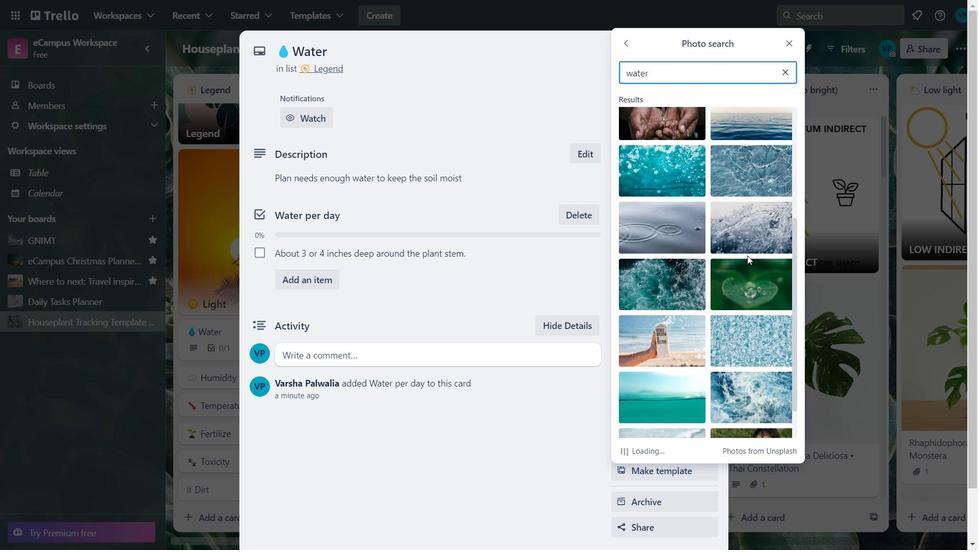 
Action: Mouse scrolled (746, 255) with delta (0, 0)
Screenshot: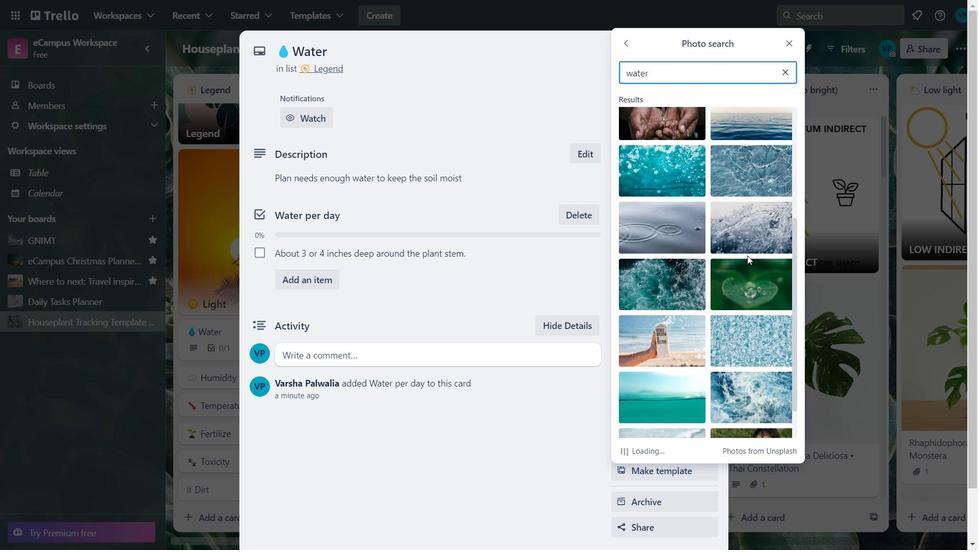 
Action: Mouse moved to (737, 269)
Screenshot: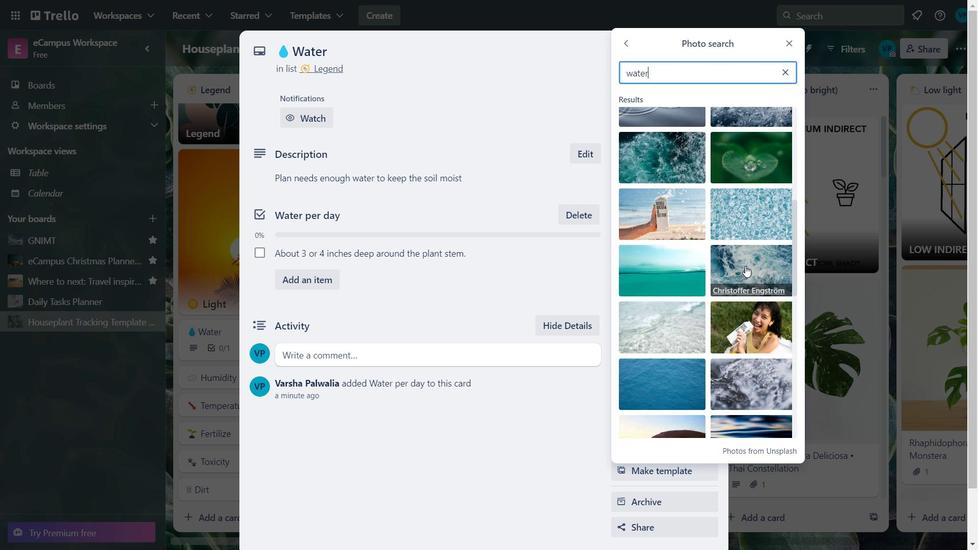 
Action: Mouse scrolled (737, 269) with delta (0, 0)
Screenshot: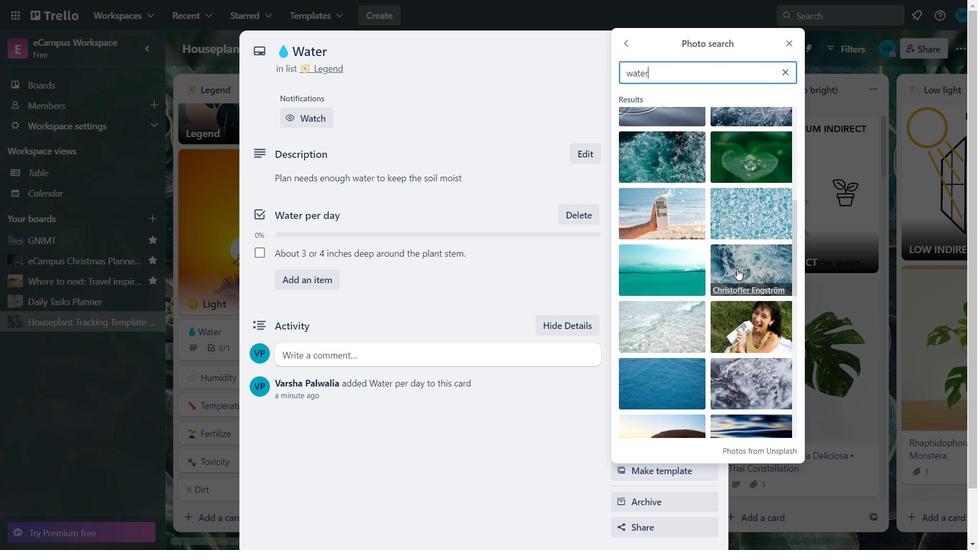 
Action: Mouse moved to (736, 274)
Screenshot: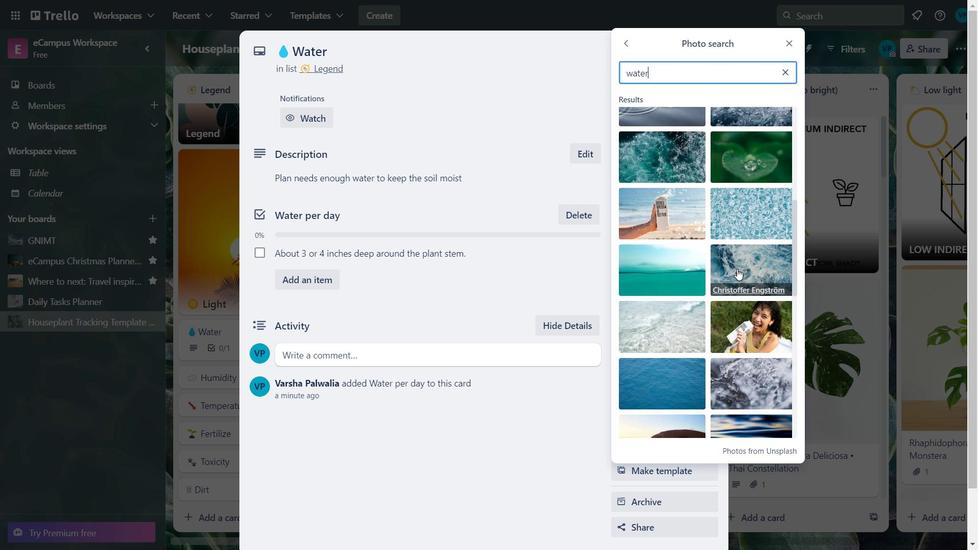 
Action: Mouse scrolled (736, 273) with delta (0, 0)
Screenshot: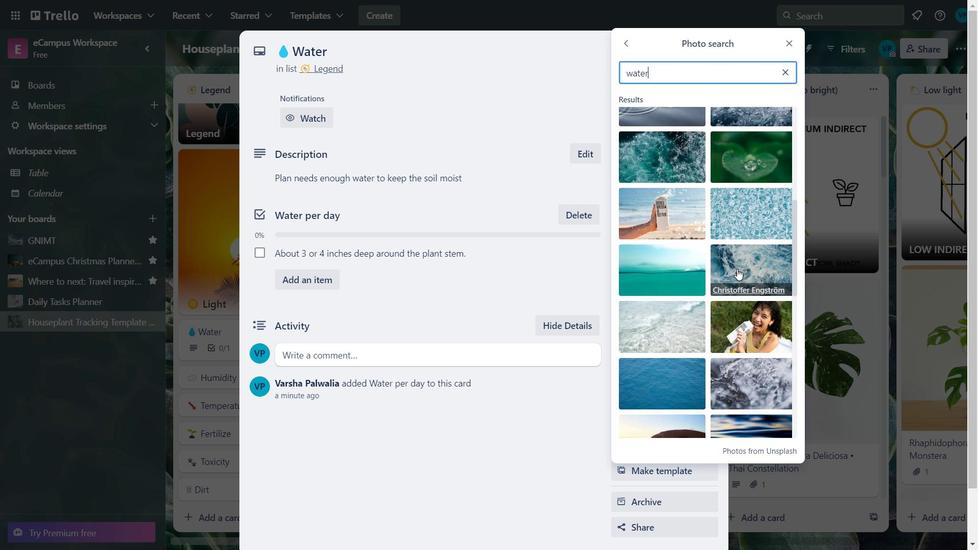 
Action: Mouse moved to (713, 307)
Screenshot: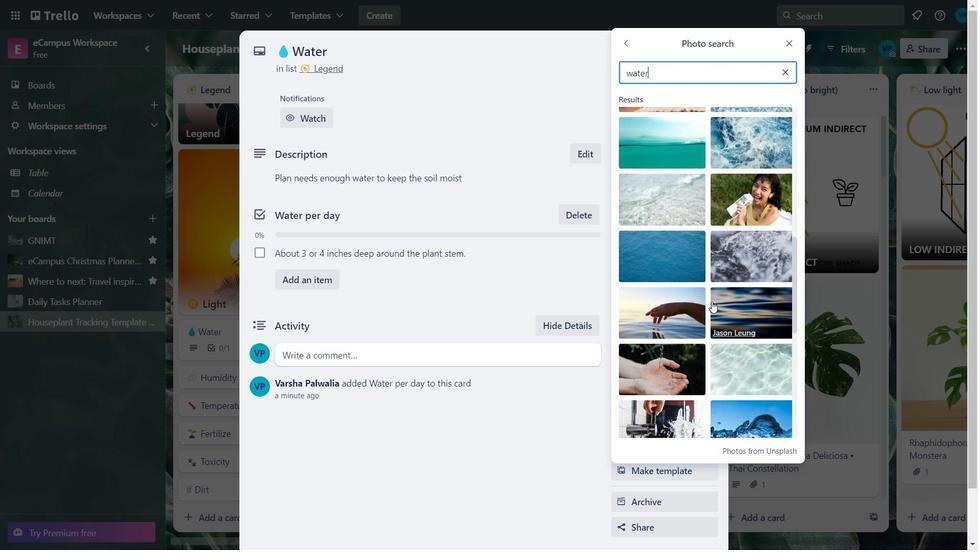 
Action: Mouse scrolled (713, 306) with delta (0, 0)
Screenshot: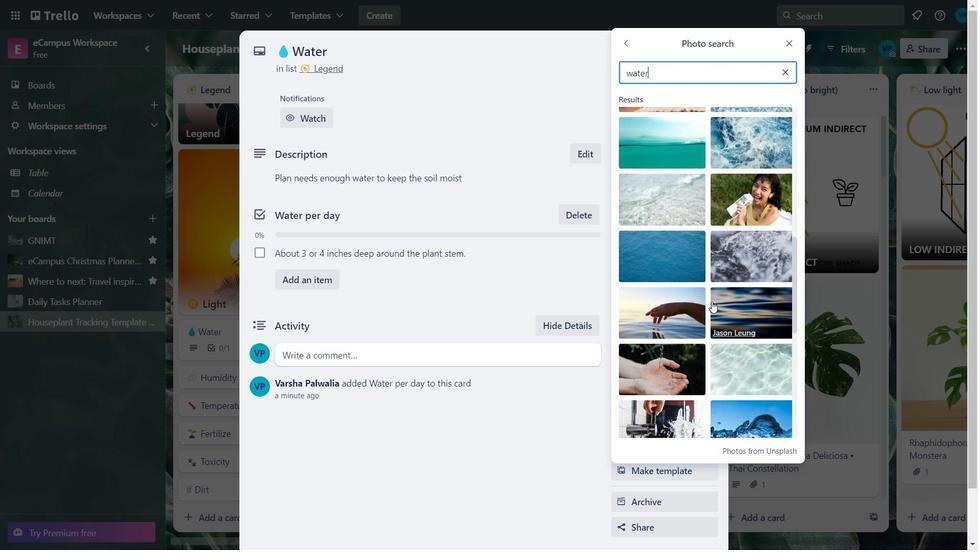 
Action: Mouse moved to (716, 309)
Screenshot: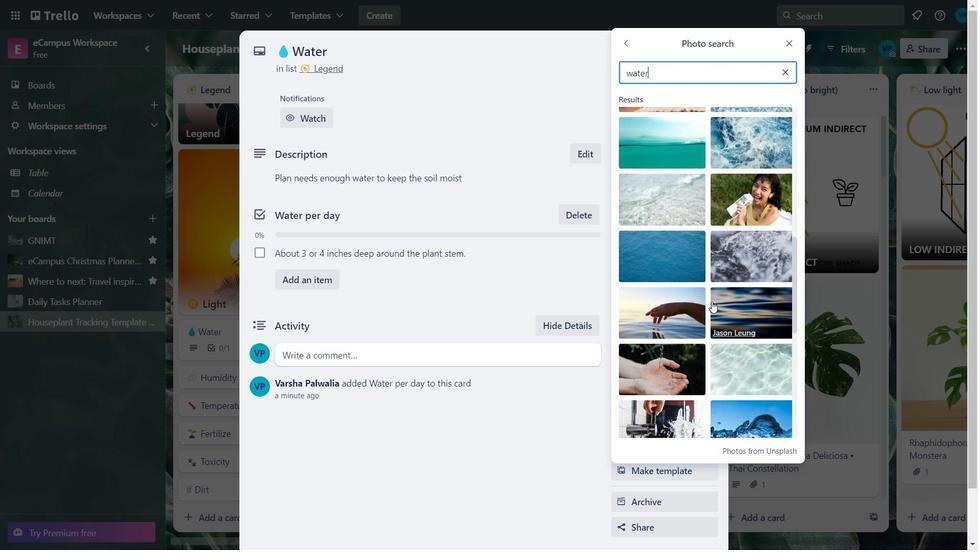 
Action: Mouse scrolled (716, 308) with delta (0, 0)
Screenshot: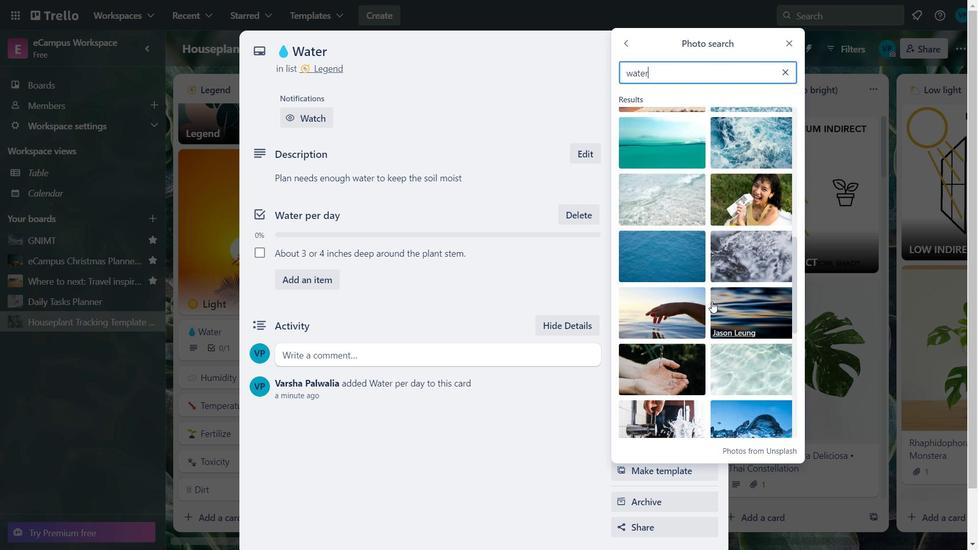 
Action: Mouse moved to (724, 313)
Screenshot: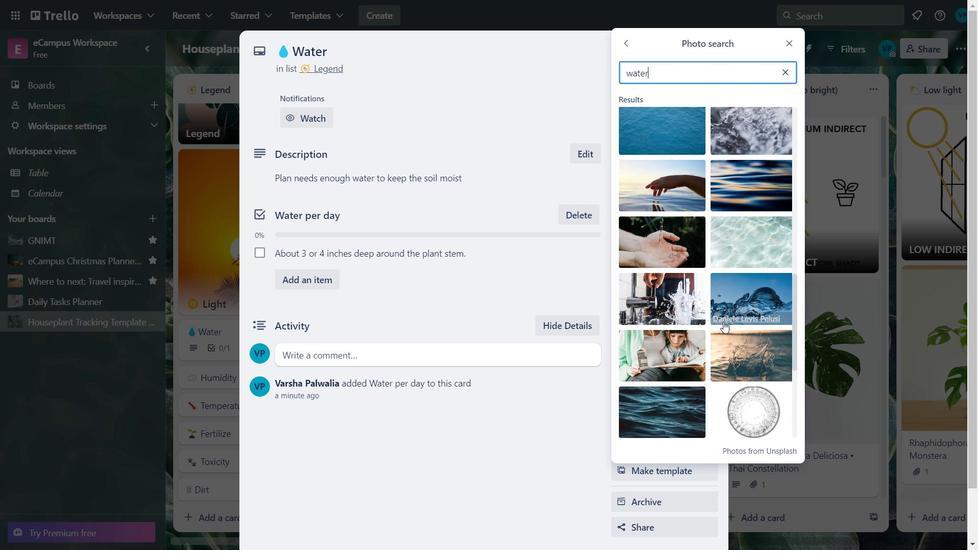 
Action: Mouse scrolled (724, 312) with delta (0, 0)
Screenshot: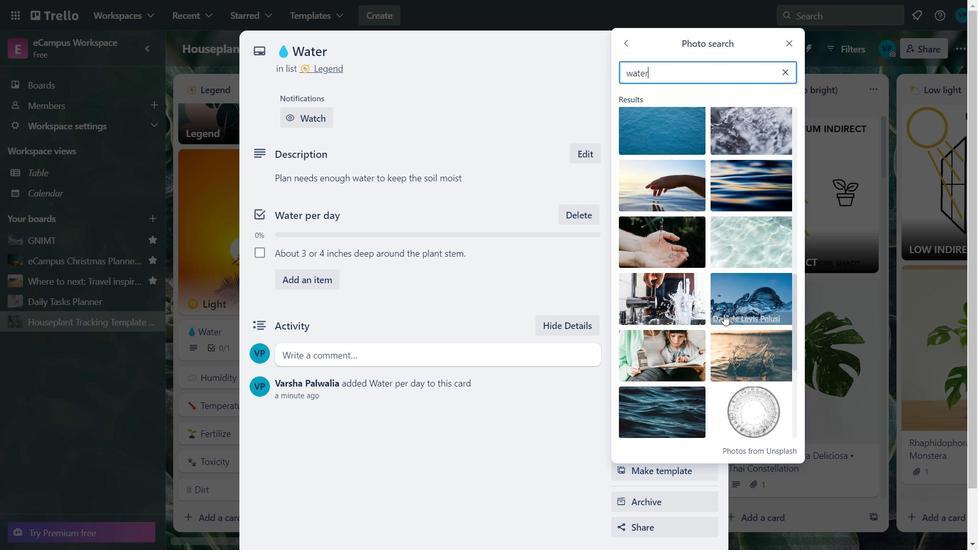 
Action: Mouse moved to (728, 313)
Screenshot: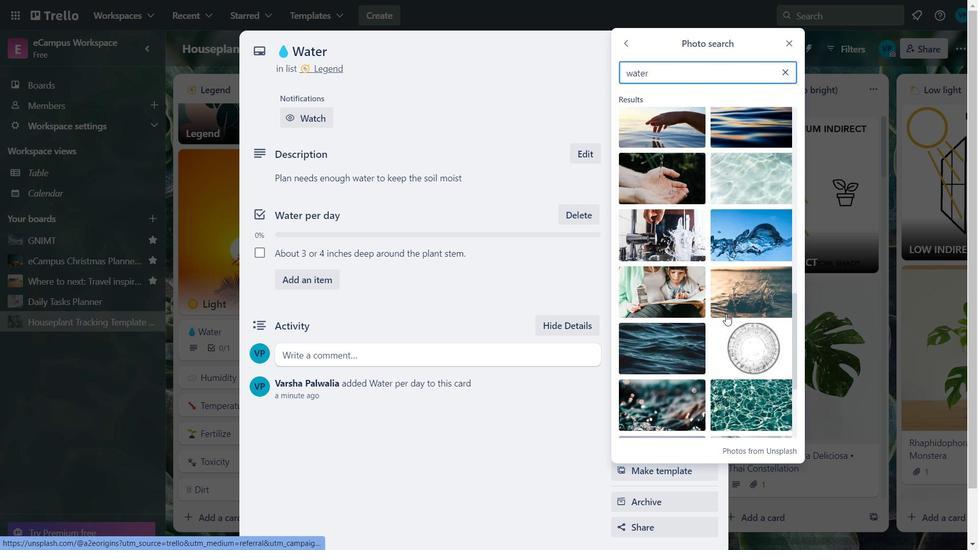 
Action: Mouse scrolled (728, 312) with delta (0, 0)
Screenshot: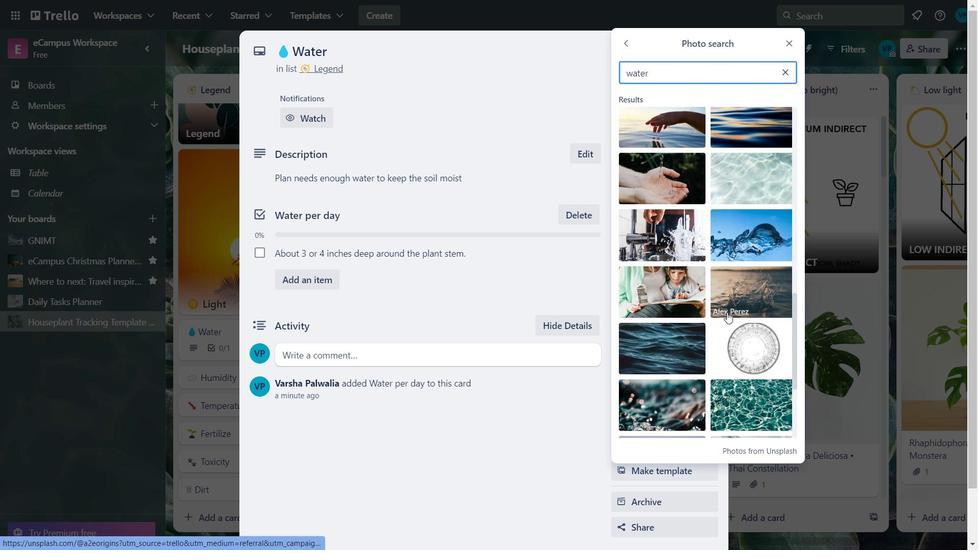 
Action: Mouse moved to (729, 314)
Screenshot: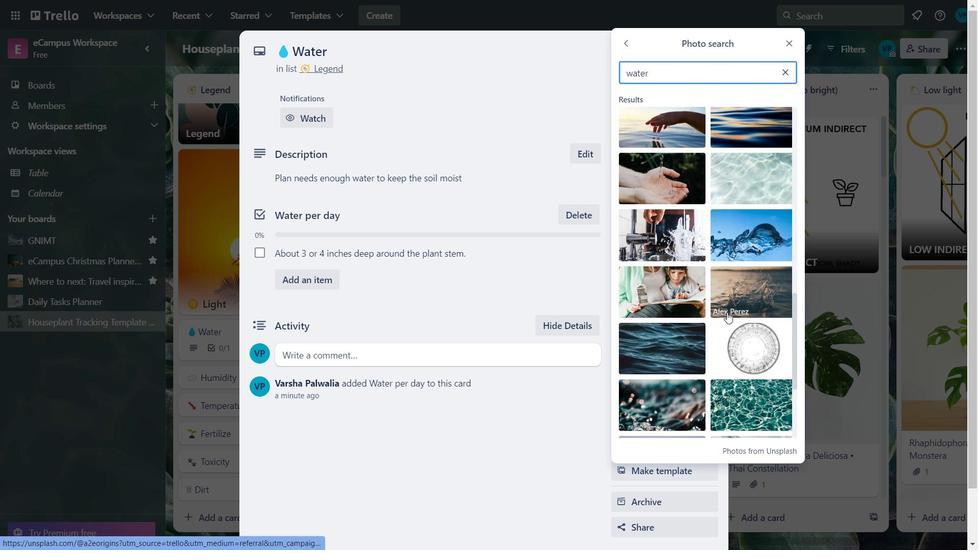
Action: Mouse scrolled (729, 314) with delta (0, 0)
Screenshot: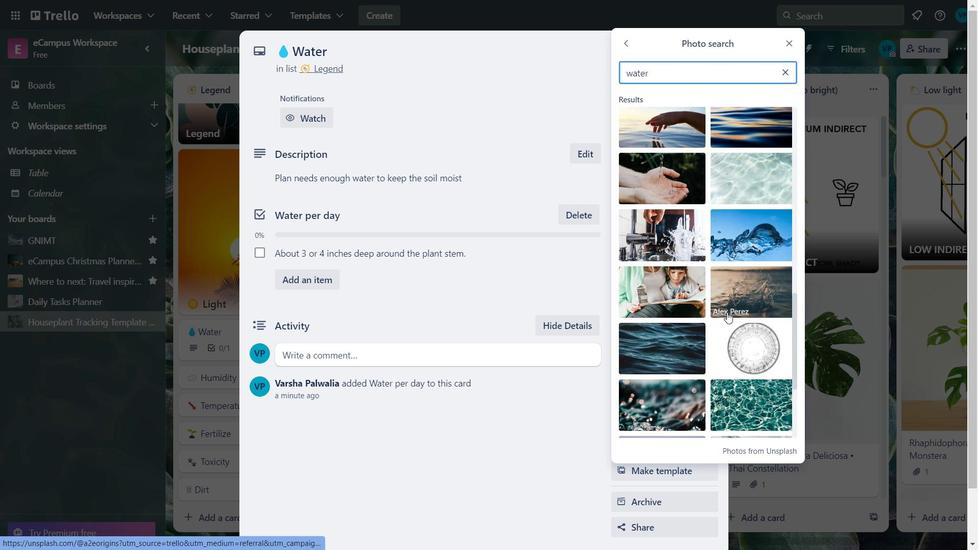 
Action: Mouse moved to (742, 297)
Screenshot: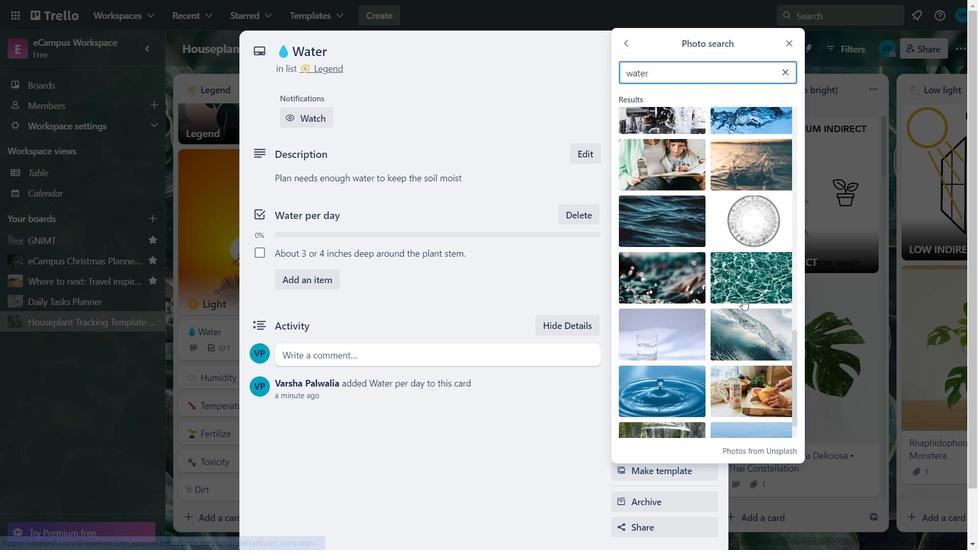 
Action: Mouse scrolled (742, 296) with delta (0, 0)
Screenshot: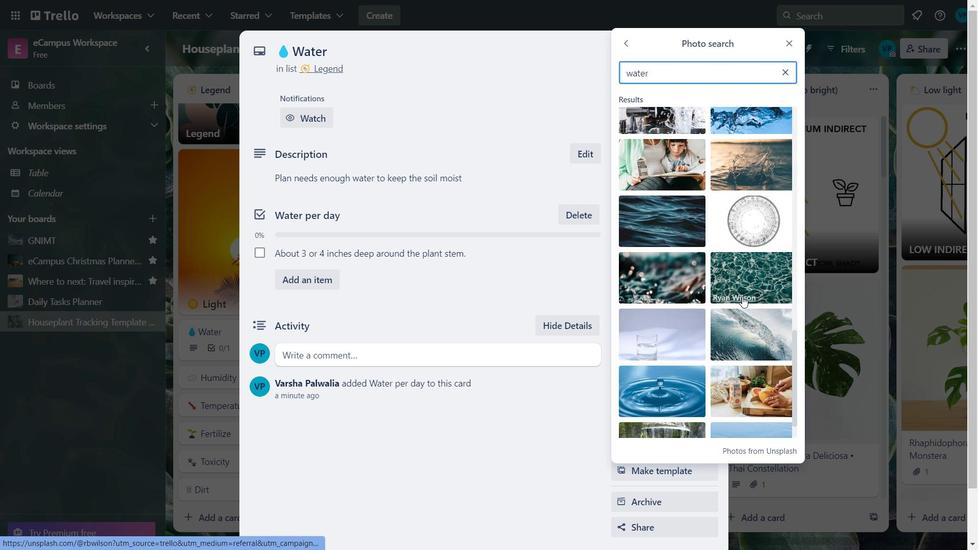 
Action: Mouse scrolled (742, 296) with delta (0, 0)
Screenshot: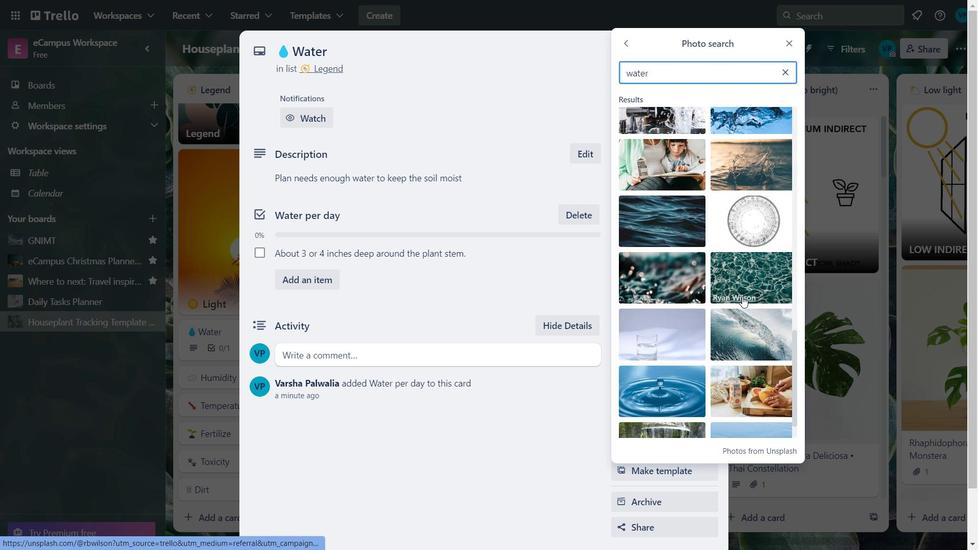 
Action: Mouse moved to (742, 297)
Screenshot: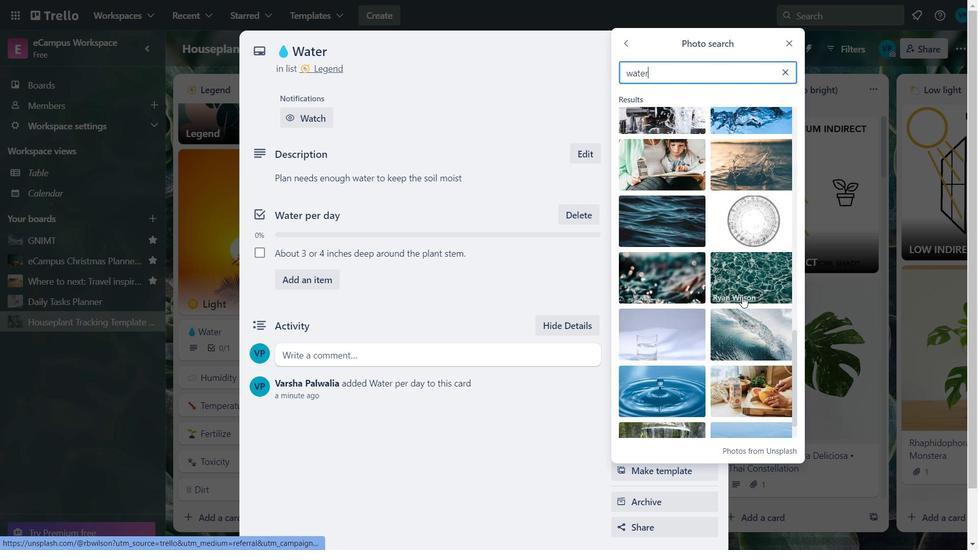 
Action: Mouse scrolled (742, 296) with delta (0, 0)
Screenshot: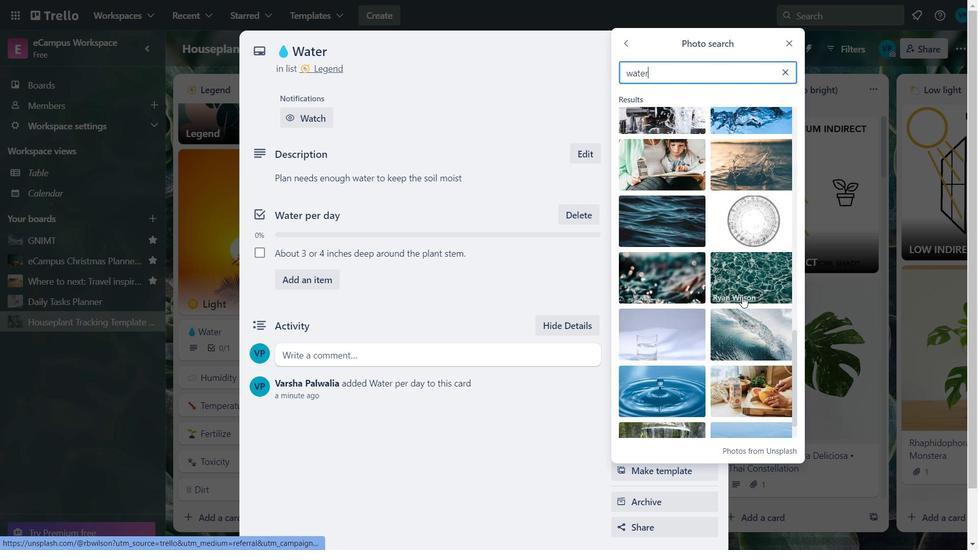 
Action: Mouse moved to (742, 298)
Screenshot: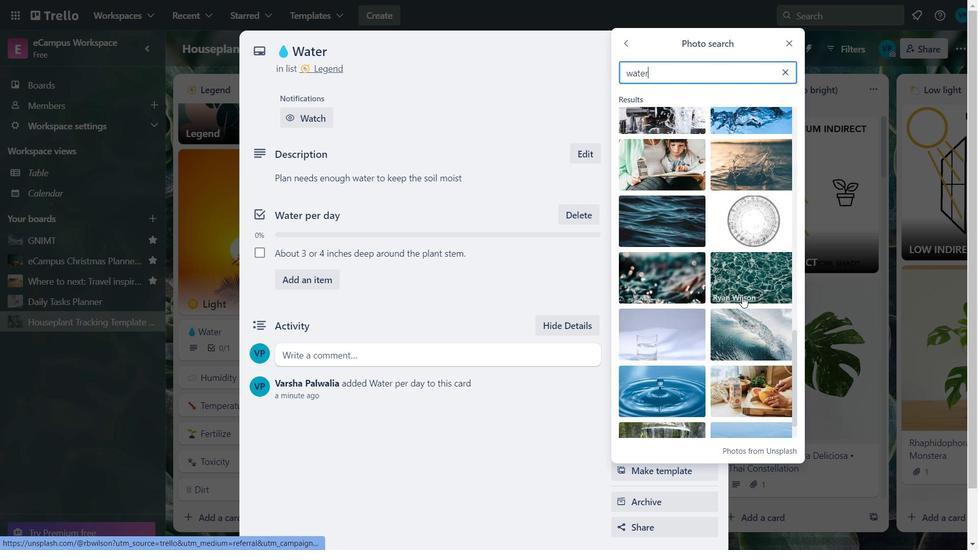 
Action: Mouse scrolled (742, 297) with delta (0, 0)
Screenshot: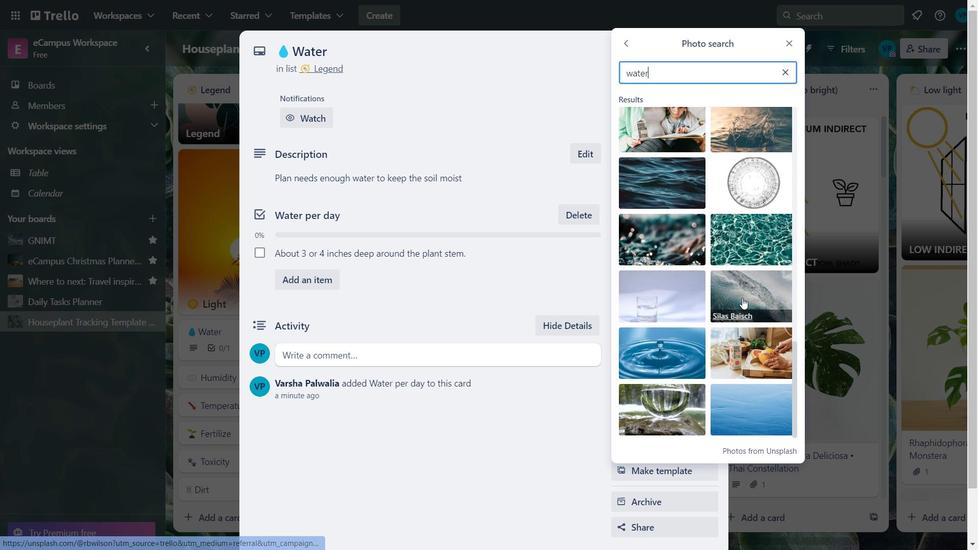 
Action: Mouse moved to (742, 302)
Screenshot: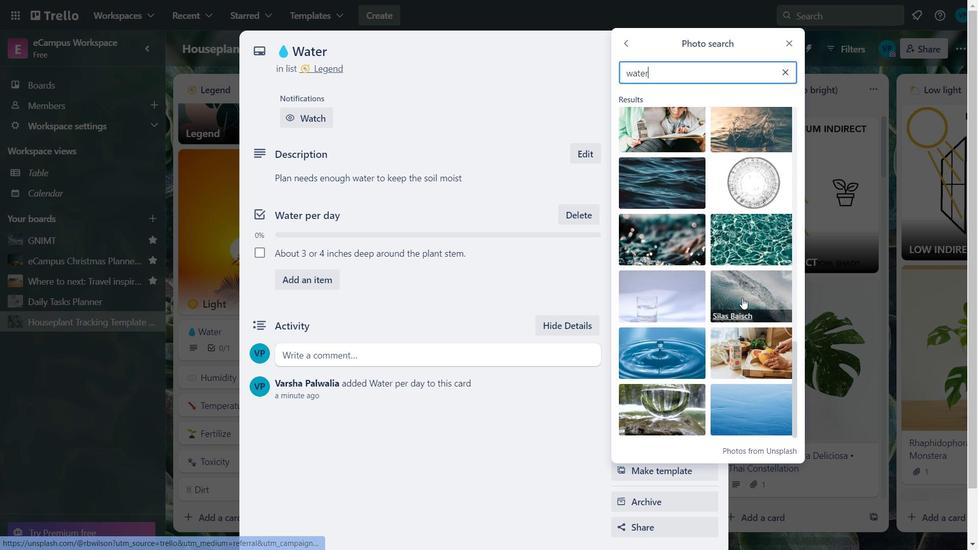 
Action: Mouse scrolled (742, 301) with delta (0, 0)
Screenshot: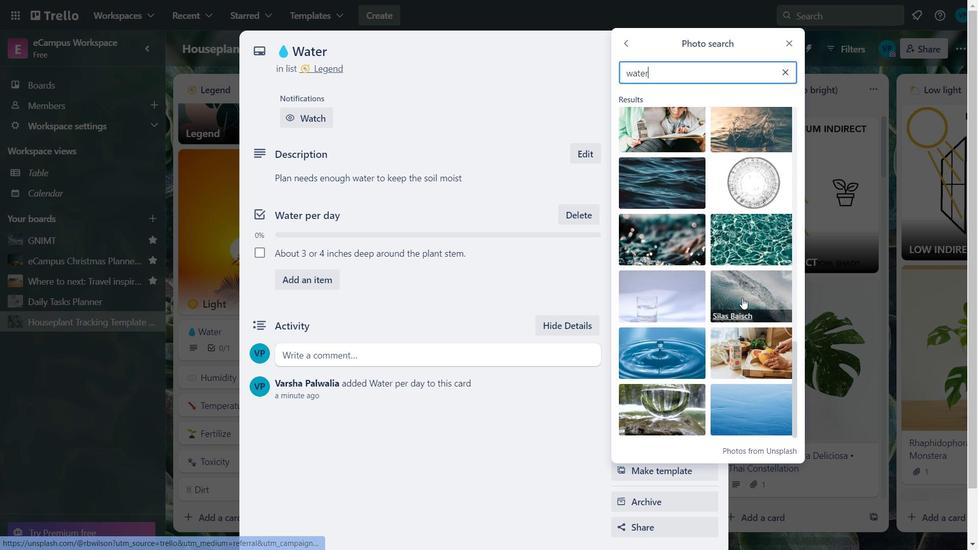 
Action: Mouse moved to (683, 390)
Screenshot: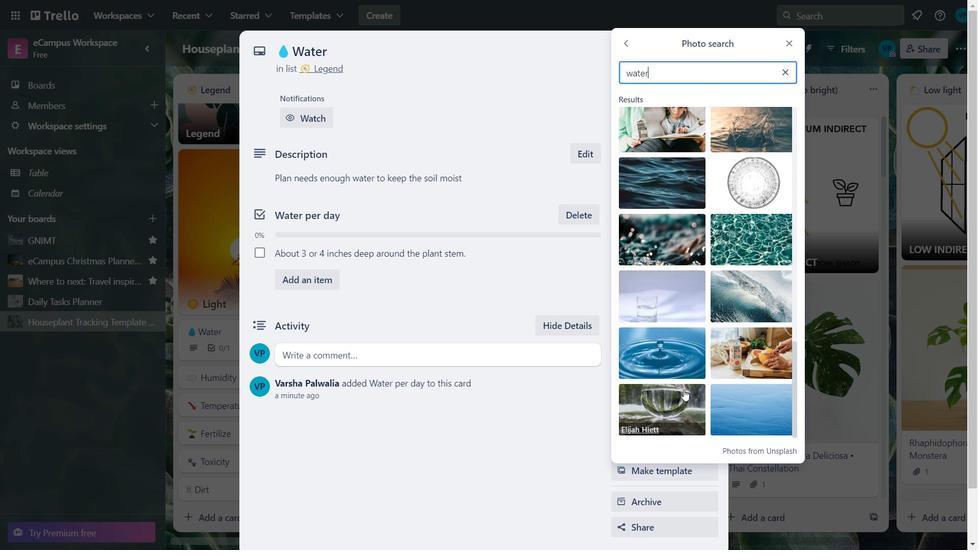 
Action: Mouse pressed left at (683, 390)
Screenshot: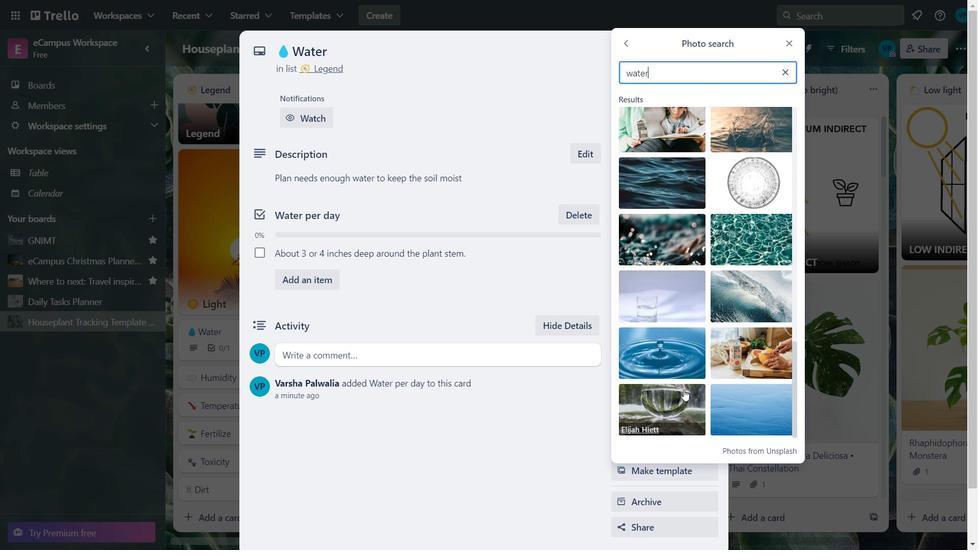 
Action: Mouse moved to (749, 87)
Screenshot: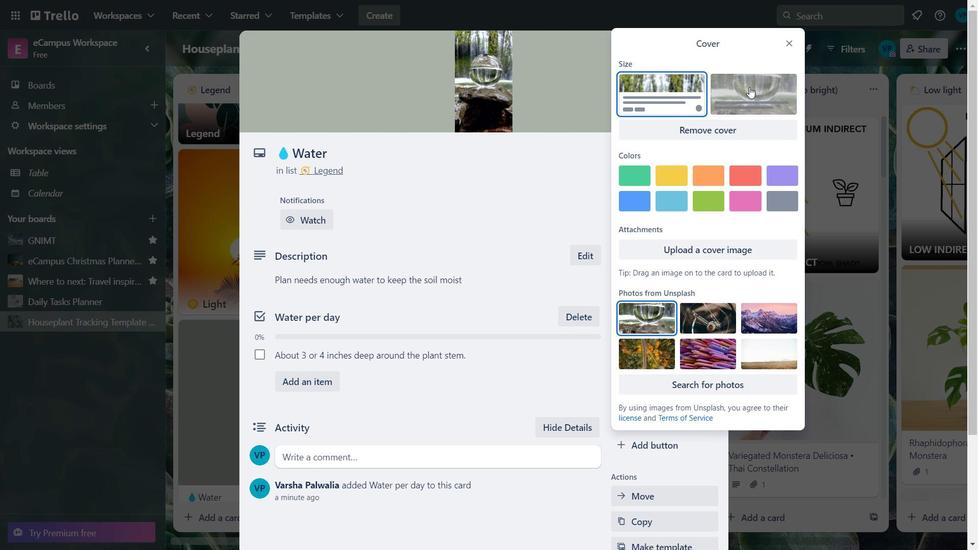 
Action: Mouse pressed left at (749, 87)
Screenshot: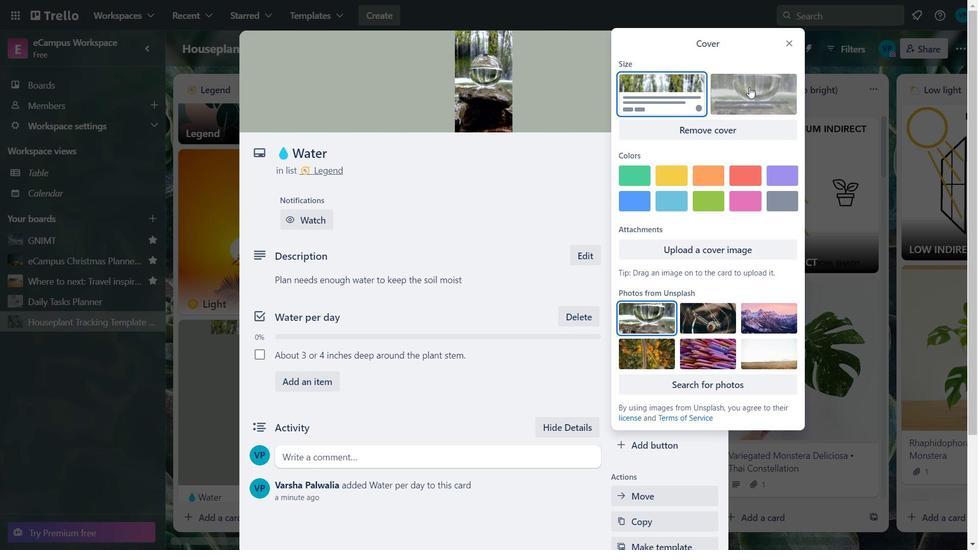 
Action: Mouse moved to (790, 38)
Screenshot: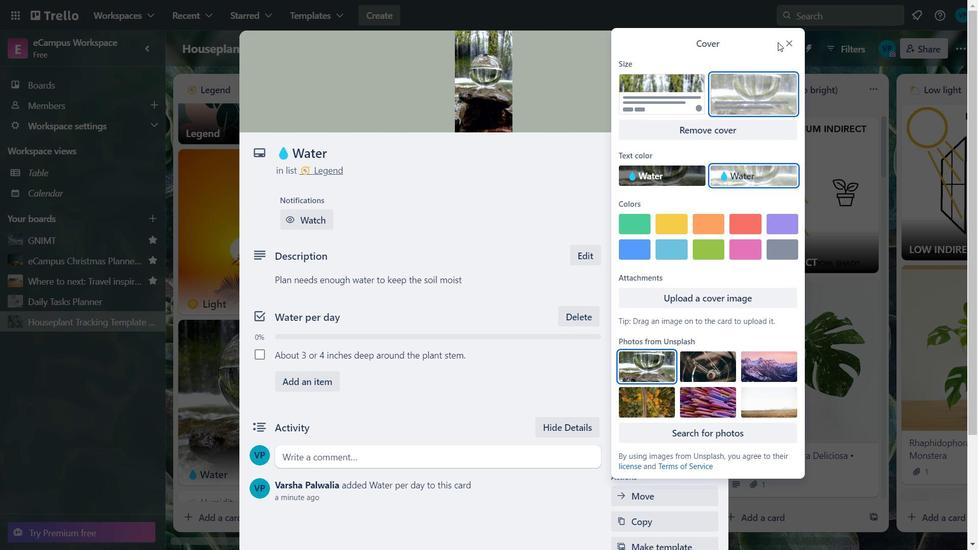 
Action: Mouse pressed left at (790, 38)
Screenshot: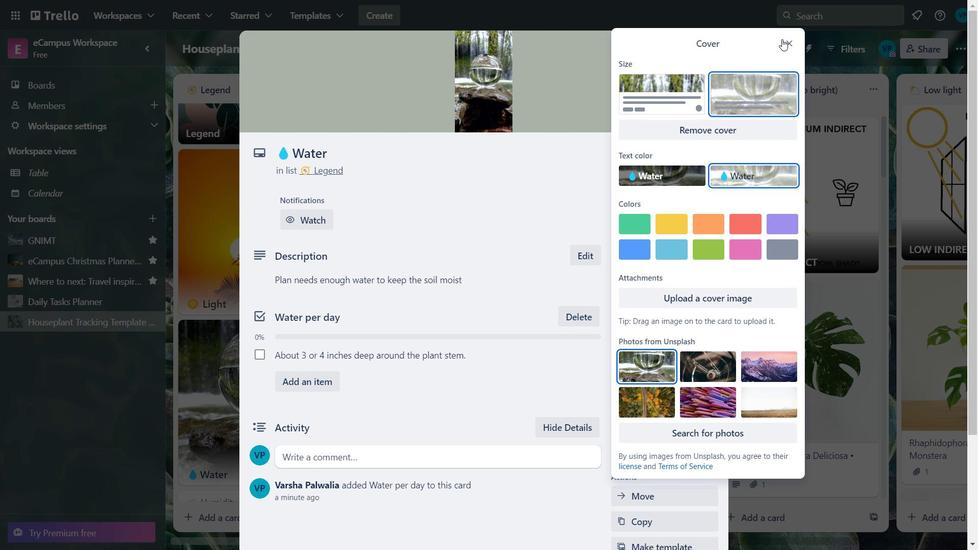 
Action: Mouse moved to (756, 42)
Screenshot: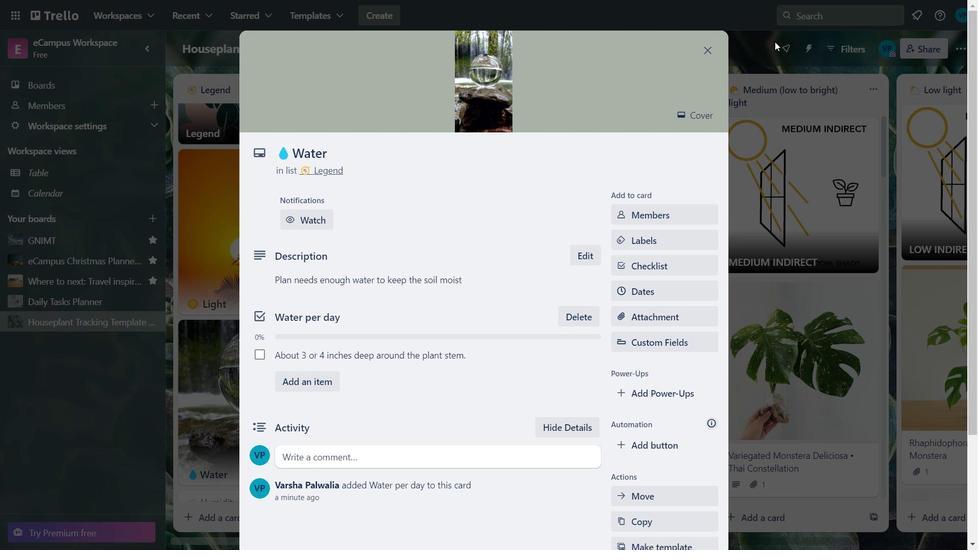 
Action: Mouse pressed left at (756, 42)
Screenshot: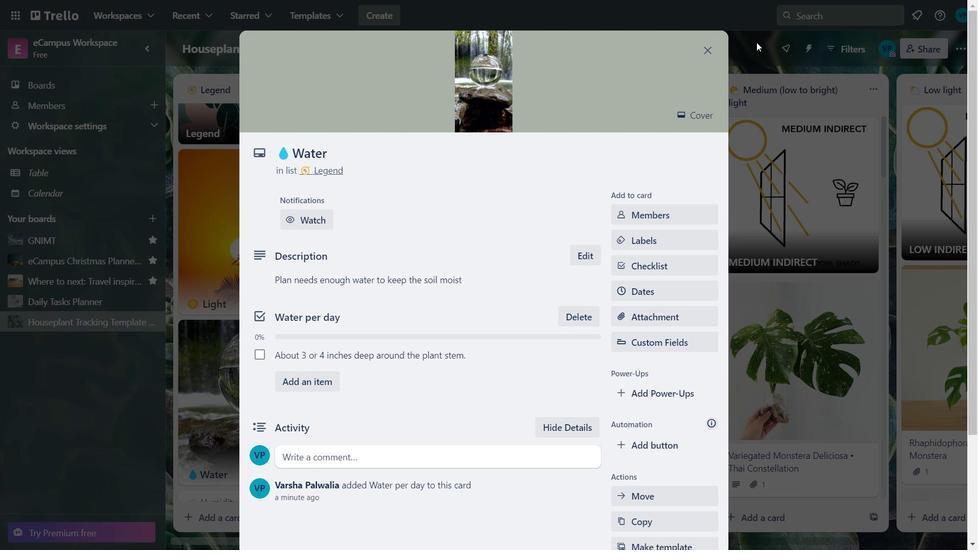 
Action: Mouse moved to (707, 57)
Screenshot: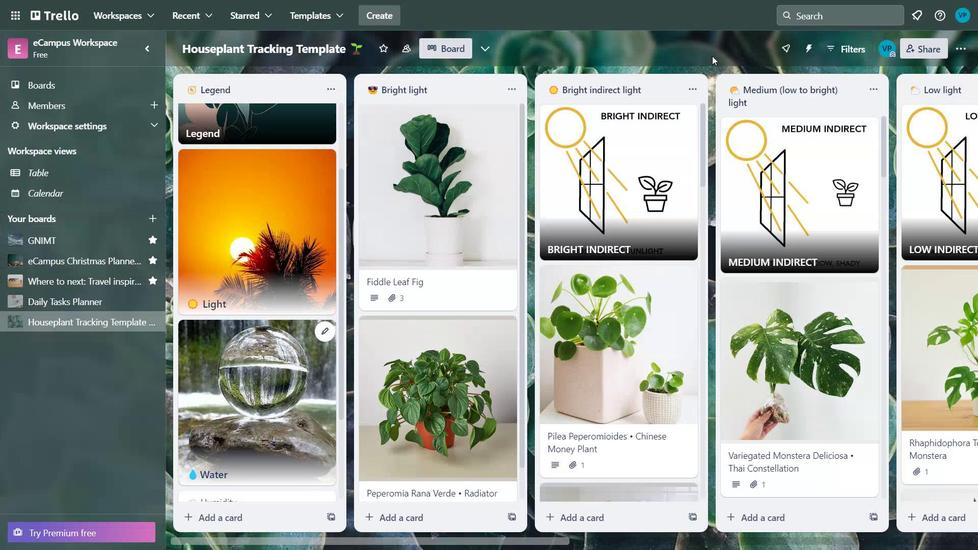 
Action: Mouse pressed left at (707, 57)
Screenshot: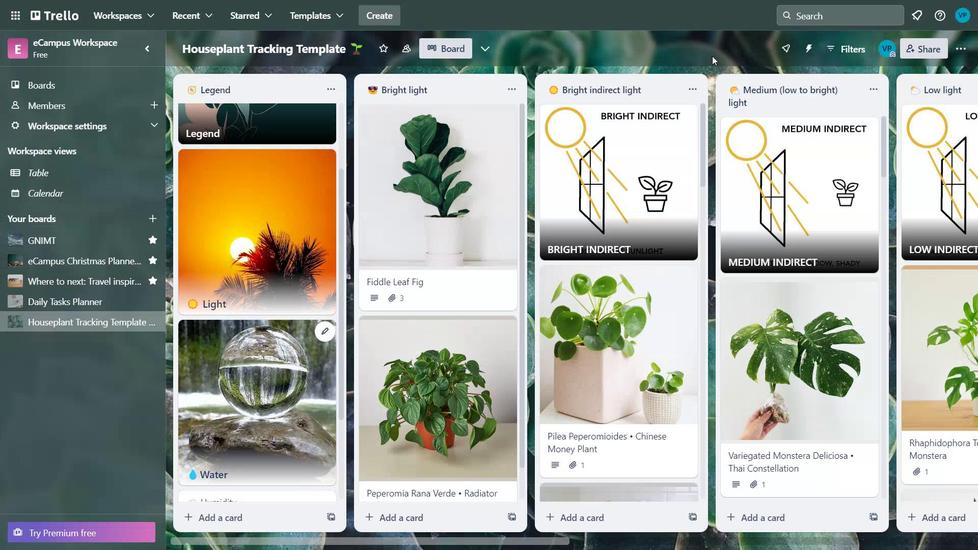 
Action: Mouse moved to (311, 376)
Screenshot: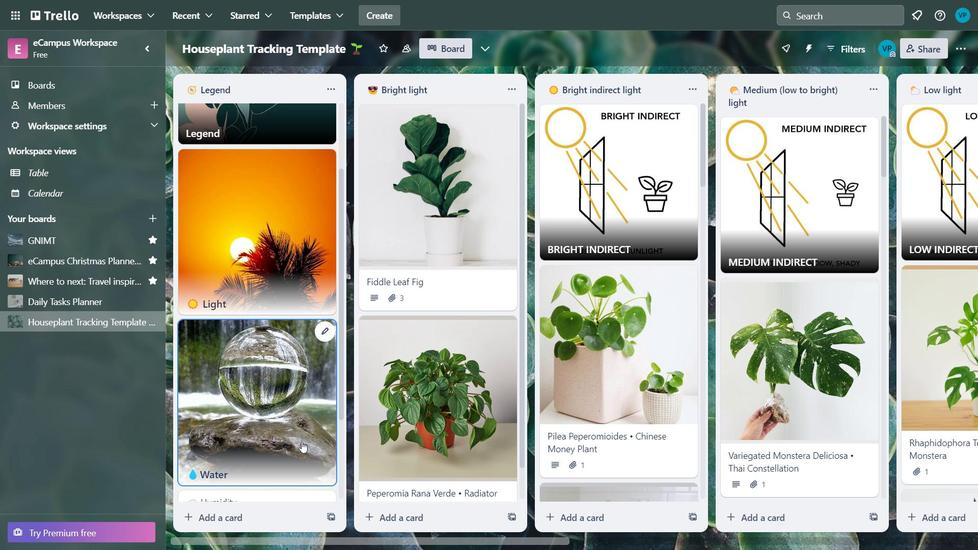 
Action: Mouse scrolled (311, 376) with delta (0, 0)
Screenshot: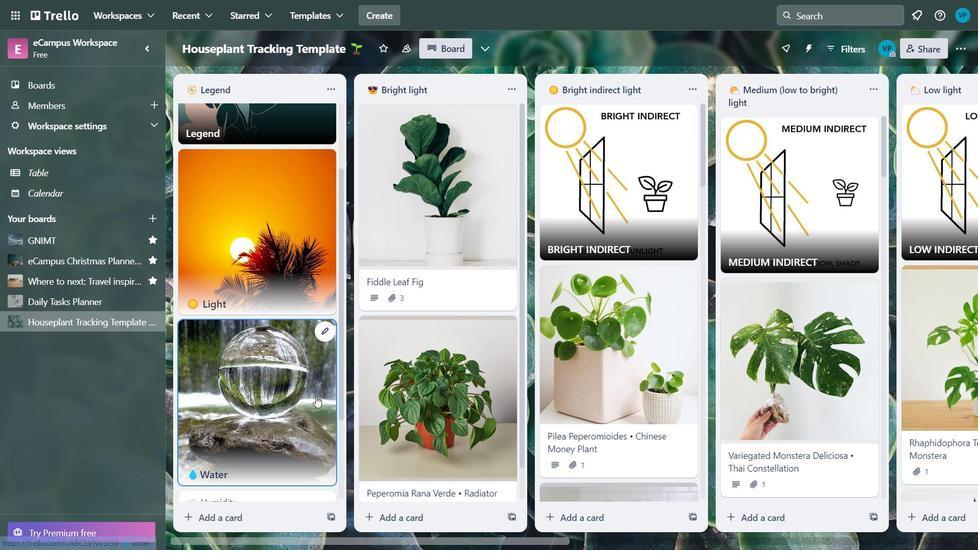 
Action: Mouse scrolled (311, 376) with delta (0, 0)
Screenshot: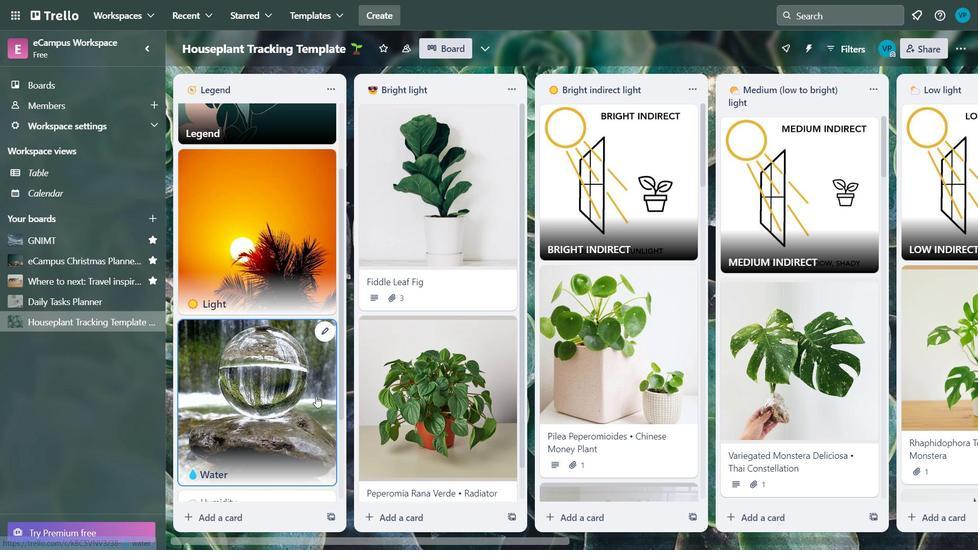 
Action: Mouse scrolled (311, 376) with delta (0, 0)
Screenshot: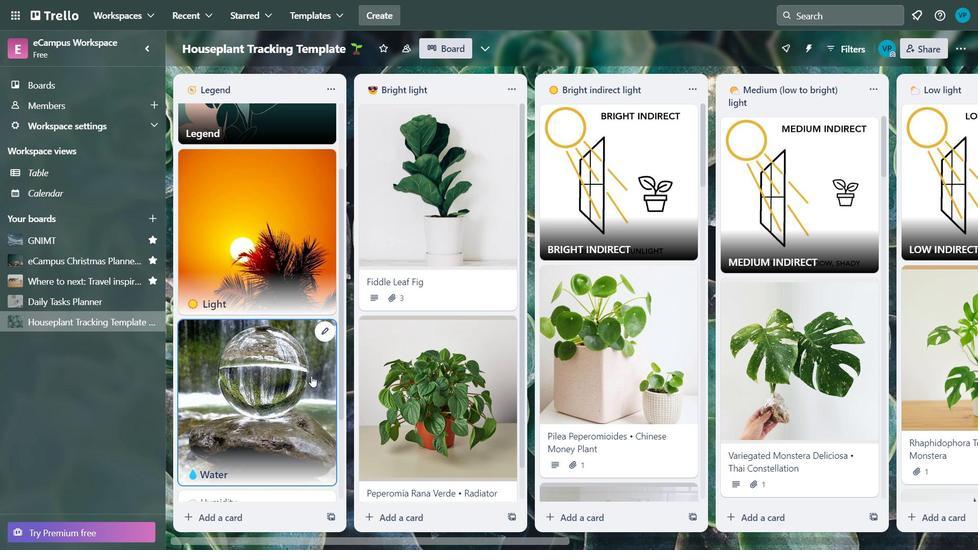 
Action: Mouse moved to (311, 376)
Screenshot: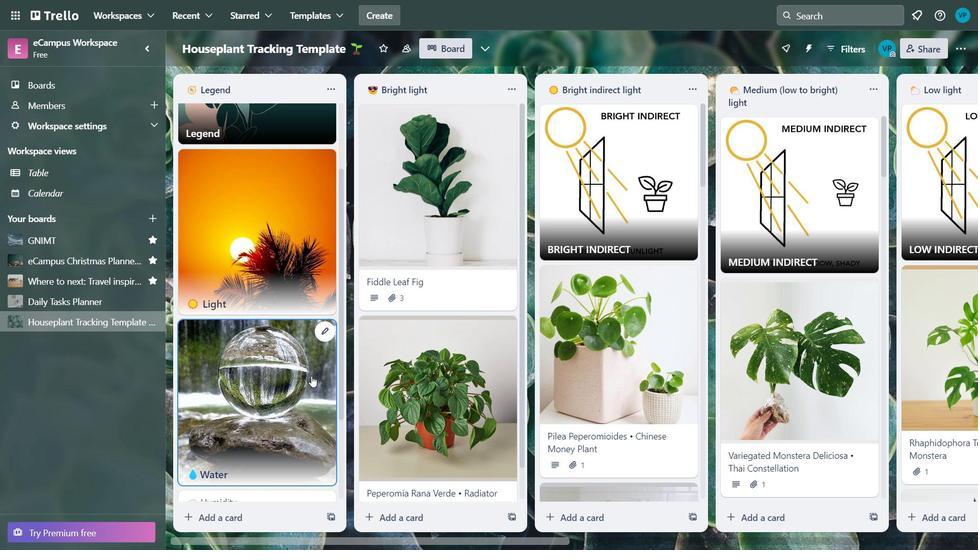 
Action: Mouse scrolled (311, 375) with delta (0, 0)
Screenshot: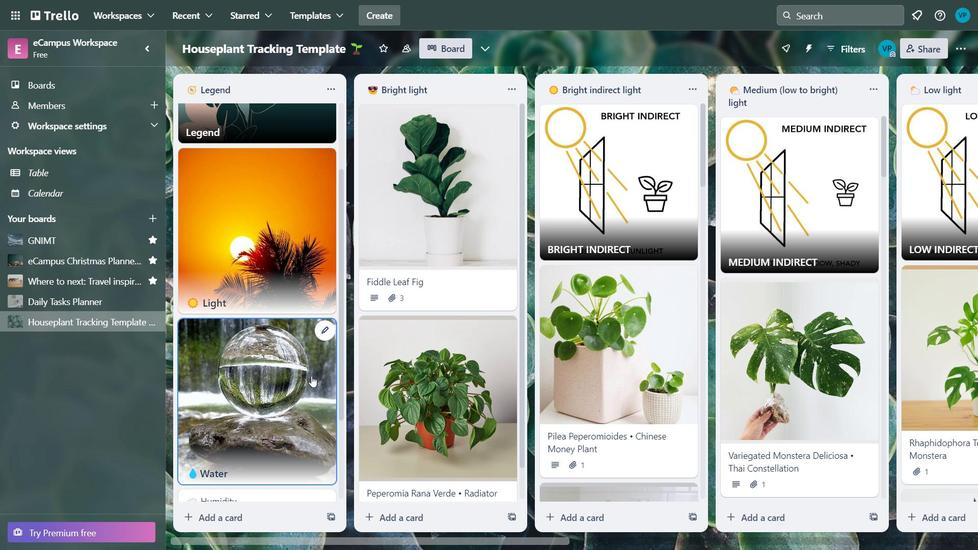 
Action: Mouse moved to (317, 369)
Screenshot: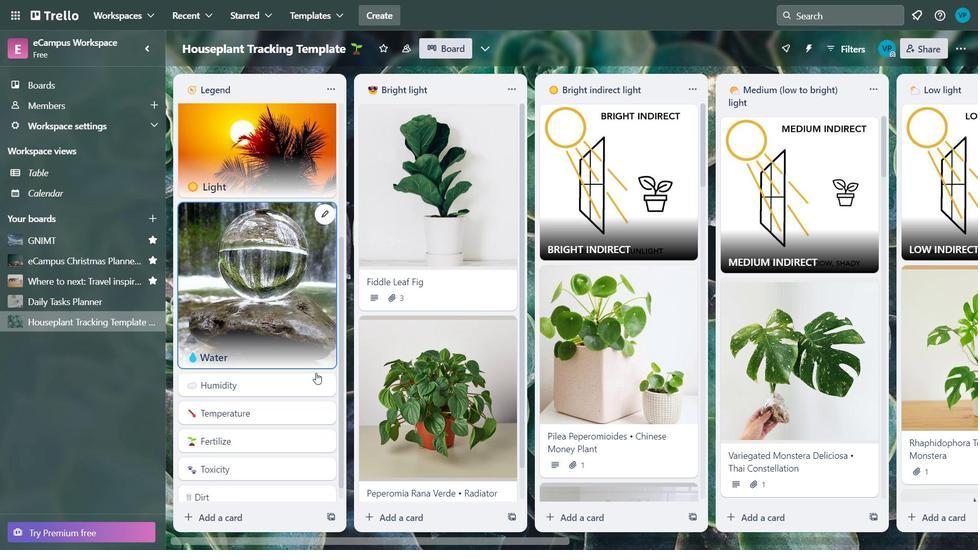 
Action: Mouse scrolled (317, 369) with delta (0, 0)
Screenshot: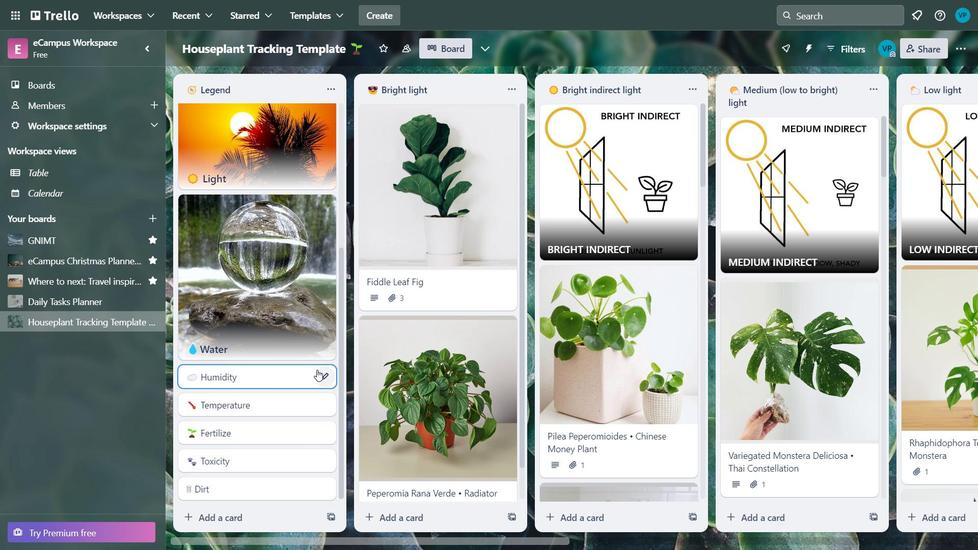
Action: Mouse moved to (317, 371)
Screenshot: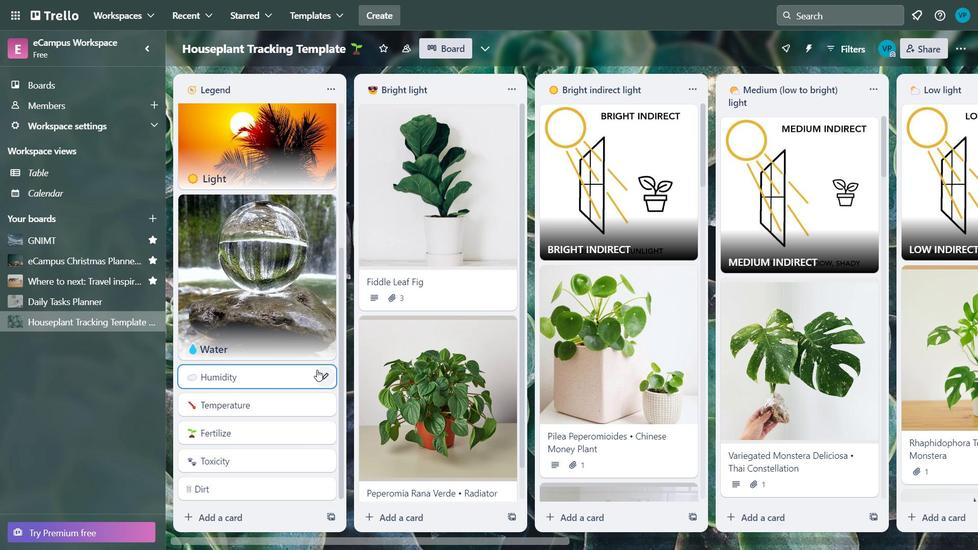 
Action: Mouse scrolled (317, 371) with delta (0, 0)
Screenshot: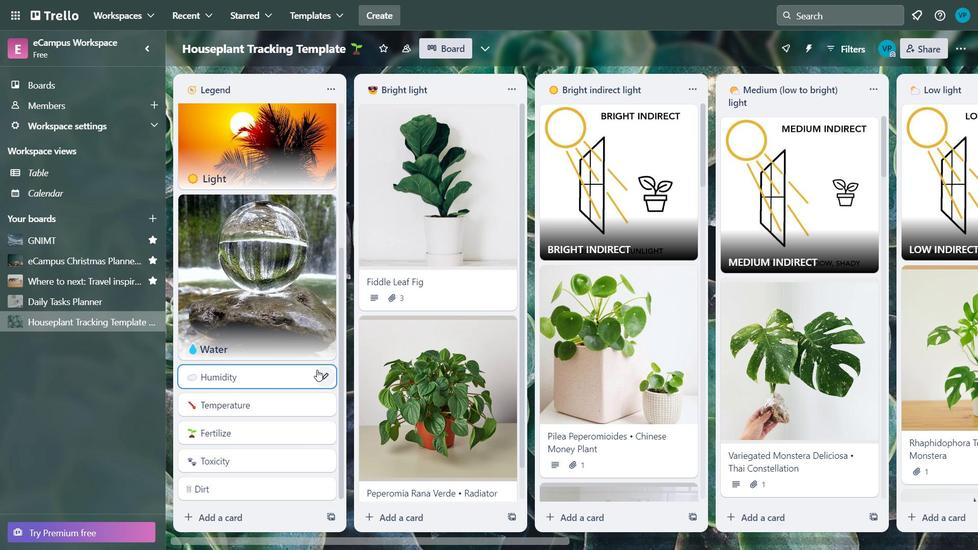 
Action: Mouse moved to (321, 375)
Screenshot: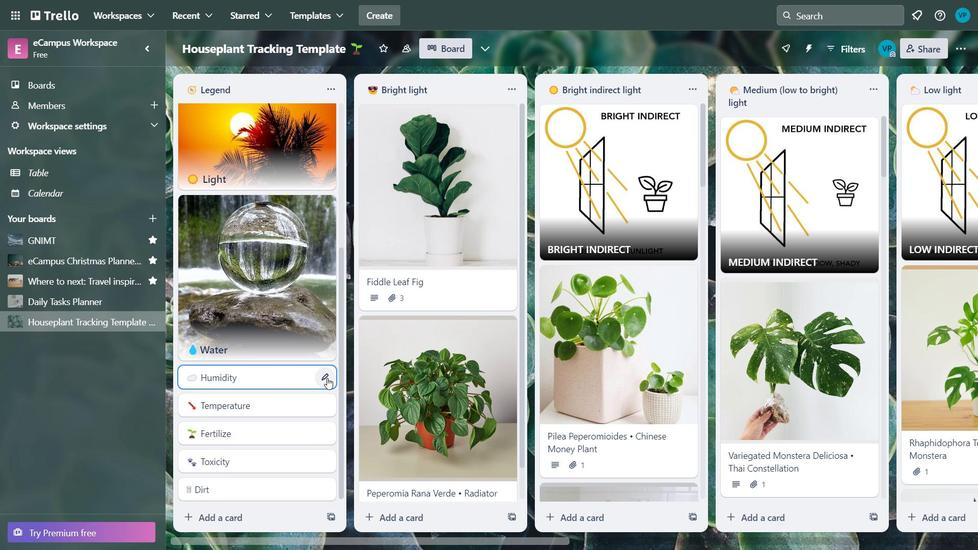 
Action: Mouse pressed left at (321, 375)
Screenshot: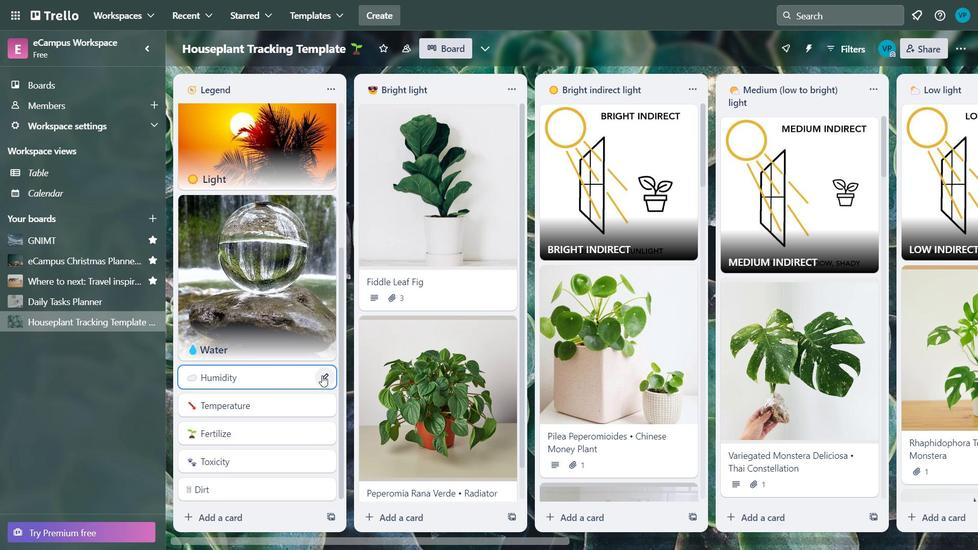 
Action: Mouse moved to (480, 357)
Screenshot: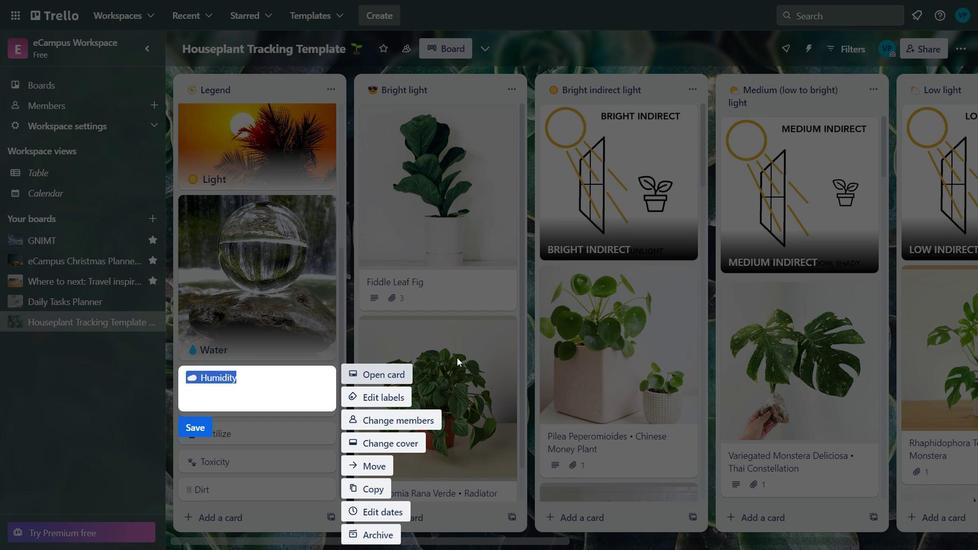 
Action: Mouse pressed left at (480, 357)
Screenshot: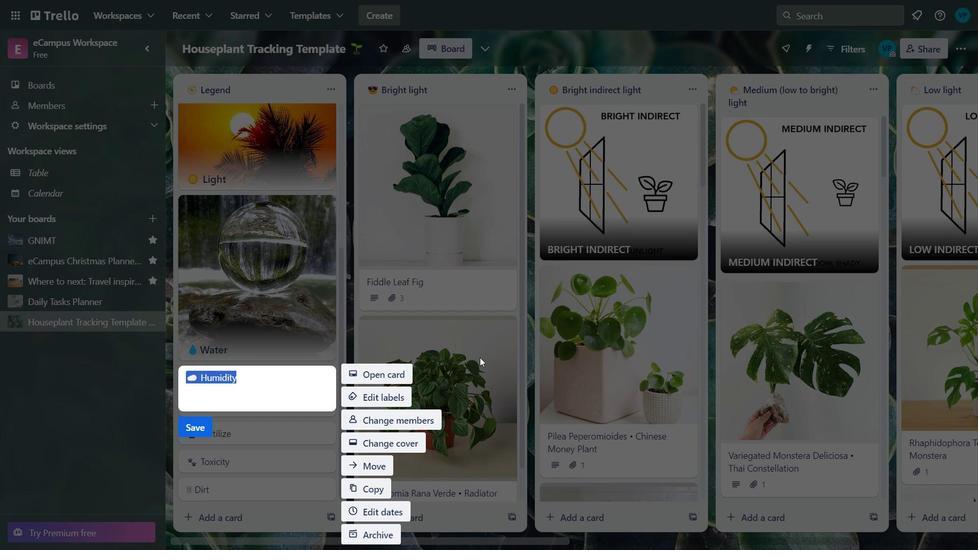 
Action: Mouse moved to (221, 373)
Screenshot: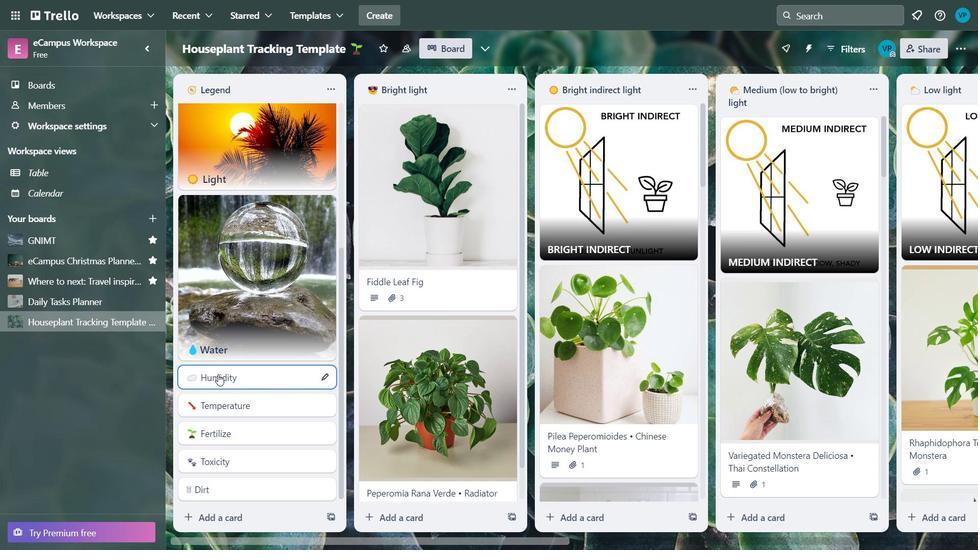 
Action: Mouse pressed left at (221, 373)
Screenshot: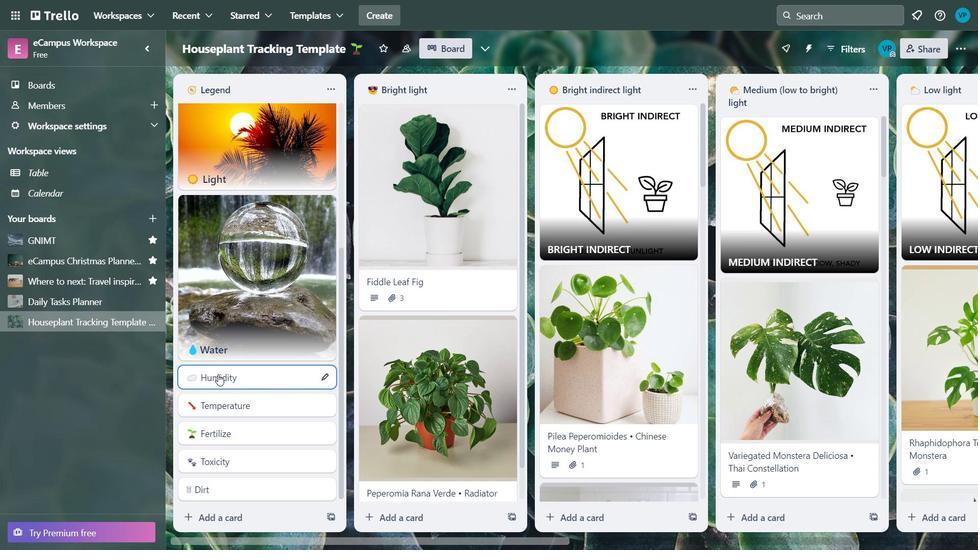 
Action: Mouse moved to (311, 185)
Screenshot: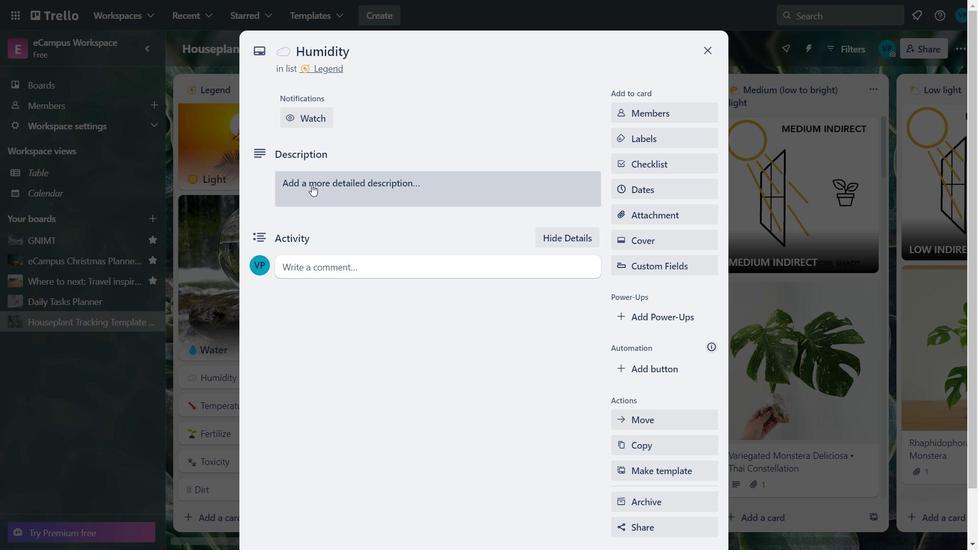 
Action: Mouse pressed left at (311, 185)
Screenshot: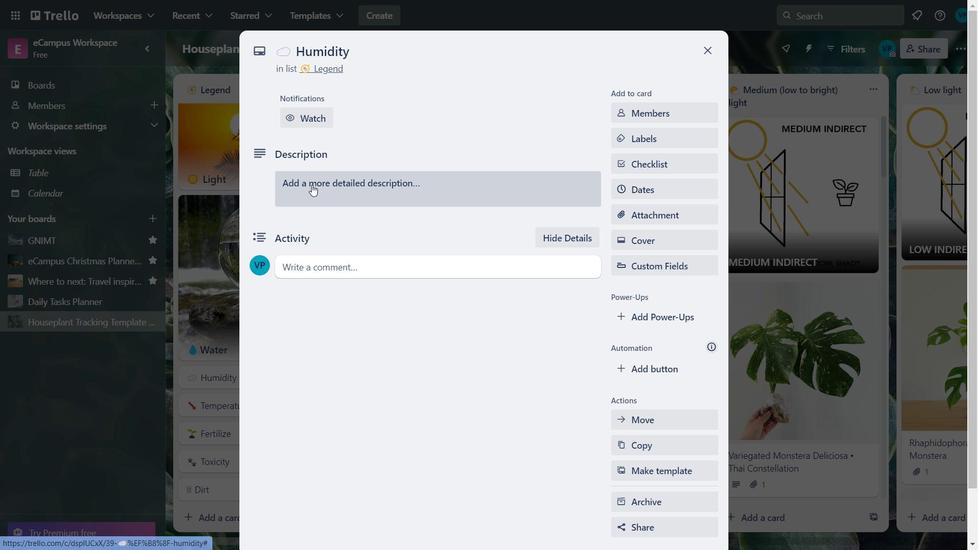 
Action: Mouse moved to (309, 219)
Screenshot: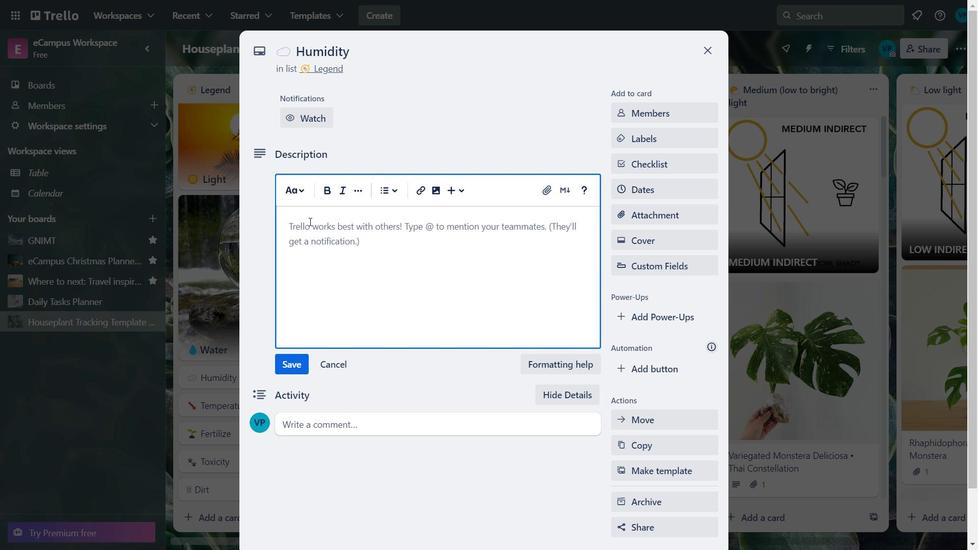 
Action: Key pressed <Key.caps_lock>K<Key.caps_lock>eep<Key.space><Key.caps_lock>H<Key.caps_lock>umidity<Key.space>for<Key.space>most<Key.space>tropical<Key.space>indooe<Key.backspace>r<Key.space>plants.
Screenshot: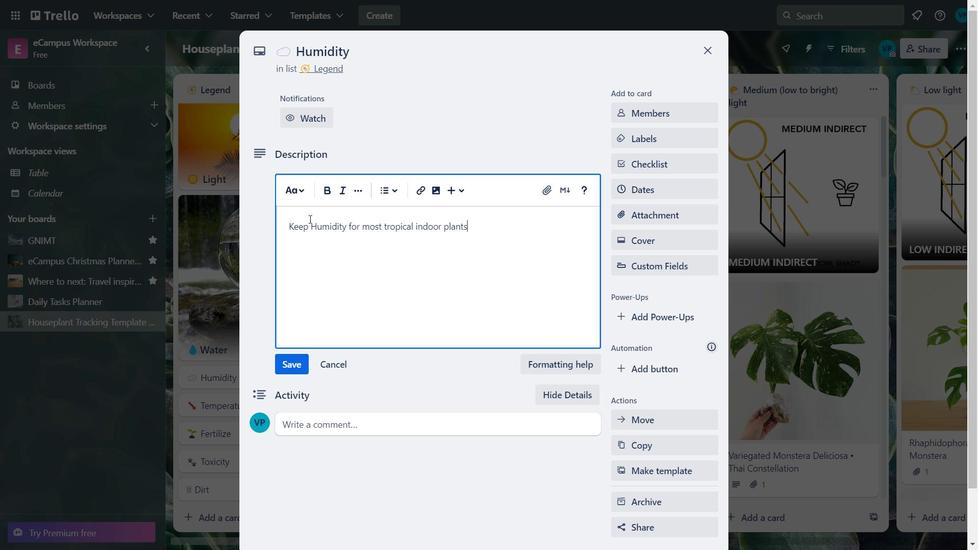 
Action: Mouse moved to (307, 229)
Screenshot: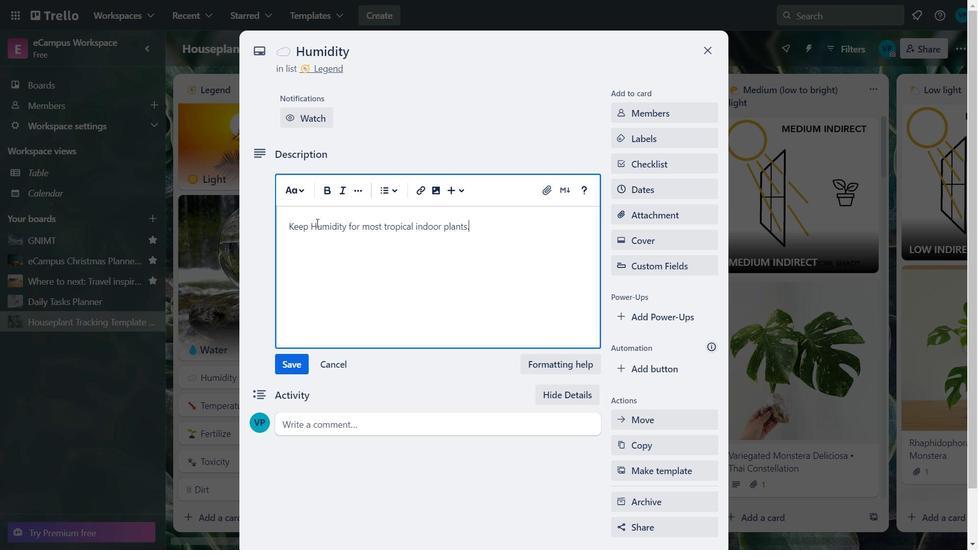 
Action: Mouse pressed left at (307, 229)
Screenshot: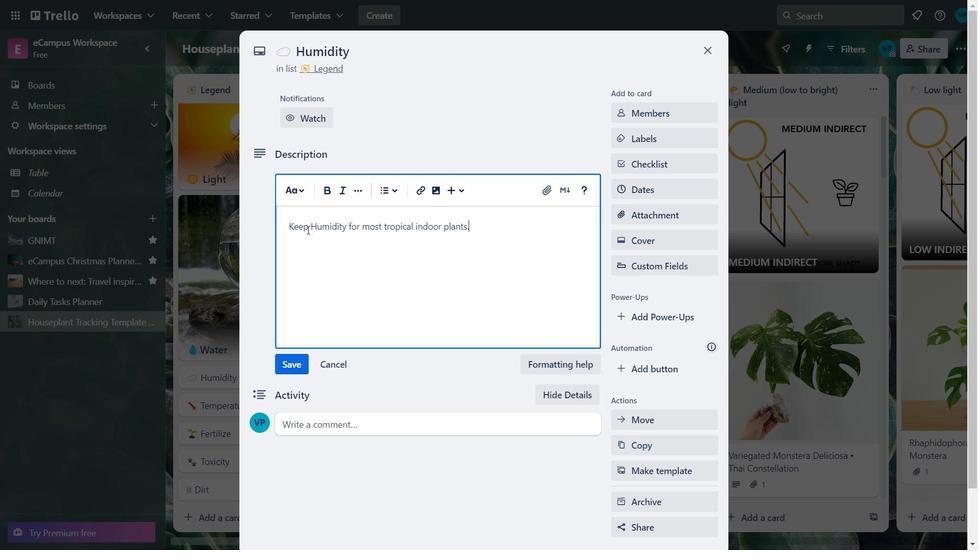 
Action: Mouse moved to (343, 224)
Screenshot: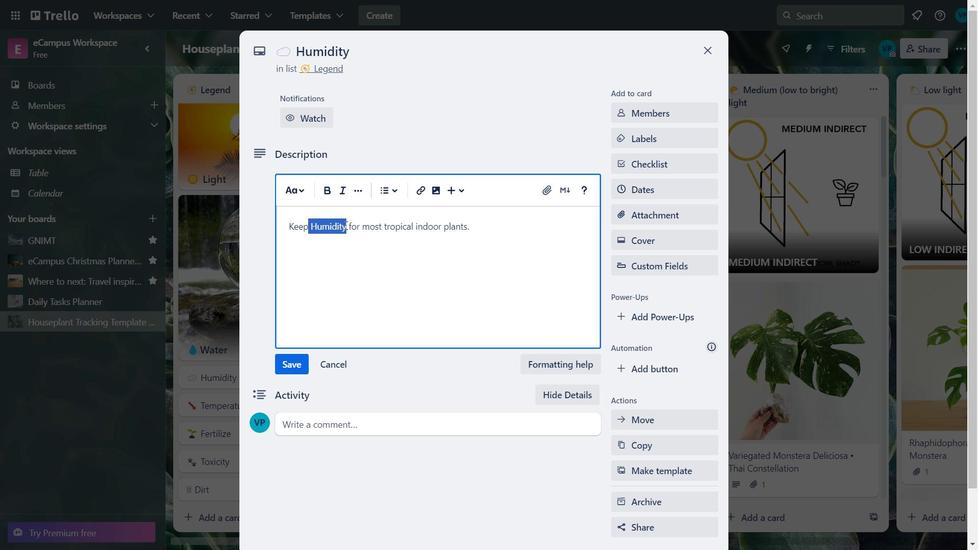 
Action: Key pressed ctrl+C
Screenshot: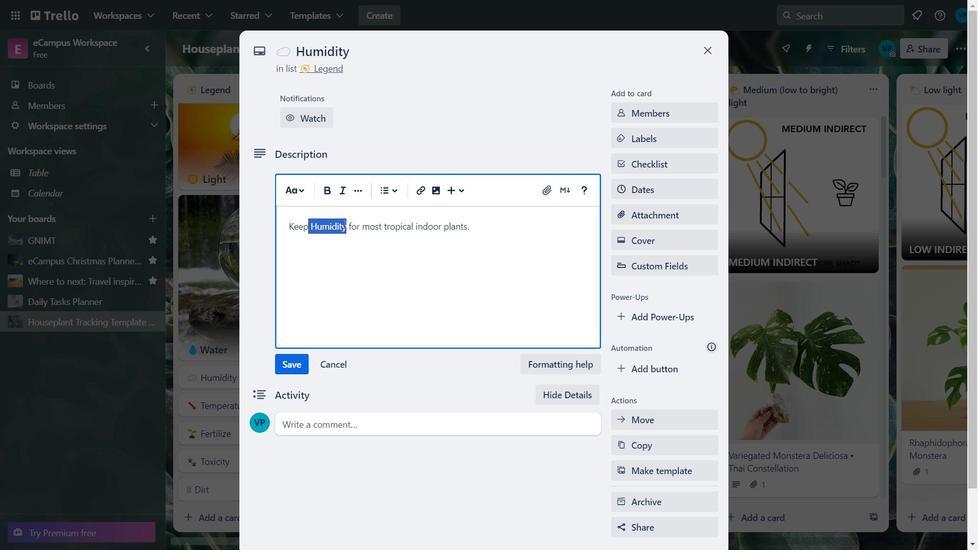 
Action: Mouse moved to (292, 360)
Screenshot: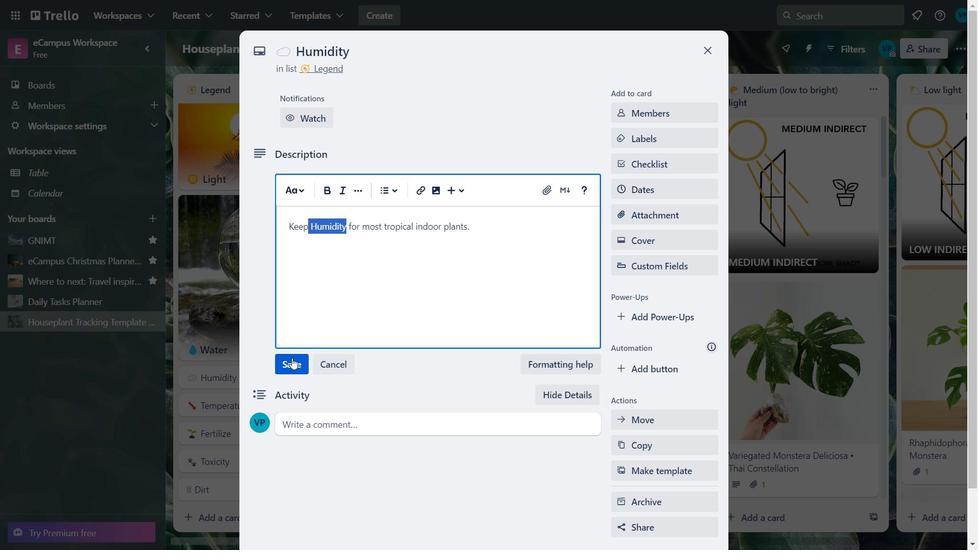 
Action: Mouse pressed left at (292, 360)
Screenshot: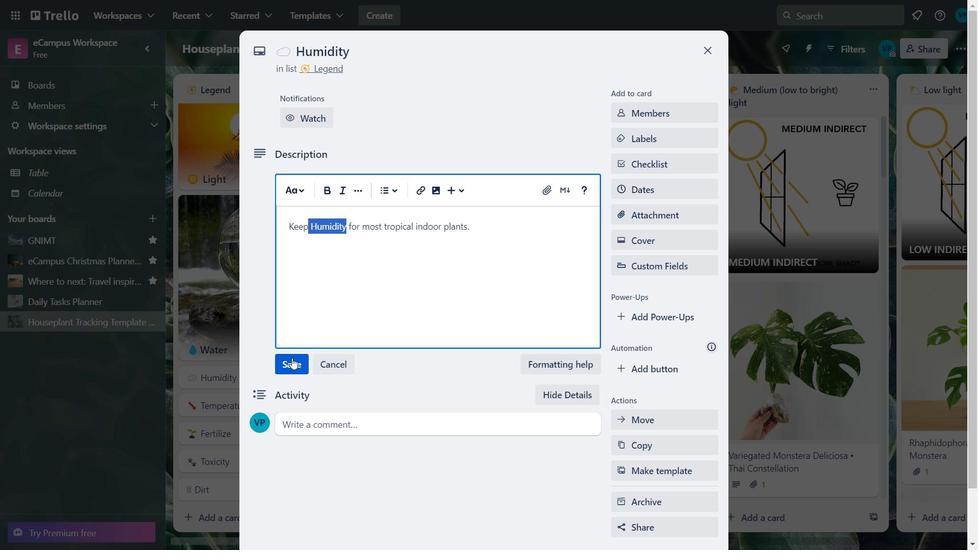 
Action: Mouse moved to (644, 162)
Screenshot: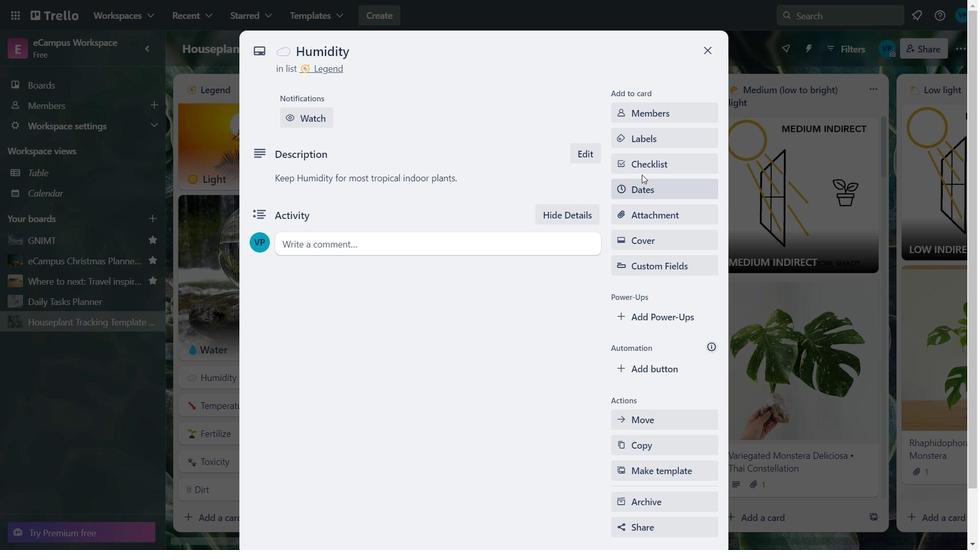 
Action: Mouse pressed left at (644, 162)
Screenshot: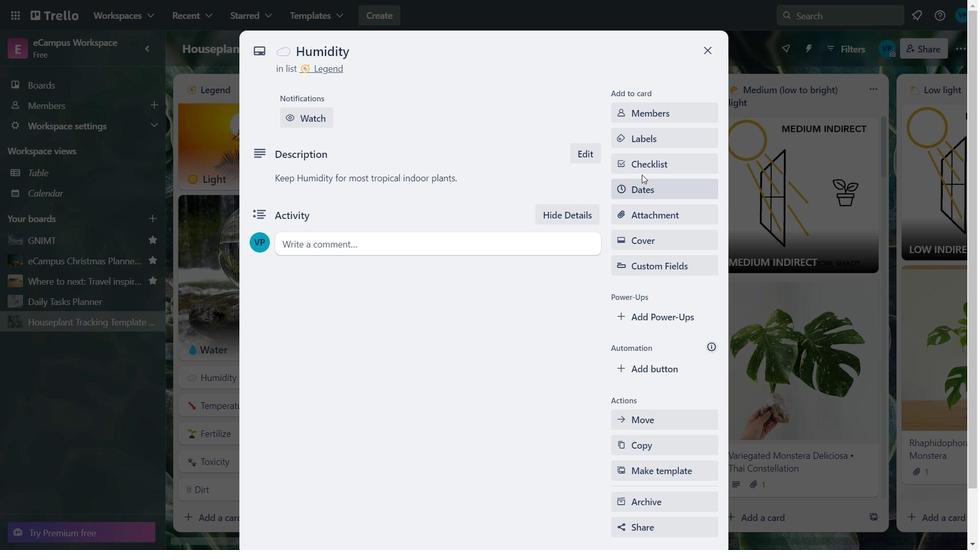 
Action: Mouse moved to (707, 224)
Screenshot: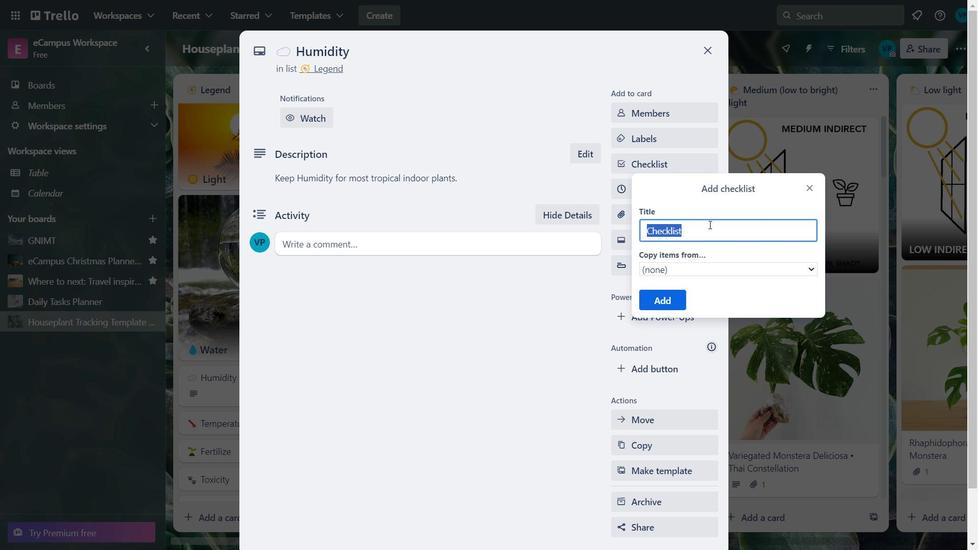 
Action: Key pressed <Key.backspace>
Screenshot: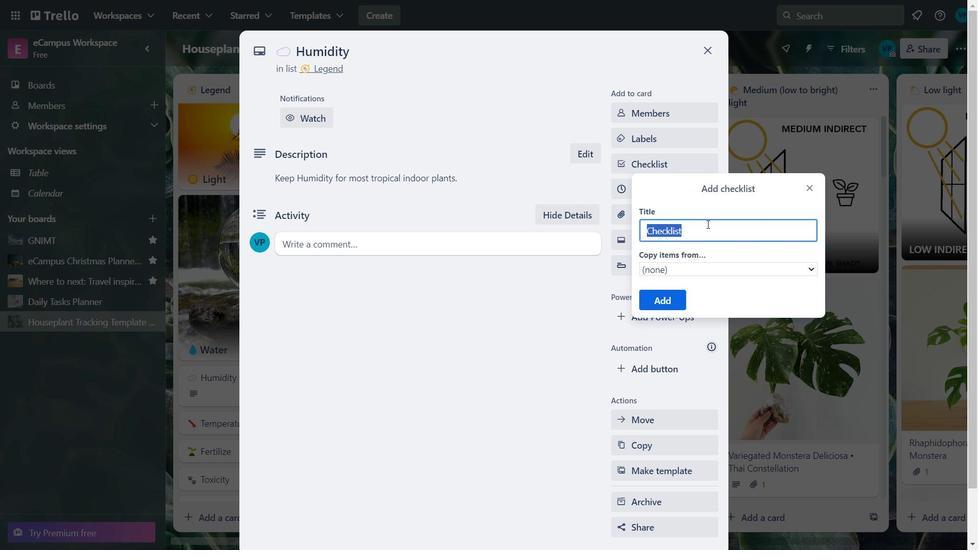 
Action: Mouse moved to (707, 221)
Screenshot: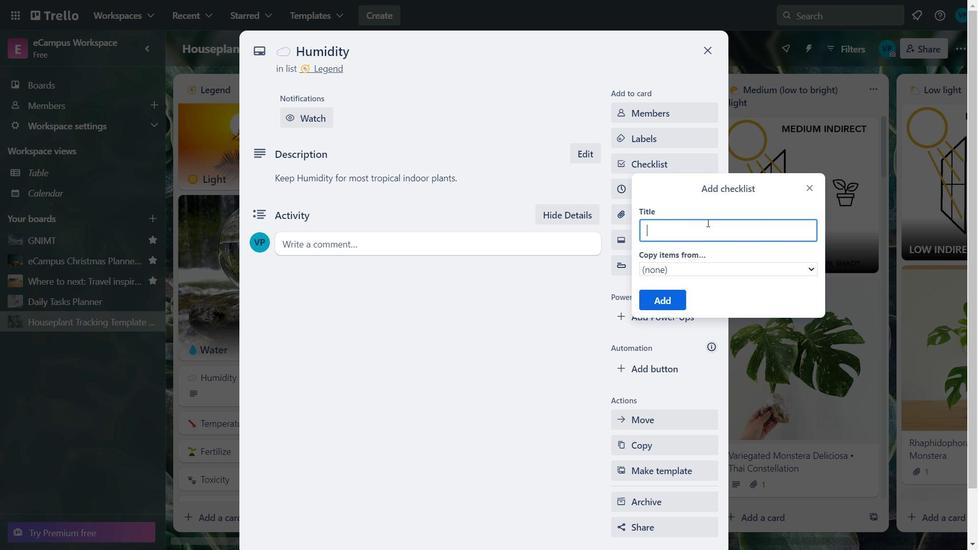 
Action: Key pressed ctrl+V
Screenshot: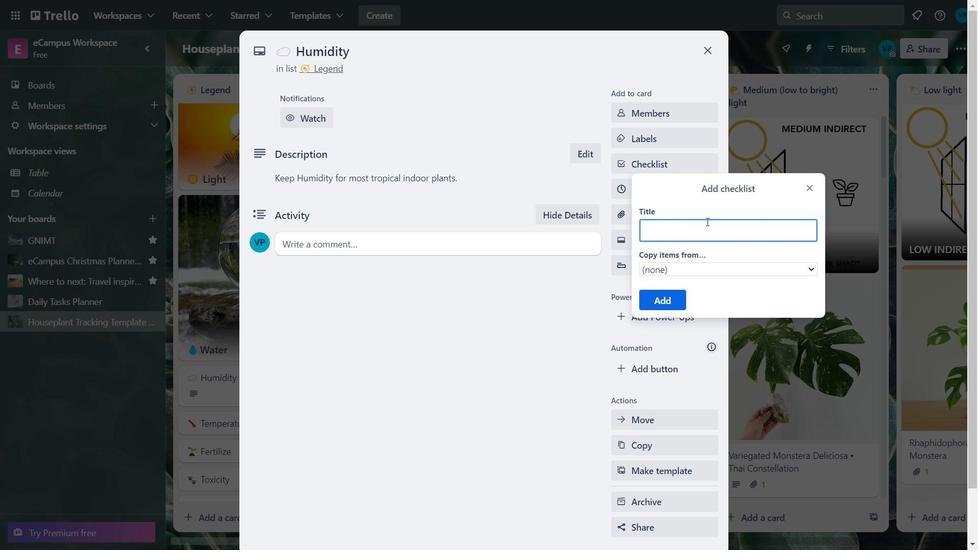
Action: Mouse moved to (673, 303)
Screenshot: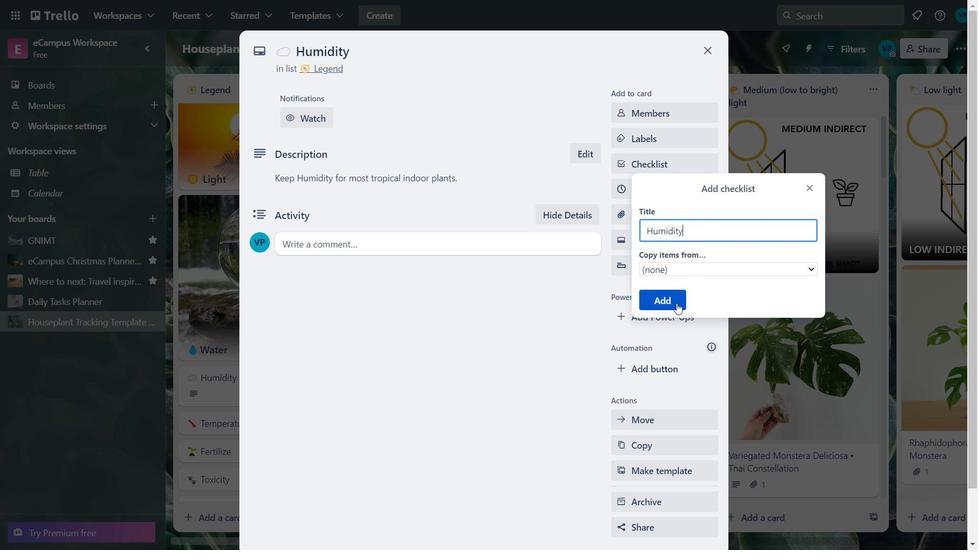 
Action: Mouse pressed left at (673, 303)
Screenshot: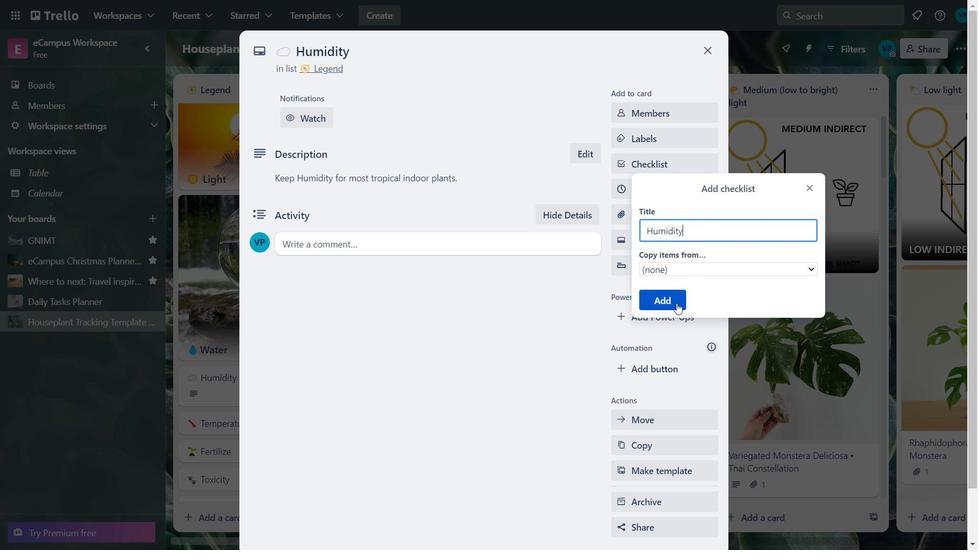 
Action: Mouse moved to (378, 260)
Screenshot: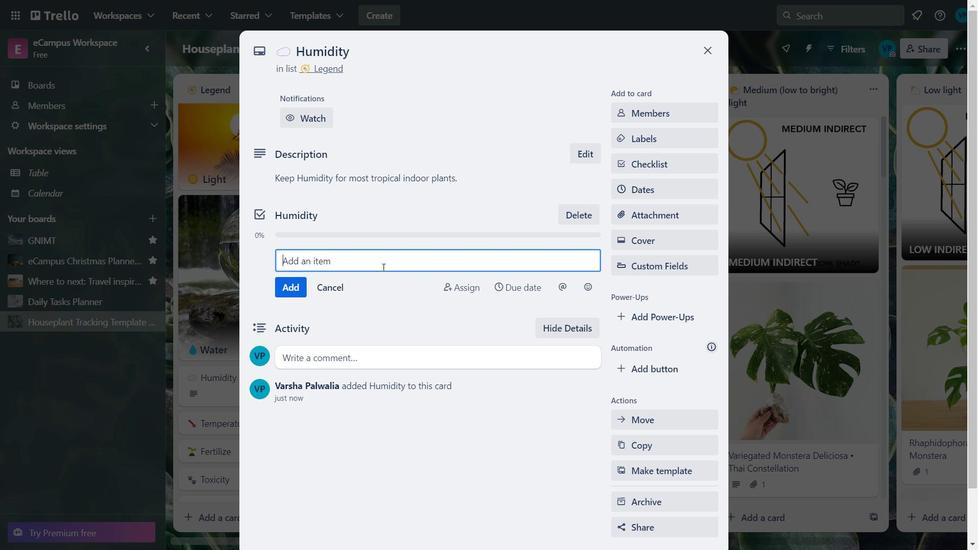 
Action: Mouse pressed left at (378, 260)
Screenshot: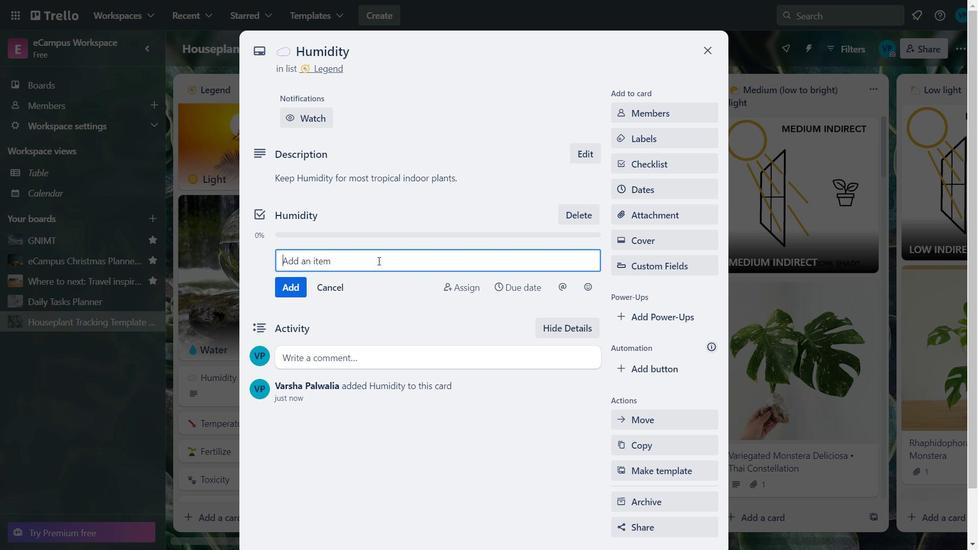 
Action: Mouse moved to (378, 254)
Screenshot: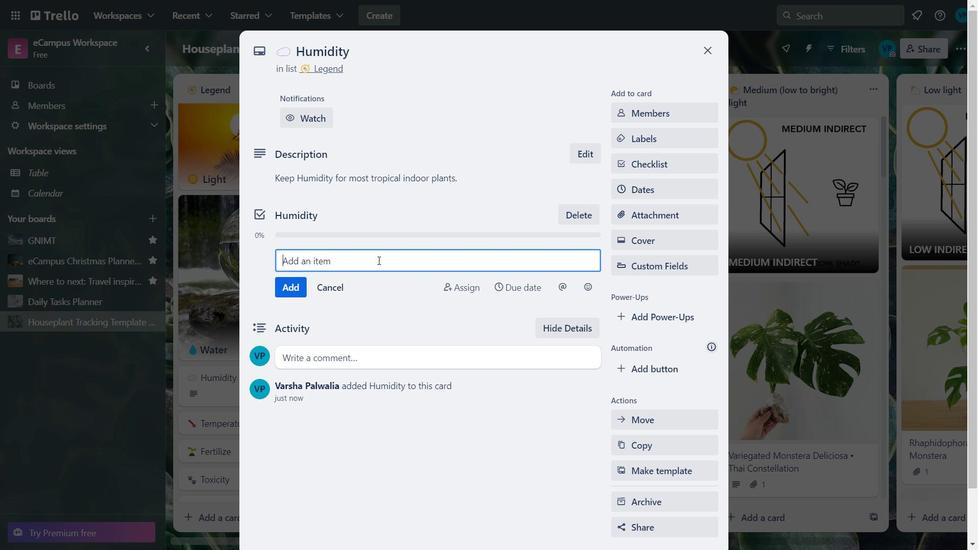 
Action: Key pressed <Key.caps_lock>I<Key.caps_lock>ndoor<Key.space>plants<Key.space>needs<Key.space>50<Key.space><Key.backspace>-60<Key.shift><Key.shift><Key.shift><Key.shift><Key.shift><Key.shift><Key.shift><Key.shift><Key.shift><Key.shift><Key.shift><Key.shift><Key.shift><Key.shift><Key.shift><Key.shift><Key.shift><Key.shift><Key.shift><Key.shift><Key.shift><Key.shift><Key.shift><Key.shift><Key.shift><Key.shift><Key.shift><Key.shift><Key.shift><Key.shift><Key.shift><Key.shift><Key.shift><Key.shift><Key.shift><Key.shift><Key.shift><Key.shift><Key.shift>%<Key.space>humidity.
Screenshot: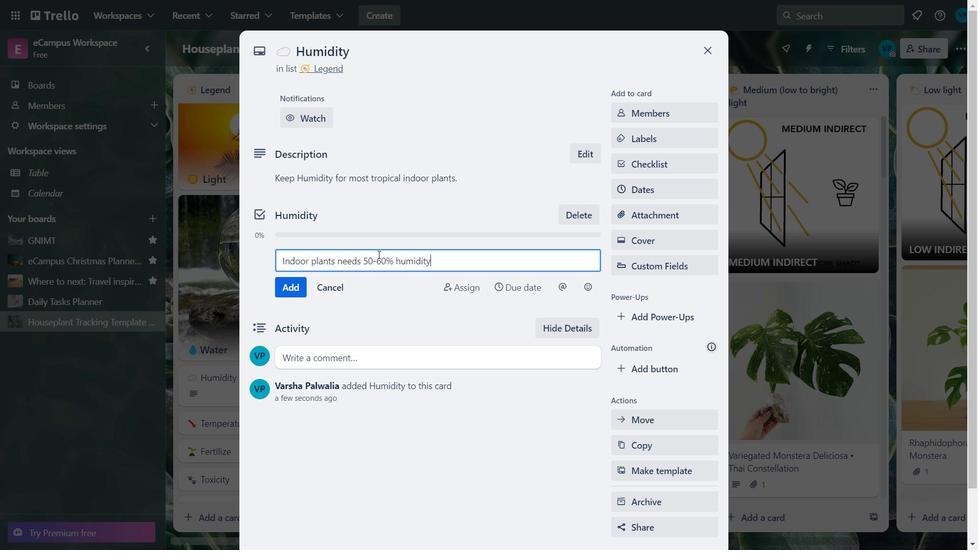 
Action: Mouse moved to (288, 292)
Screenshot: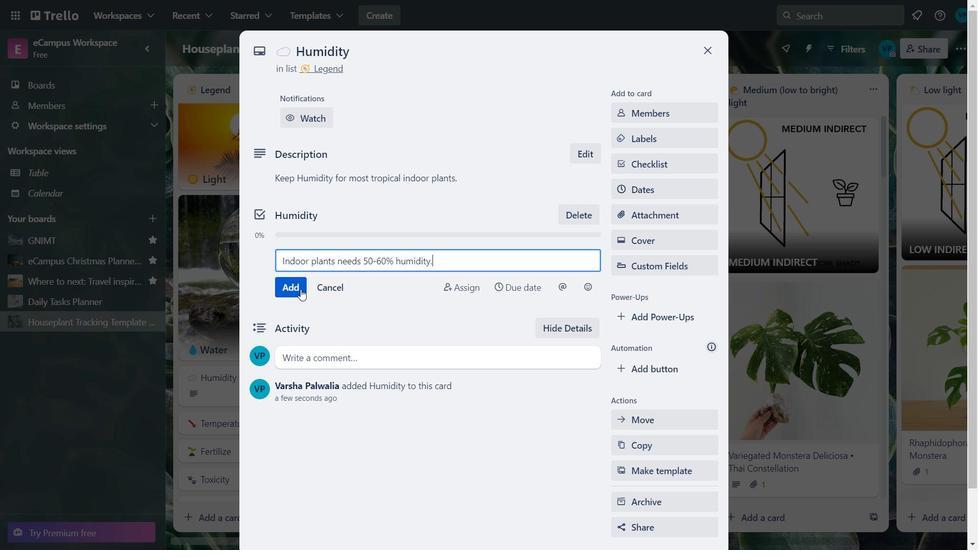 
Action: Mouse pressed left at (288, 292)
Screenshot: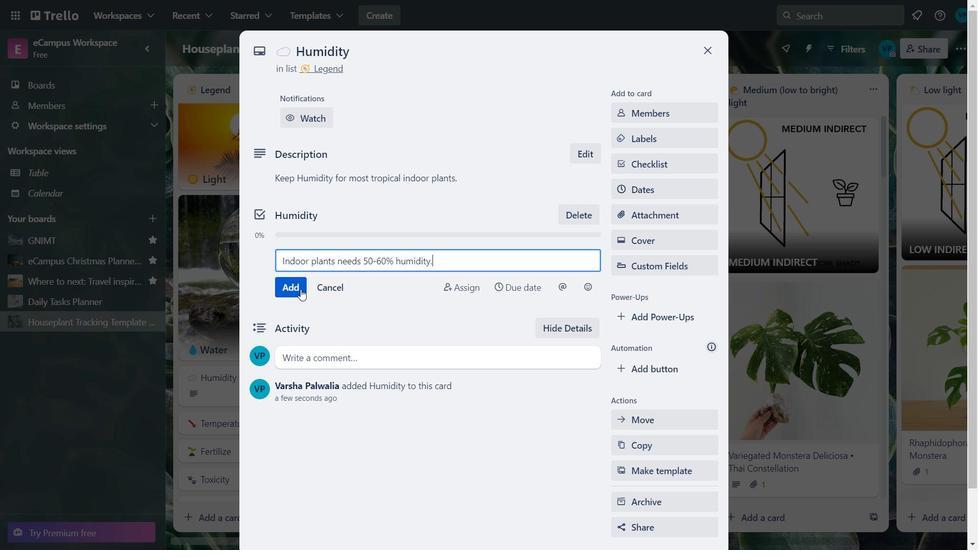 
Action: Mouse moved to (300, 274)
Screenshot: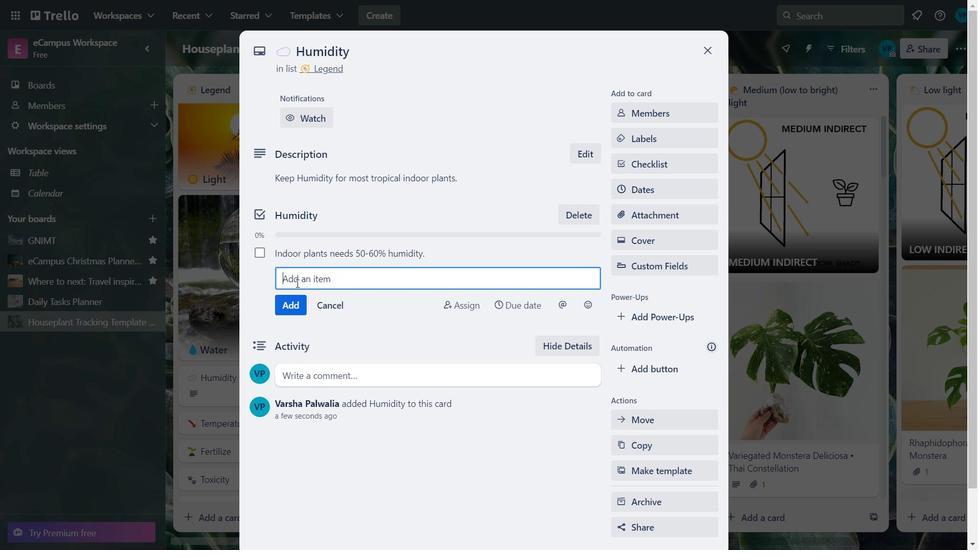 
Action: Key pressed <Key.caps_lock>A<Key.caps_lock>verage<Key.space>home<Key.space>humidity<Key.space>level<Key.space>is<Key.space>close<Key.space>to<Key.space>30-40<Key.shift>%
Screenshot: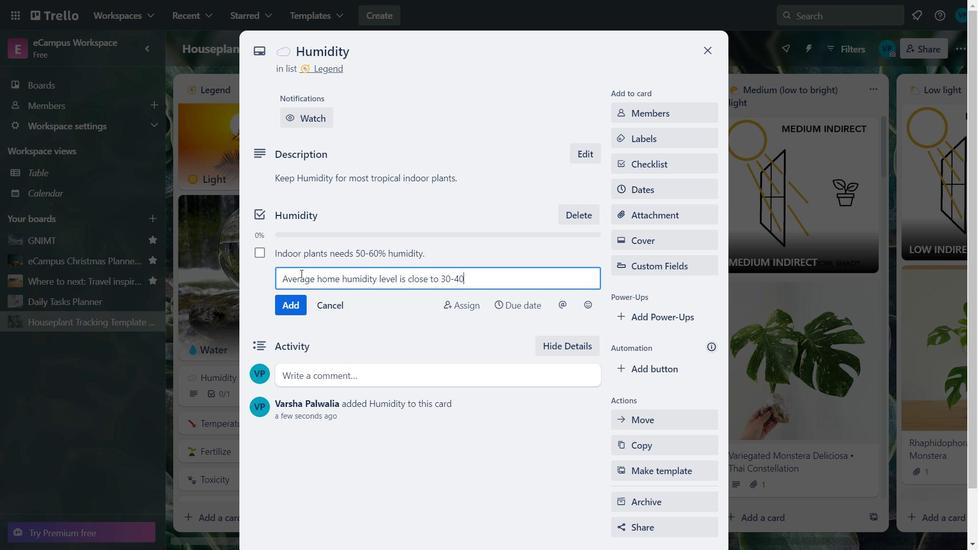 
Action: Mouse moved to (286, 301)
Screenshot: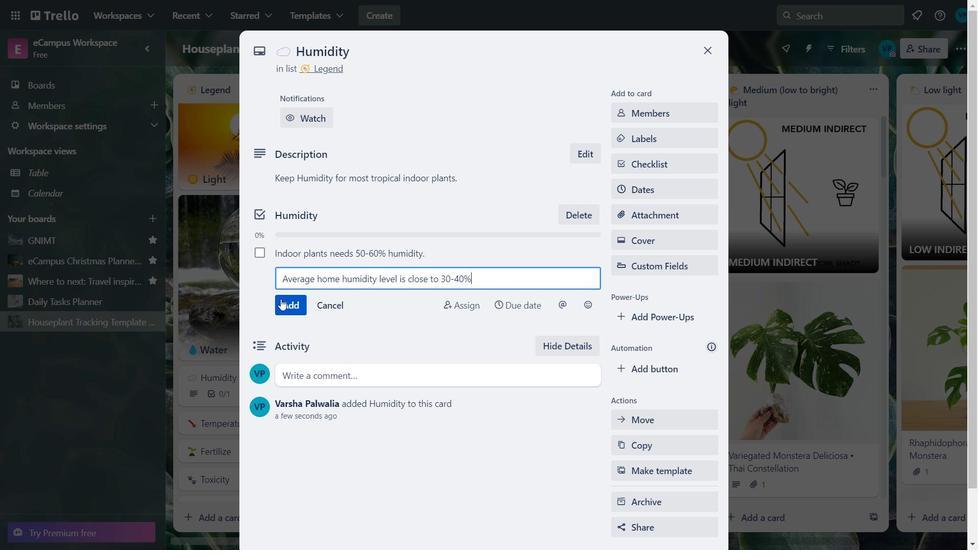 
Action: Mouse pressed left at (286, 301)
Screenshot: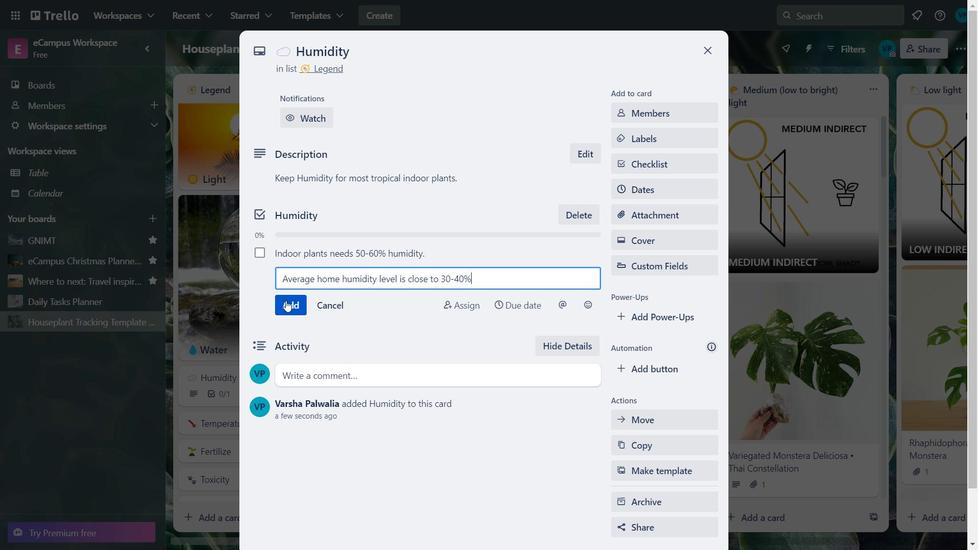 
Action: Mouse moved to (700, 125)
Screenshot: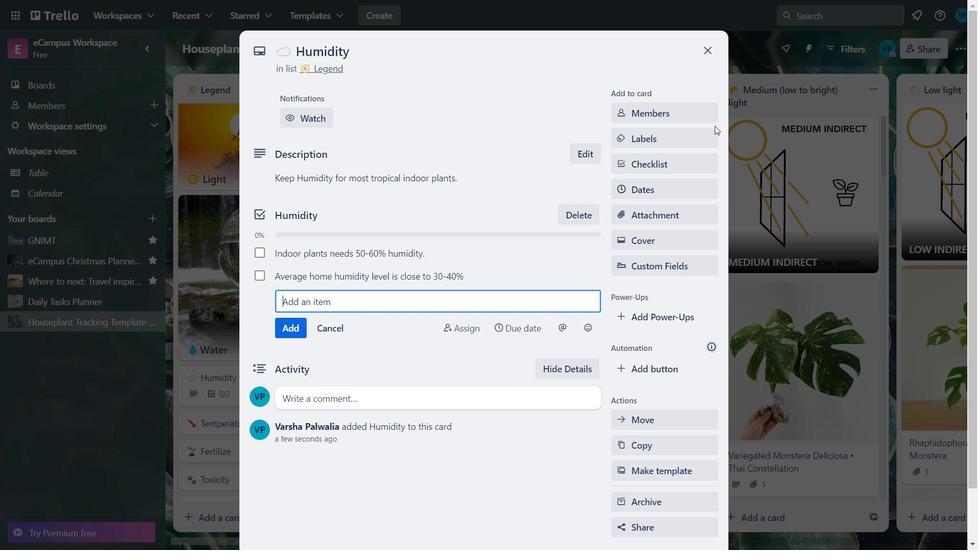 
Action: Mouse scrolled (700, 125) with delta (0, 0)
Screenshot: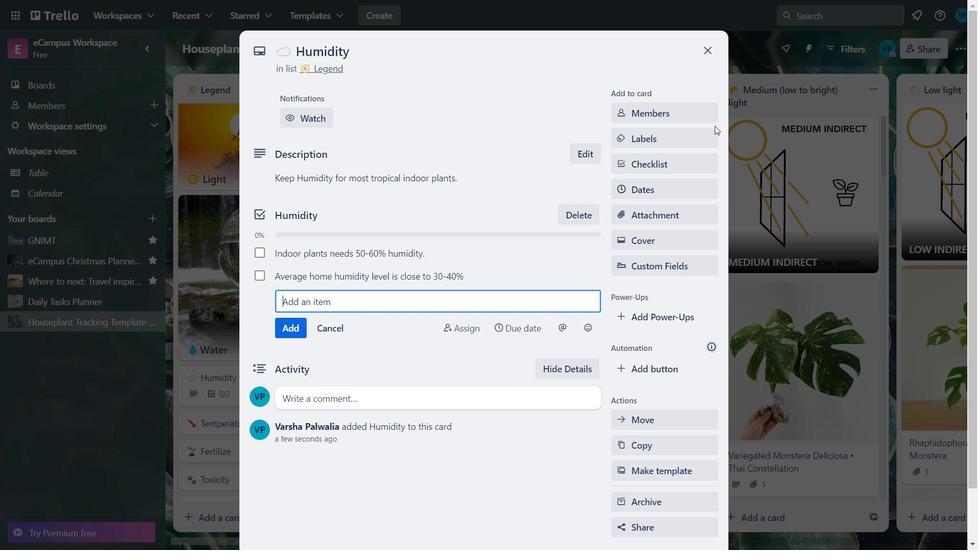 
Action: Mouse moved to (690, 123)
Screenshot: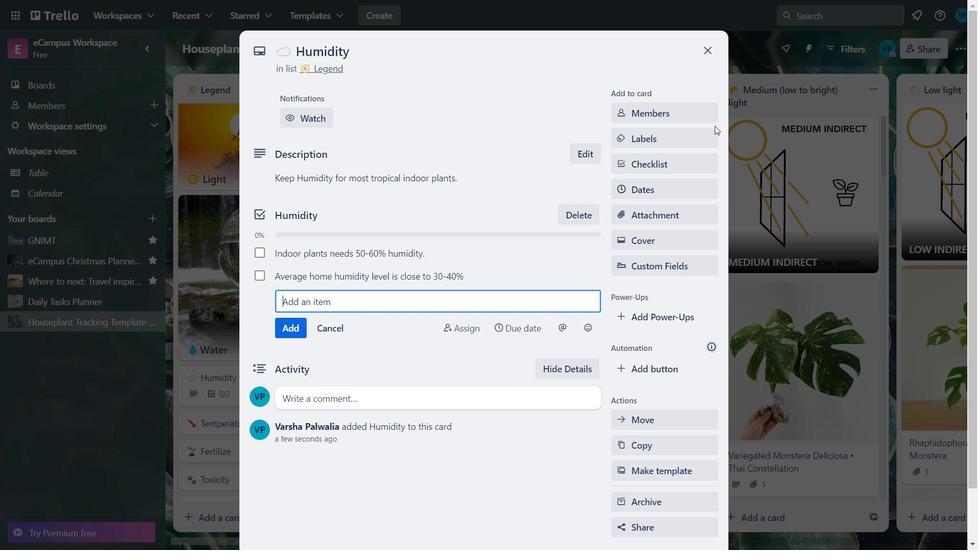 
Action: Mouse scrolled (690, 123) with delta (0, 0)
Screenshot: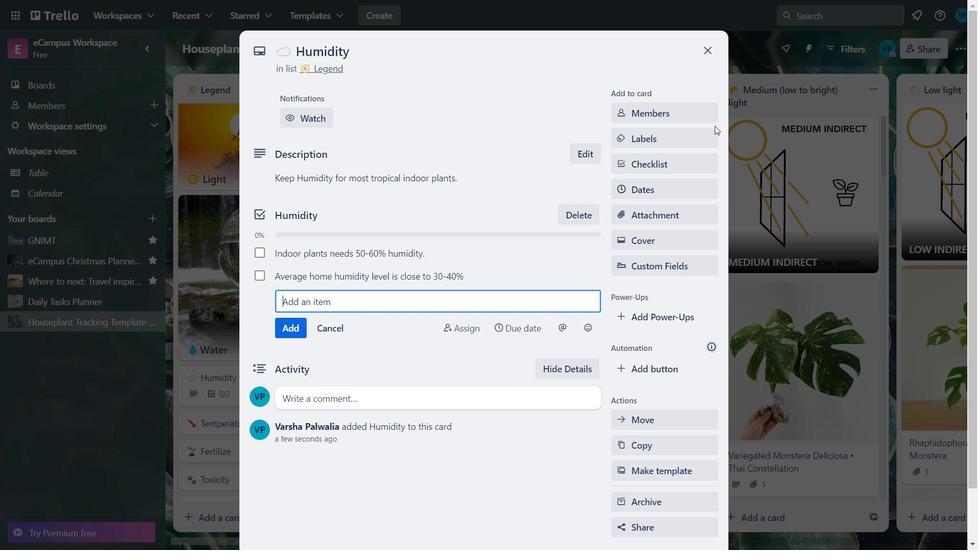 
Action: Mouse moved to (677, 238)
Screenshot: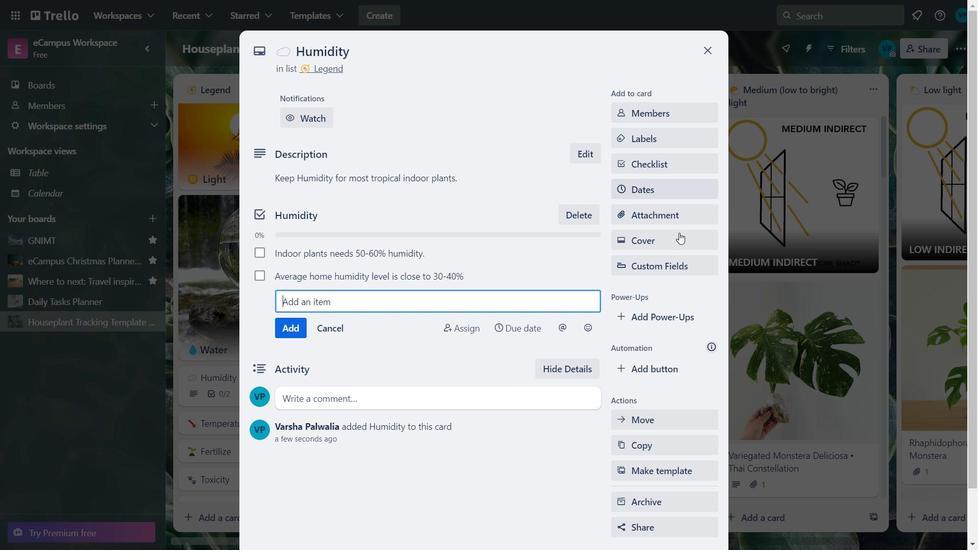 
Action: Mouse pressed left at (677, 238)
Screenshot: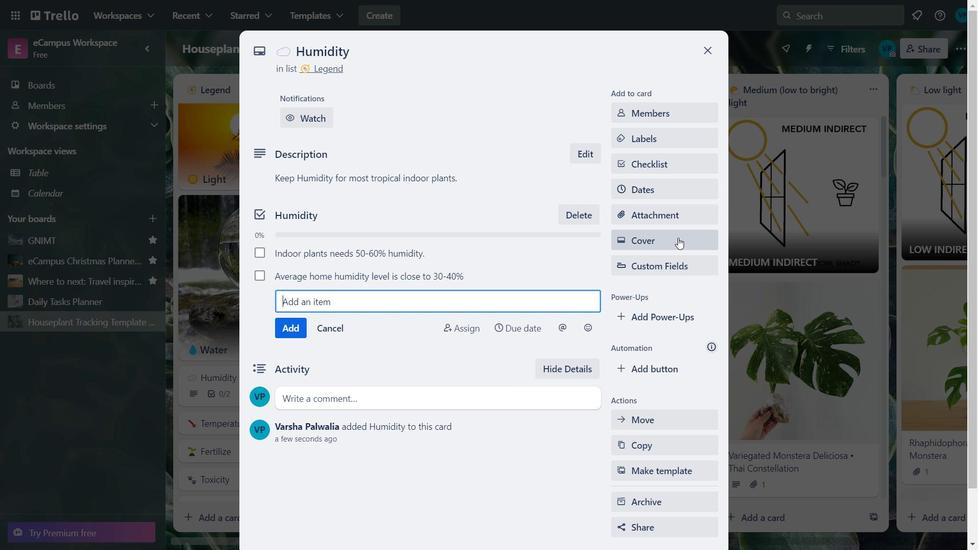 
Action: Mouse moved to (719, 356)
Screenshot: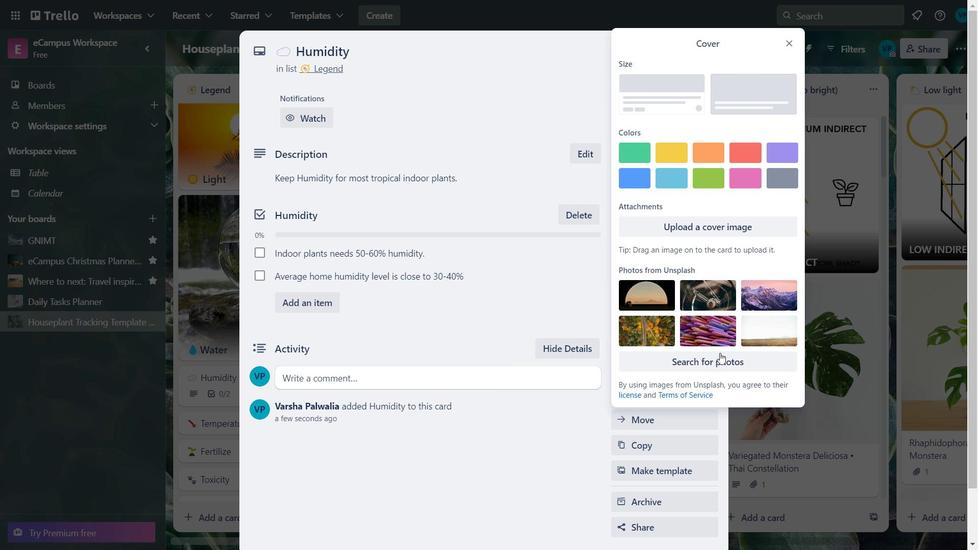 
Action: Mouse pressed left at (719, 356)
Screenshot: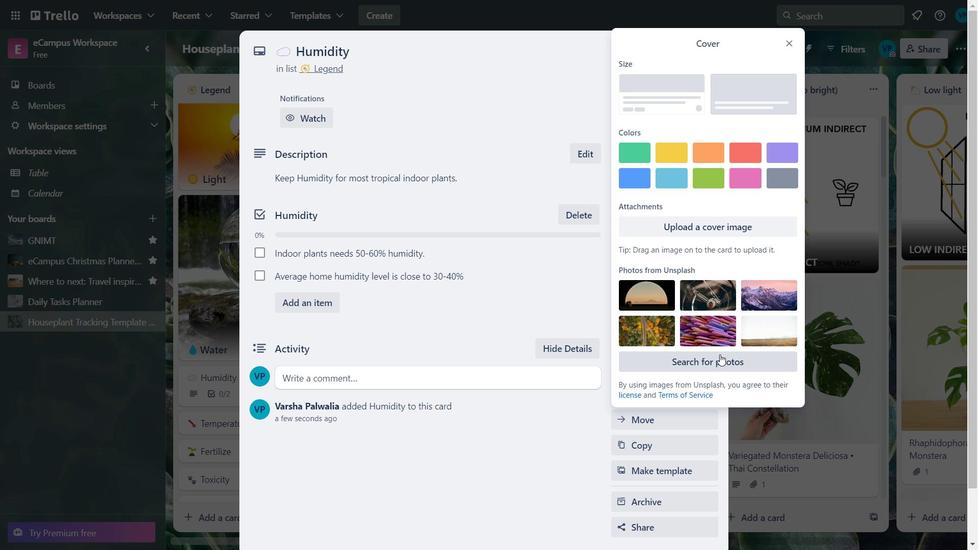
Action: Mouse moved to (707, 103)
Screenshot: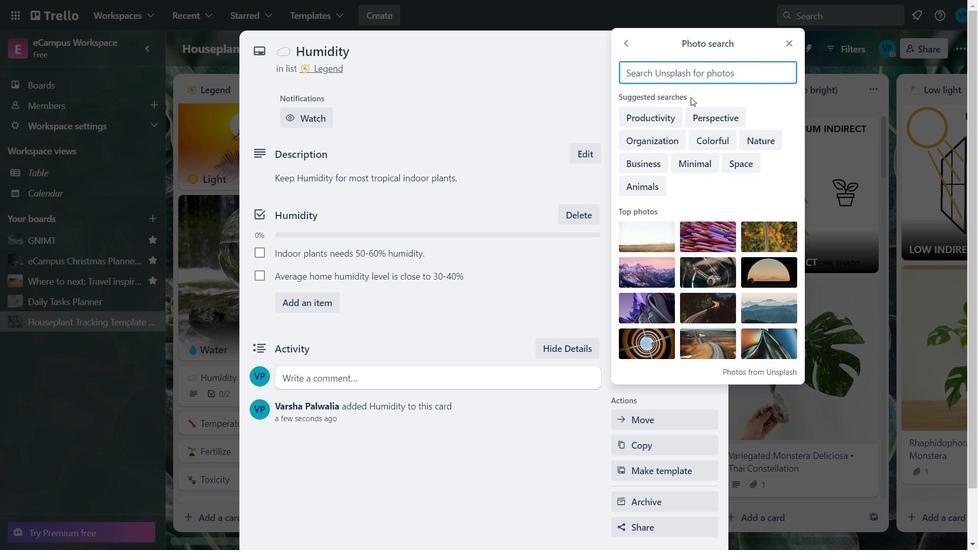 
Action: Key pressed humidity<Key.enter>
Screenshot: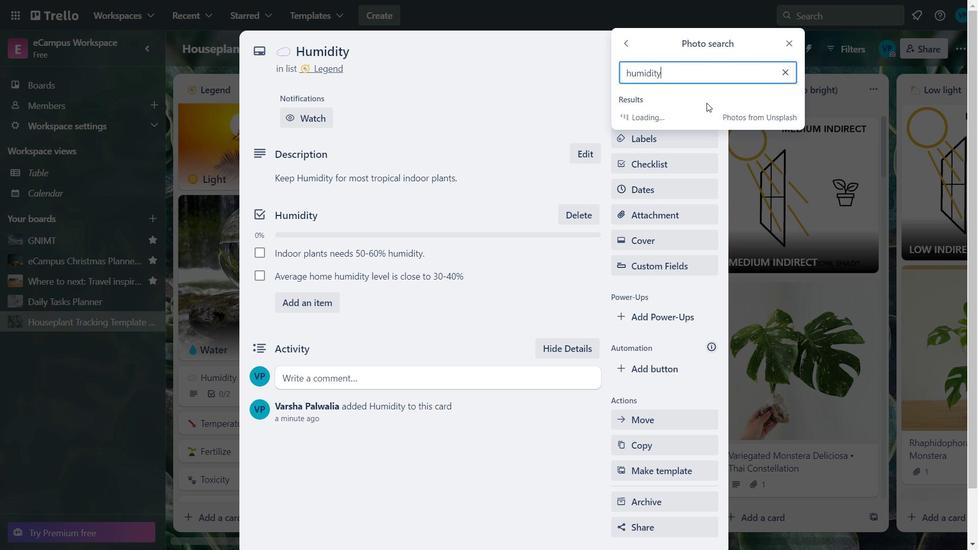 
Action: Mouse moved to (736, 115)
Screenshot: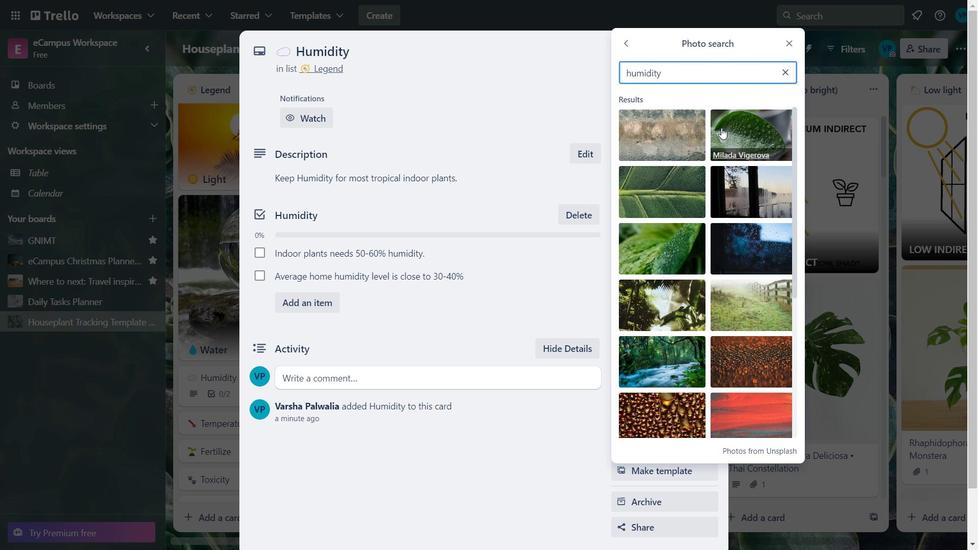
Action: Mouse pressed left at (736, 115)
Screenshot: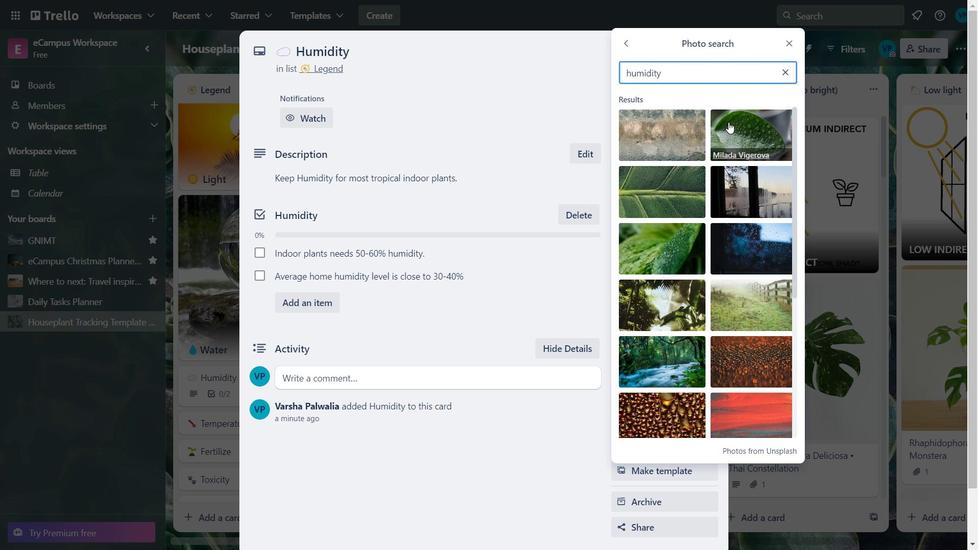 
Action: Mouse moved to (738, 89)
Screenshot: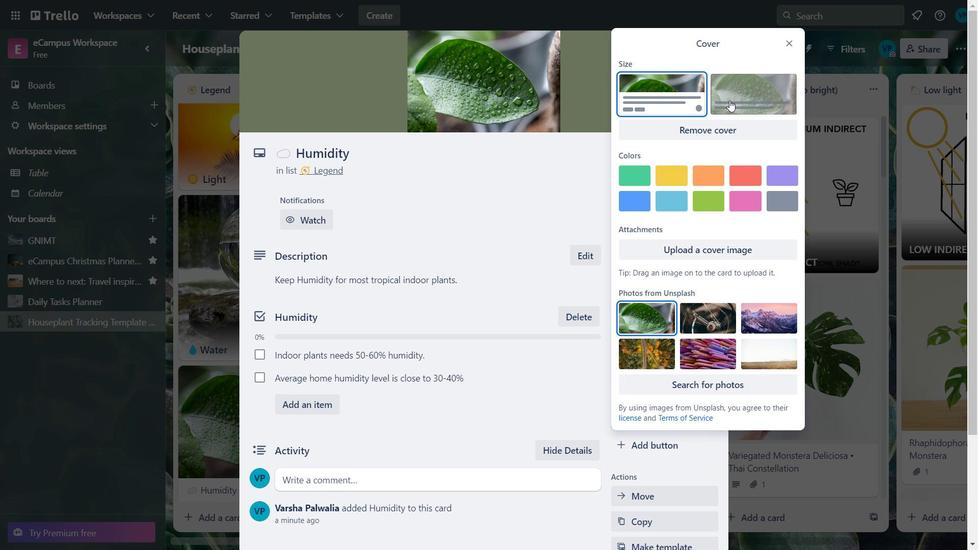 
Action: Mouse pressed left at (738, 89)
Screenshot: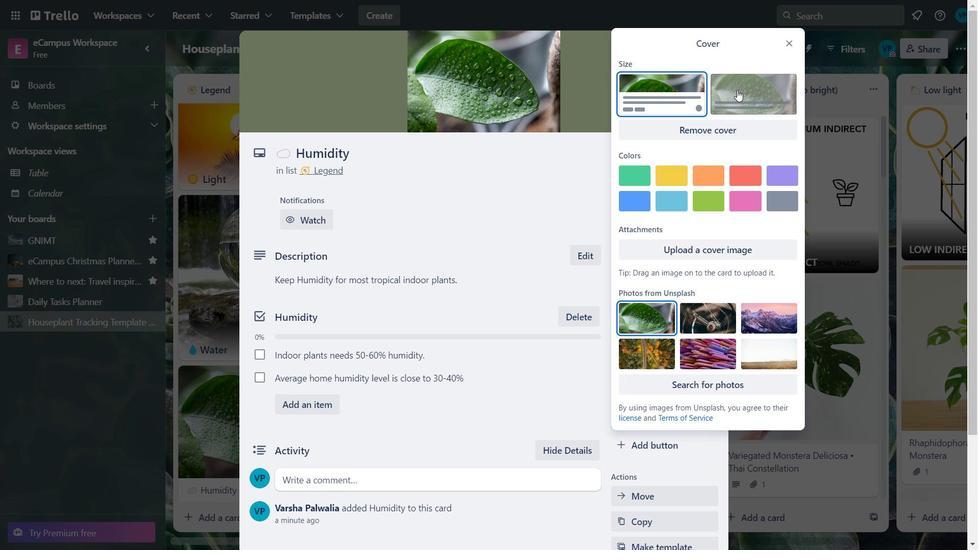 
Action: Mouse moved to (784, 42)
Screenshot: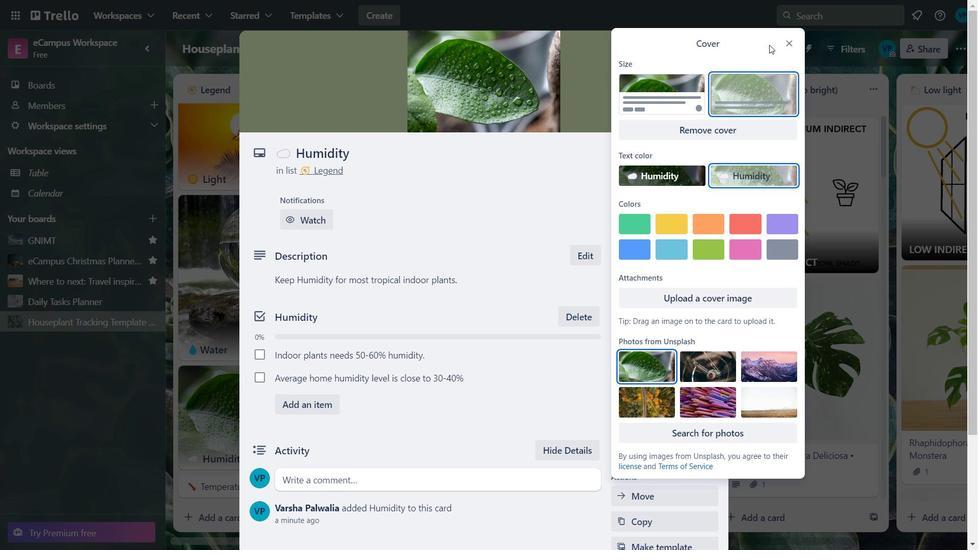 
Action: Mouse pressed left at (784, 42)
Screenshot: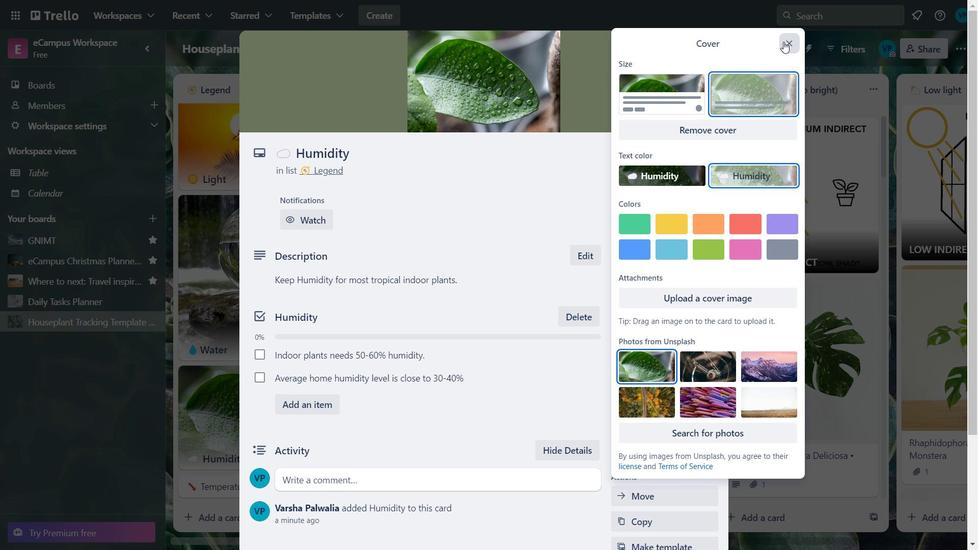 
Action: Mouse moved to (699, 51)
Screenshot: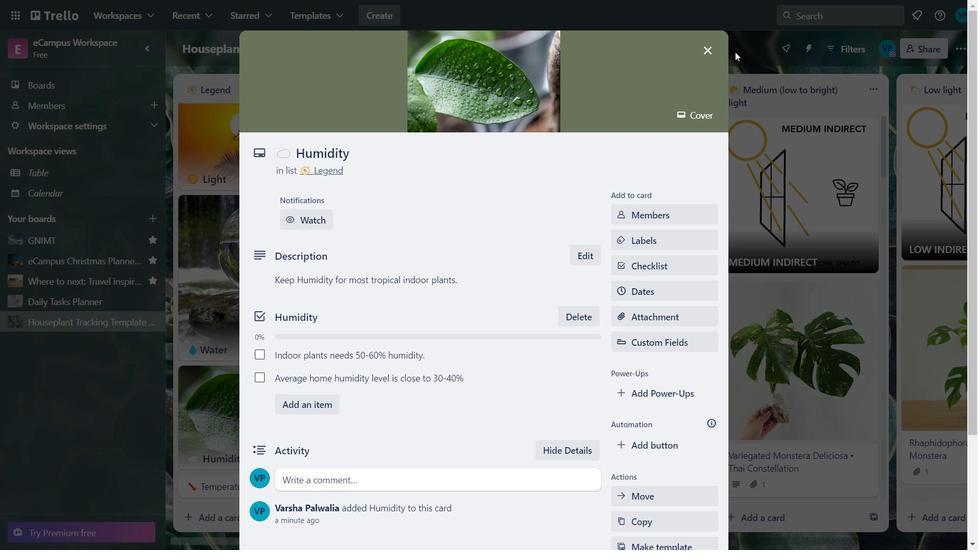 
Action: Mouse pressed left at (699, 51)
Screenshot: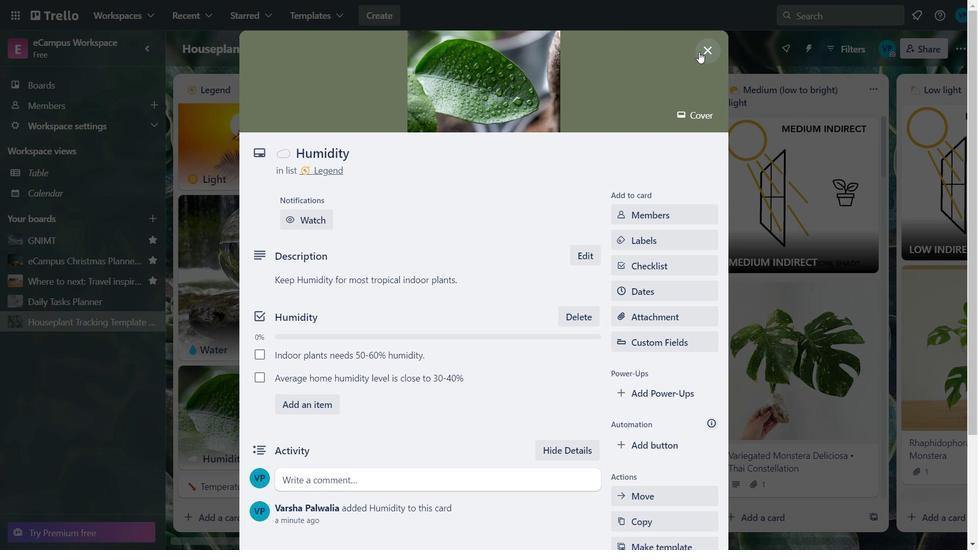 
Action: Mouse moved to (269, 236)
Screenshot: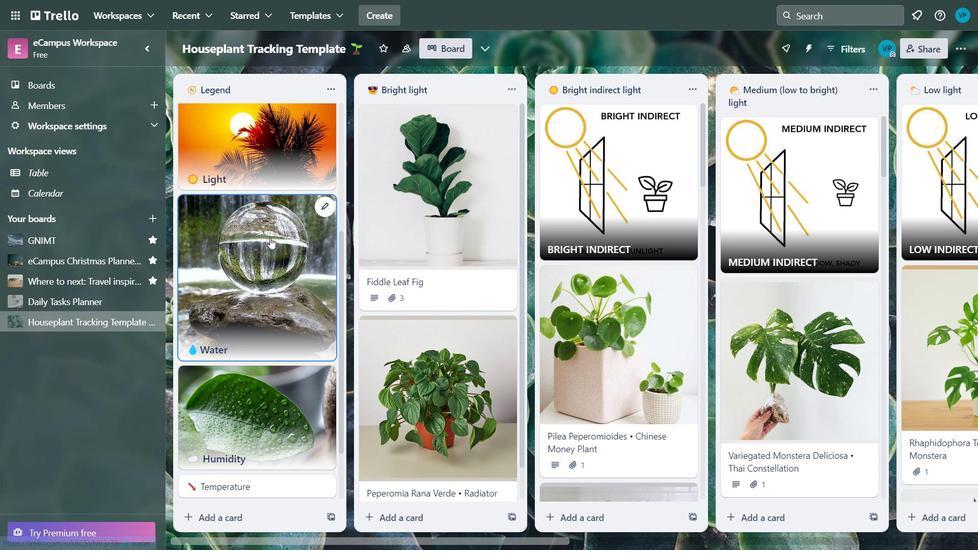 
Action: Mouse scrolled (269, 237) with delta (0, 0)
Screenshot: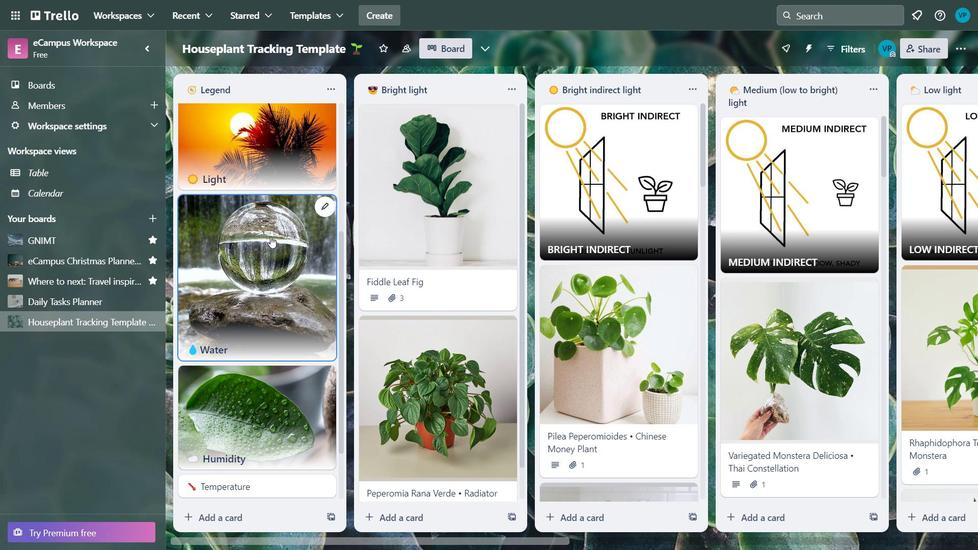 
Action: Mouse scrolled (269, 237) with delta (0, 0)
Screenshot: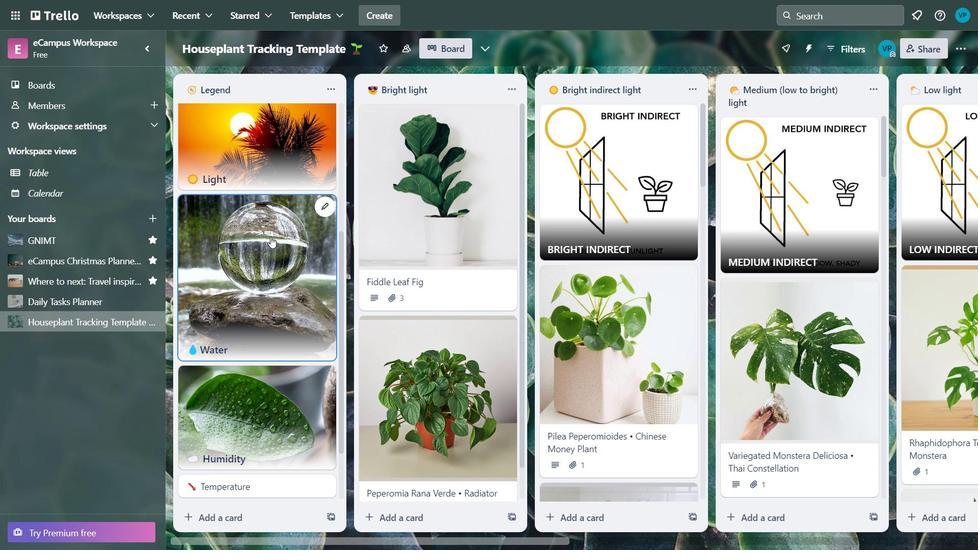 
Action: Mouse scrolled (269, 237) with delta (0, 0)
Screenshot: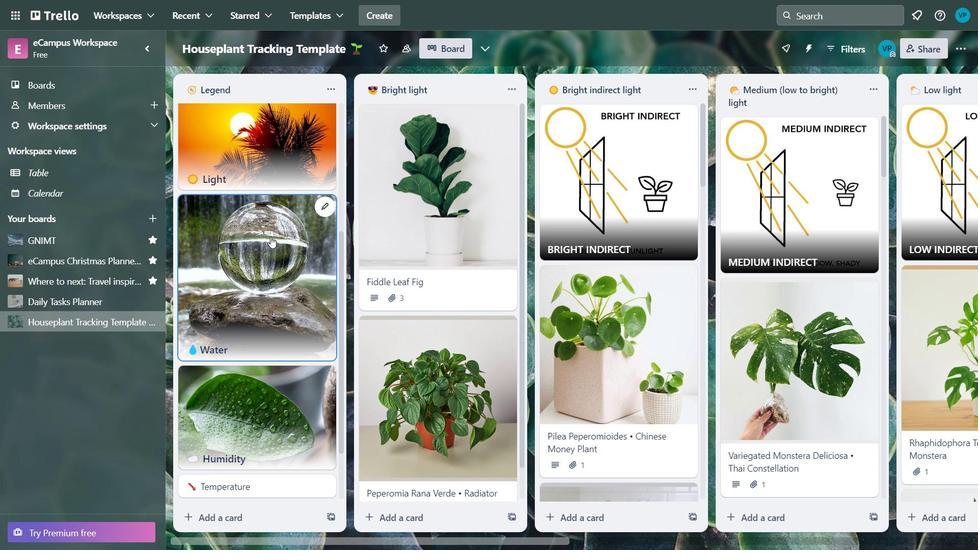 
Action: Mouse scrolled (269, 237) with delta (0, 0)
Screenshot: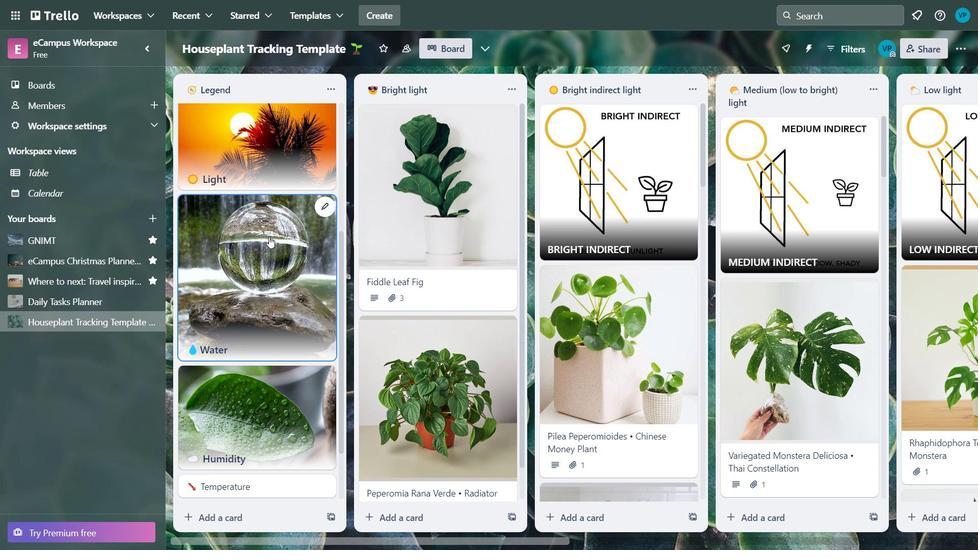 
Action: Mouse moved to (268, 236)
Screenshot: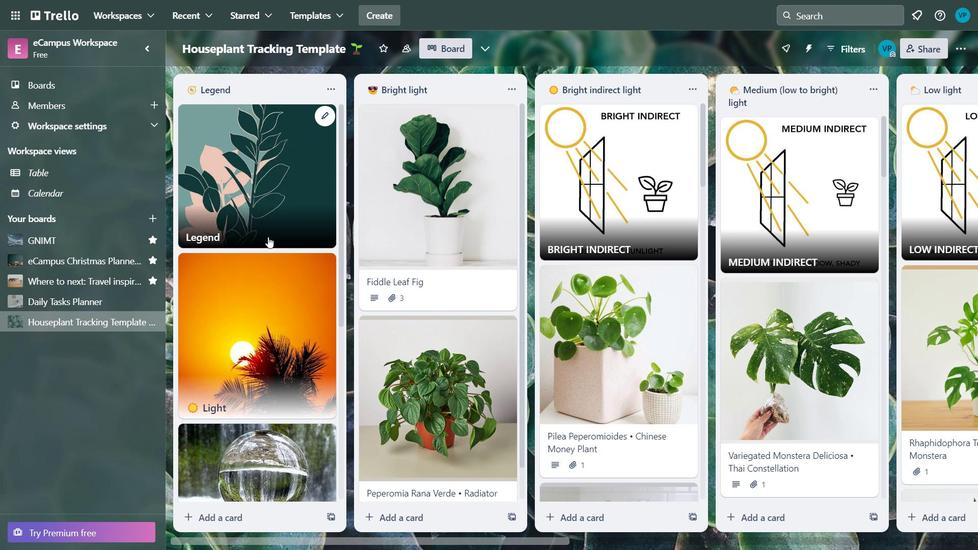 
Action: Mouse scrolled (268, 237) with delta (0, 0)
Screenshot: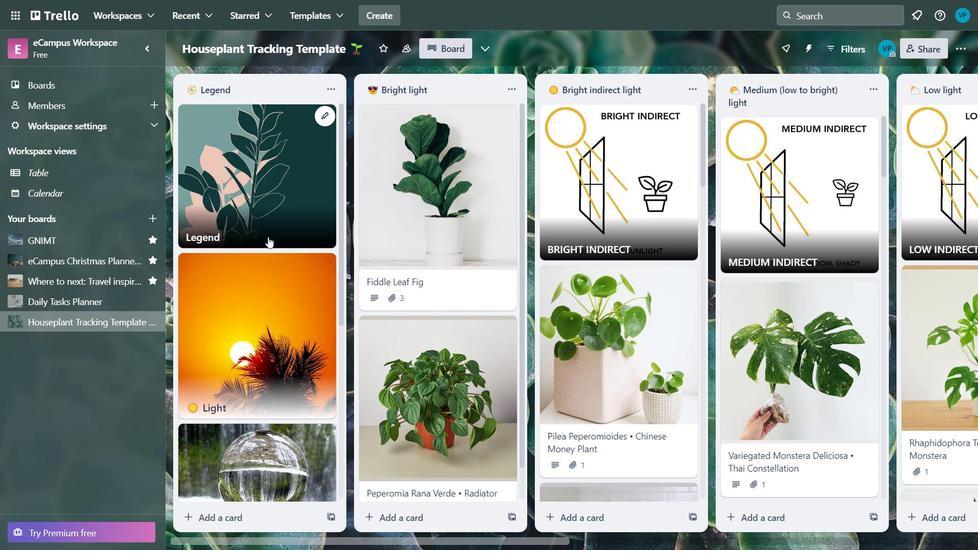 
Action: Mouse moved to (268, 235)
Screenshot: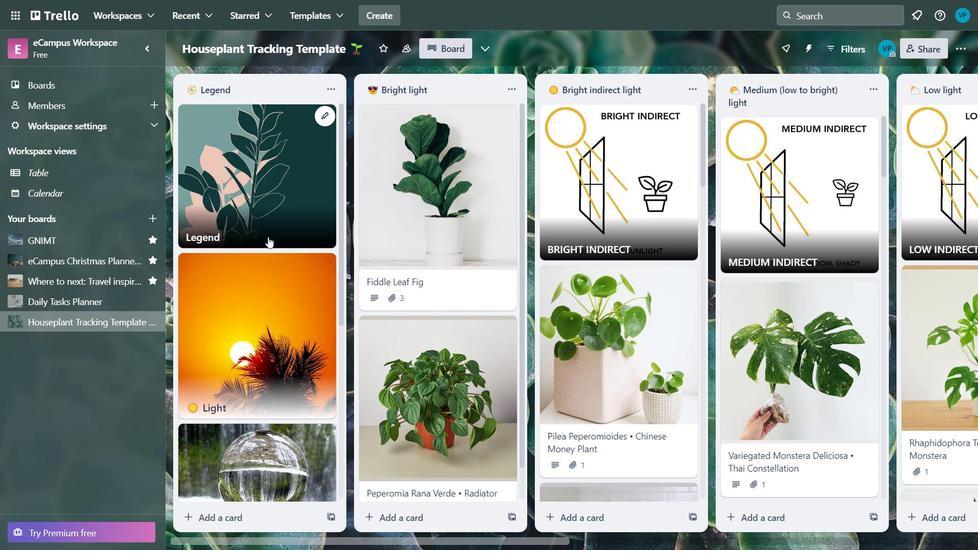 
Action: Mouse scrolled (268, 236) with delta (0, 0)
Screenshot: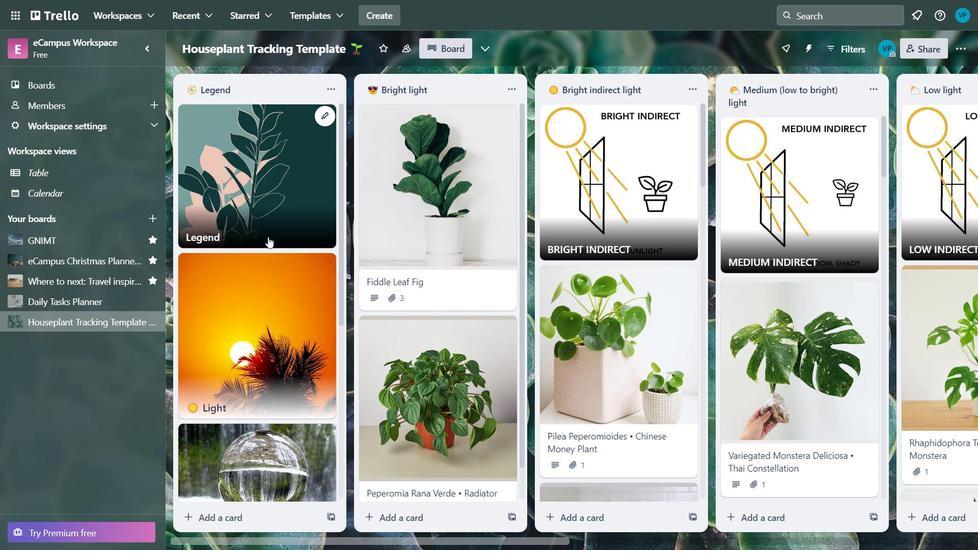 
Action: Mouse scrolled (268, 236) with delta (0, 0)
Screenshot: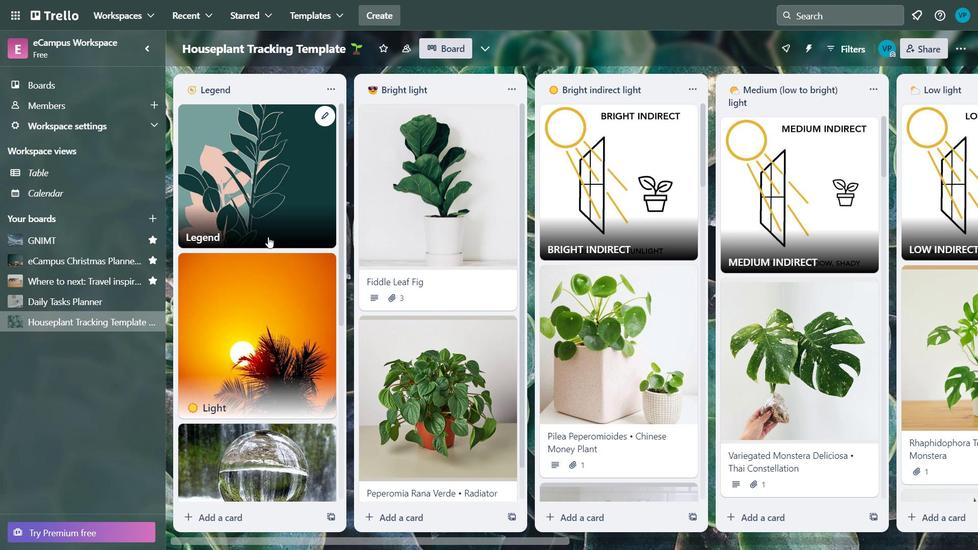 
Action: Mouse moved to (268, 235)
Screenshot: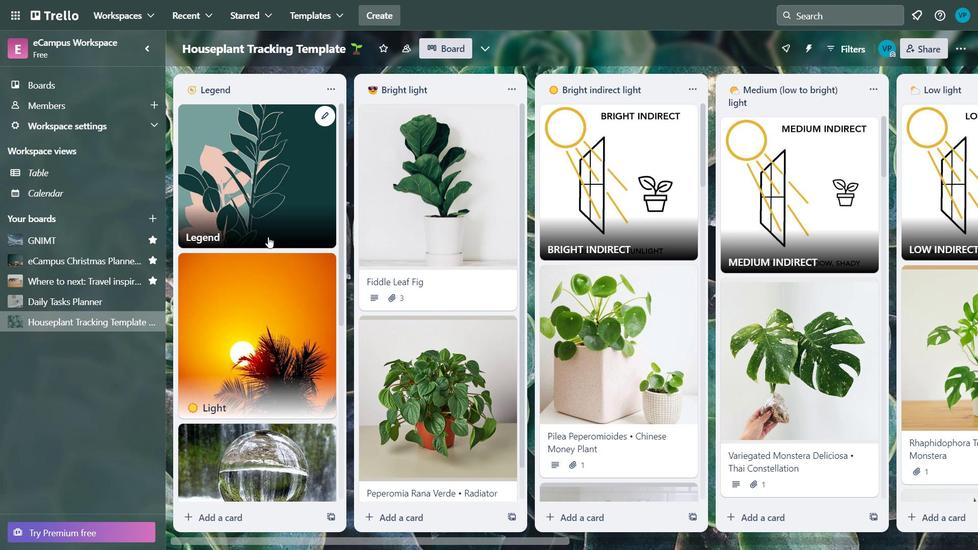 
Action: Mouse scrolled (268, 235) with delta (0, 0)
Screenshot: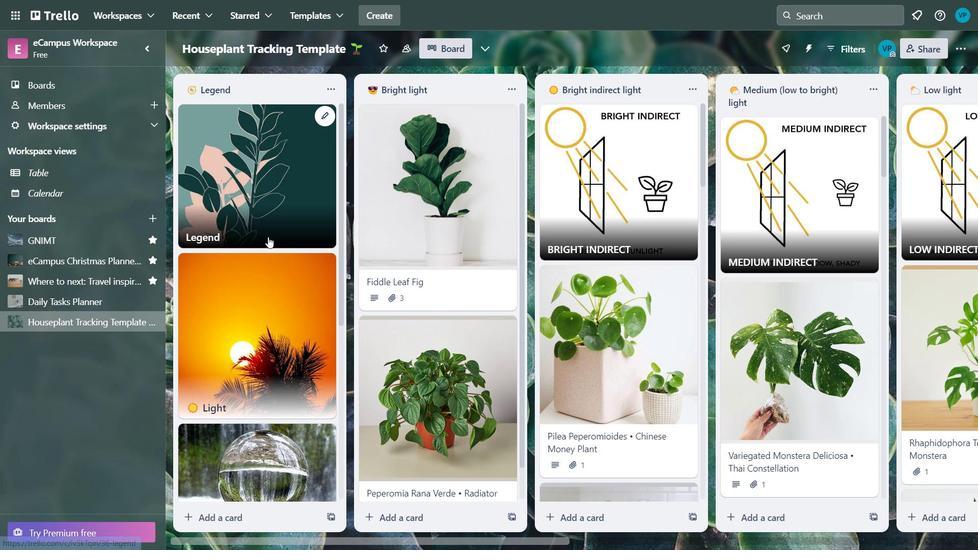 
Action: Mouse moved to (267, 234)
Screenshot: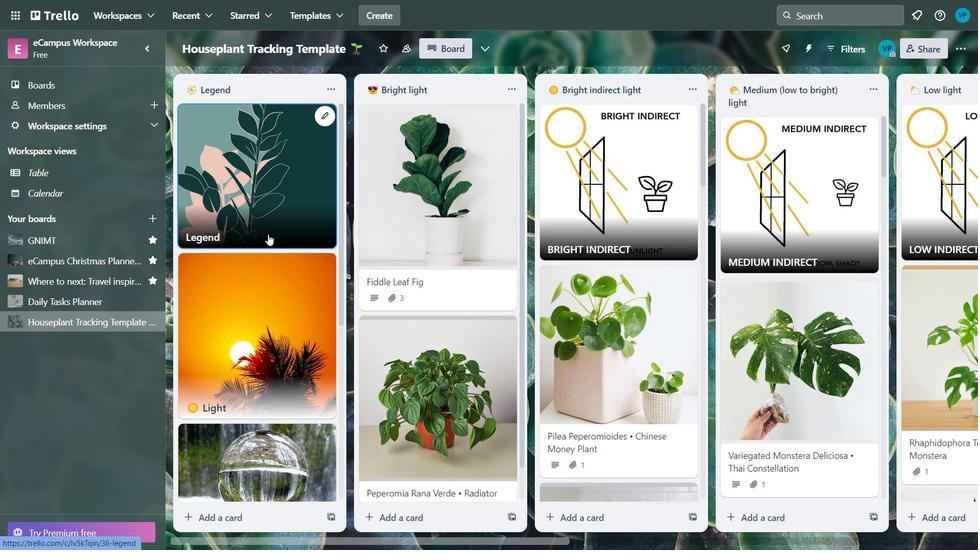 
Action: Mouse scrolled (267, 233) with delta (0, 0)
Screenshot: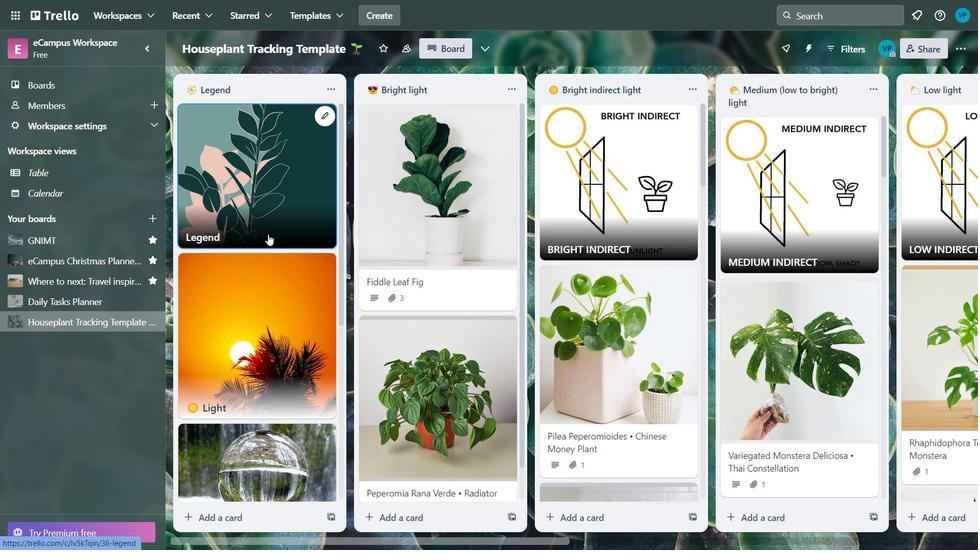 
Action: Mouse scrolled (267, 233) with delta (0, 0)
Screenshot: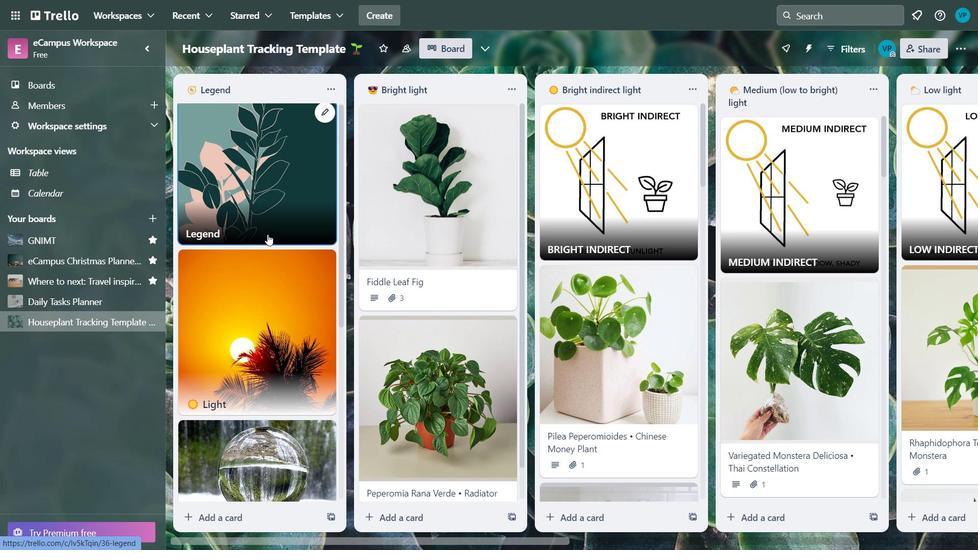 
Action: Mouse moved to (263, 391)
Screenshot: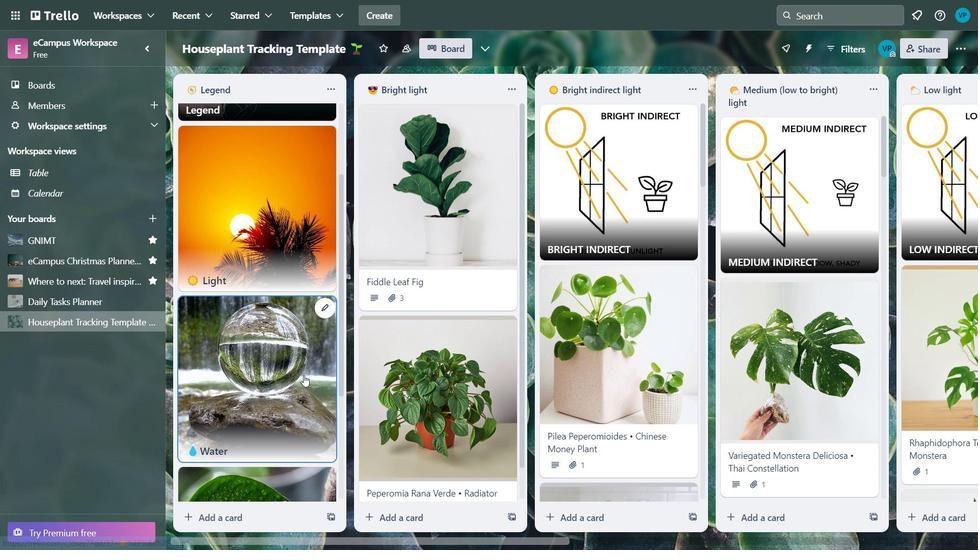 
Action: Mouse scrolled (263, 390) with delta (0, 0)
Screenshot: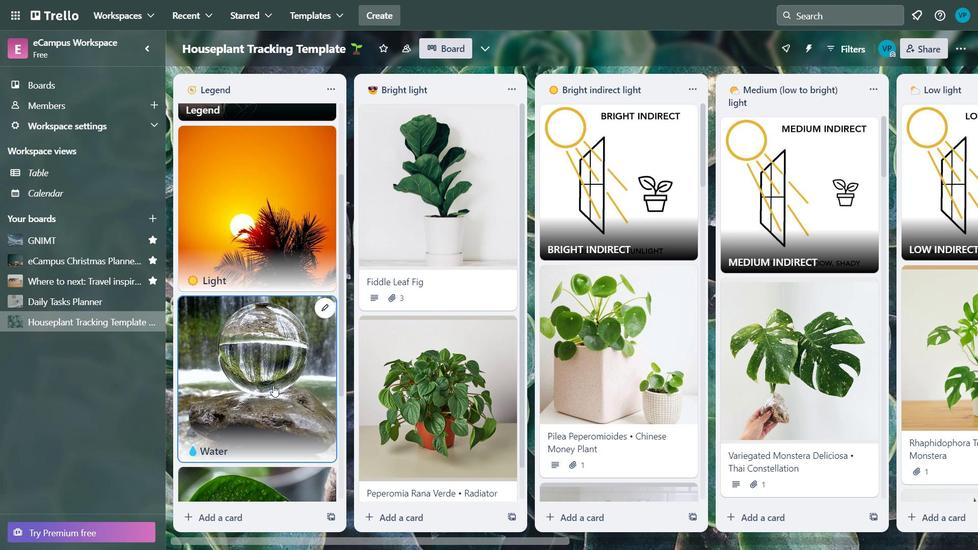 
Action: Mouse moved to (262, 391)
Screenshot: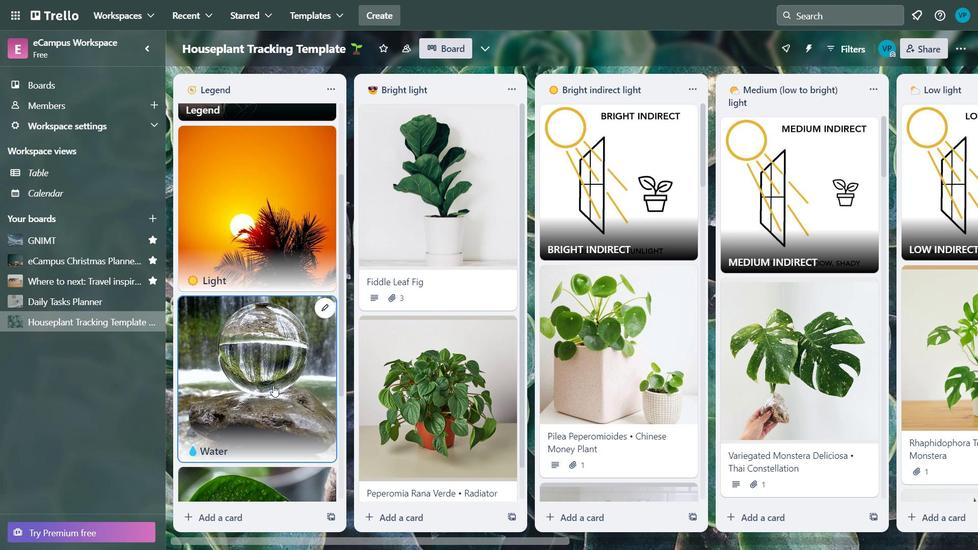 
Action: Mouse scrolled (262, 391) with delta (0, 0)
Screenshot: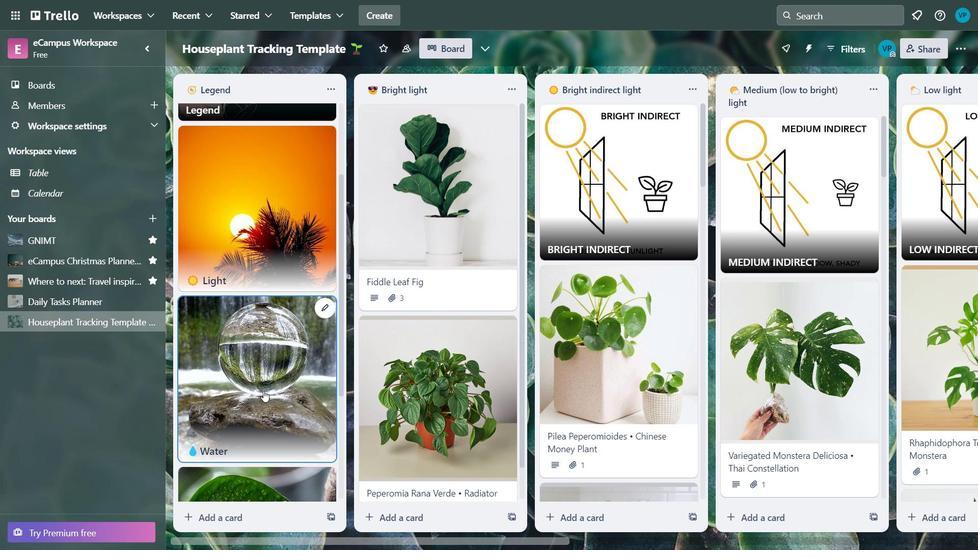 
Action: Mouse moved to (285, 396)
Screenshot: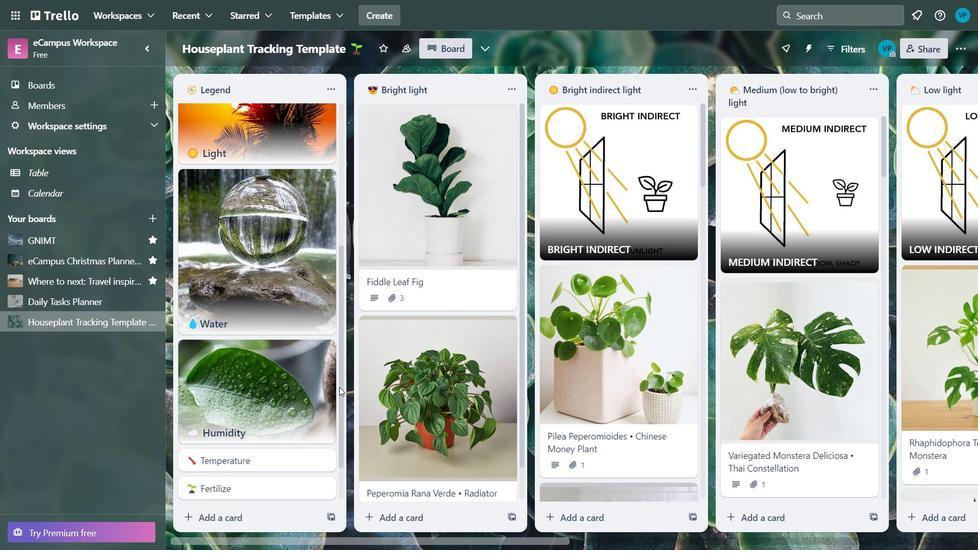 
Action: Mouse scrolled (285, 395) with delta (0, 0)
Screenshot: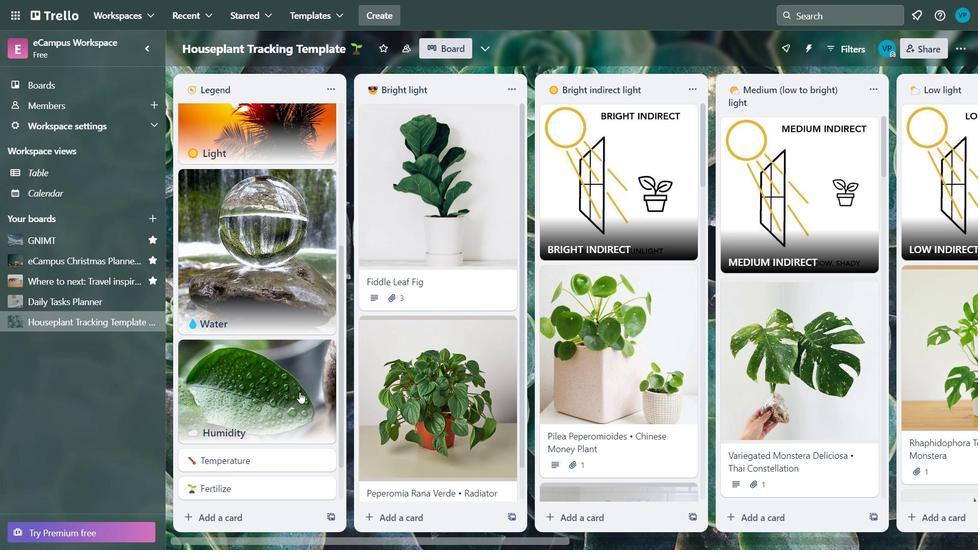 
Action: Mouse scrolled (285, 395) with delta (0, 0)
Screenshot: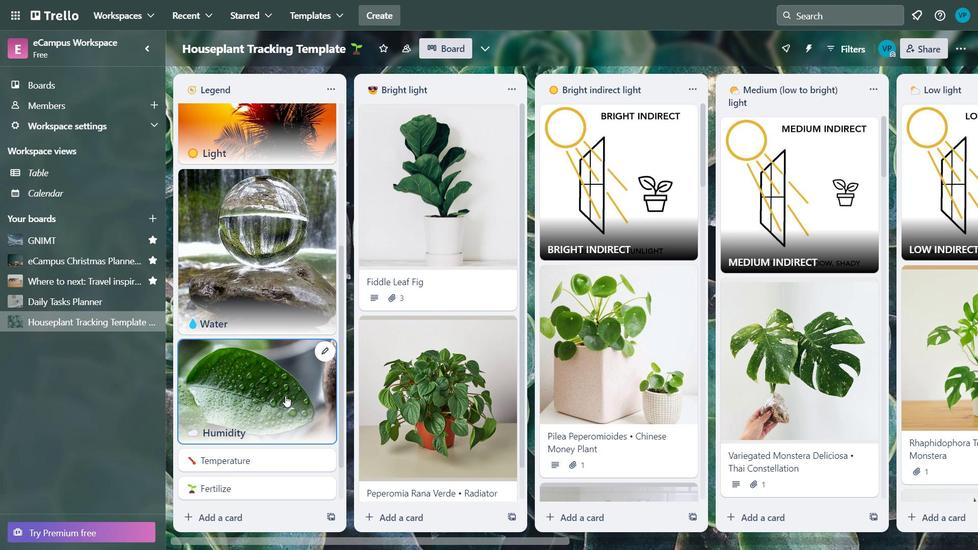 
Action: Mouse moved to (251, 403)
Screenshot: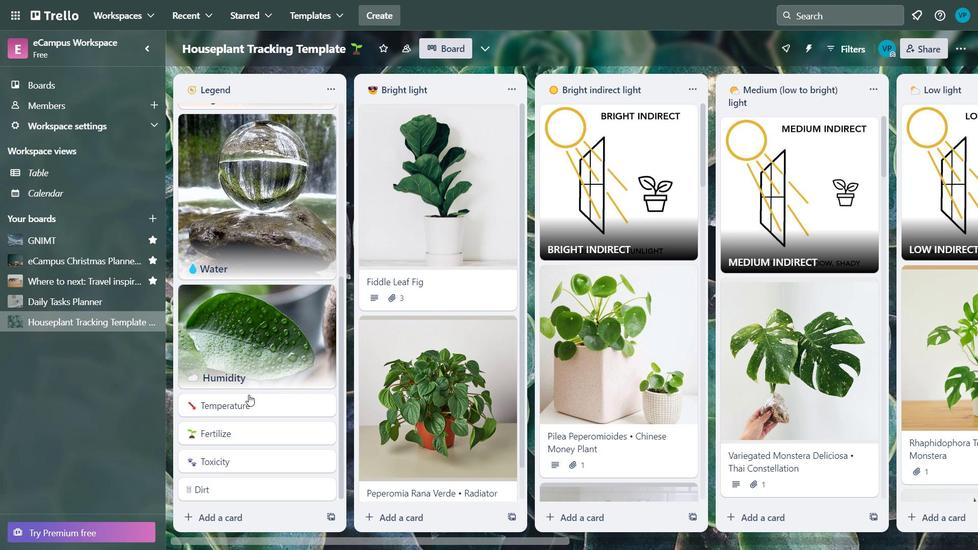 
Action: Mouse pressed left at (251, 403)
